 Task: Find connections with filter location Bergedorf with filter topic #Partnershipwith filter profile language German with filter current company Sterling and Wilson with filter school Sri Krishnadevaraya University with filter industry Paint, Coating, and Adhesive Manufacturing with filter service category Computer Networking with filter keywords title Heavy Equipment Operator
Action: Mouse moved to (582, 74)
Screenshot: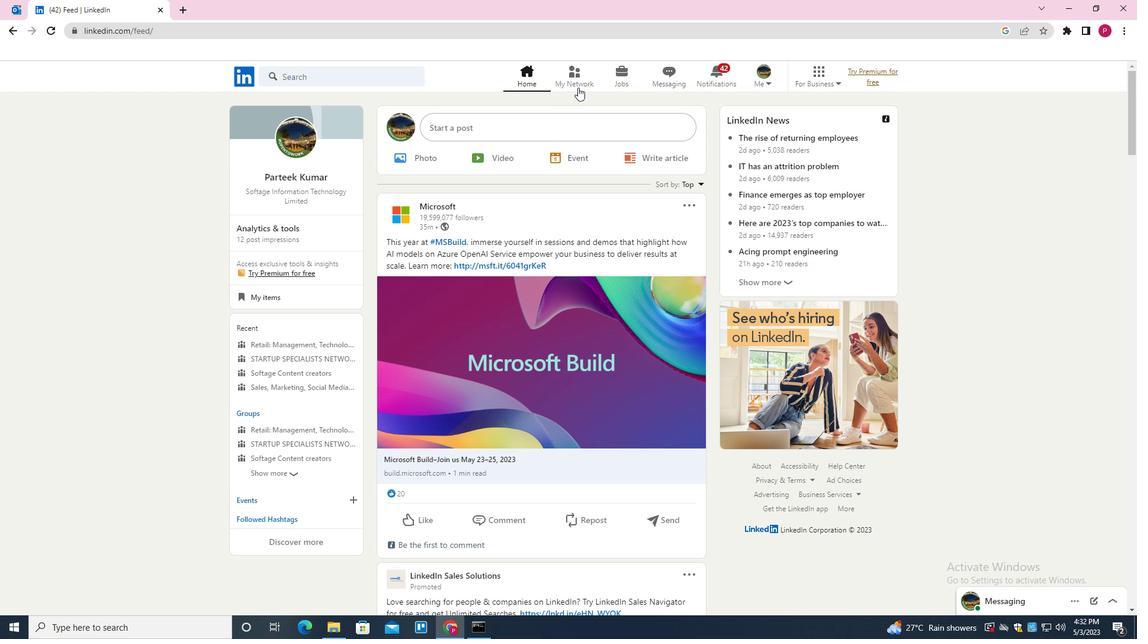 
Action: Mouse pressed left at (582, 74)
Screenshot: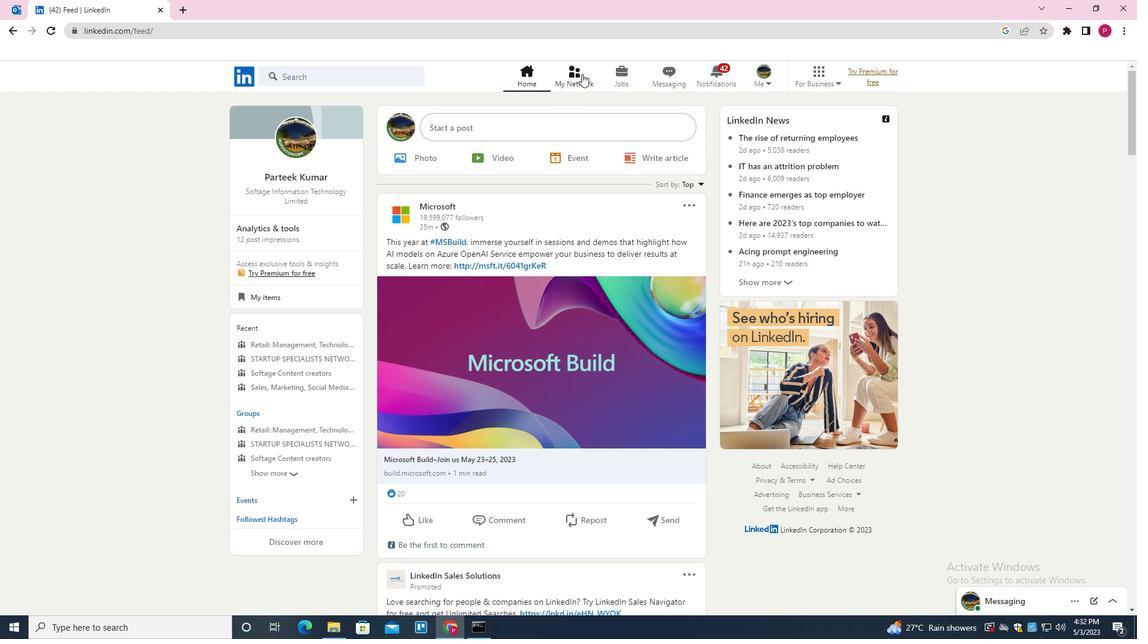 
Action: Mouse moved to (367, 142)
Screenshot: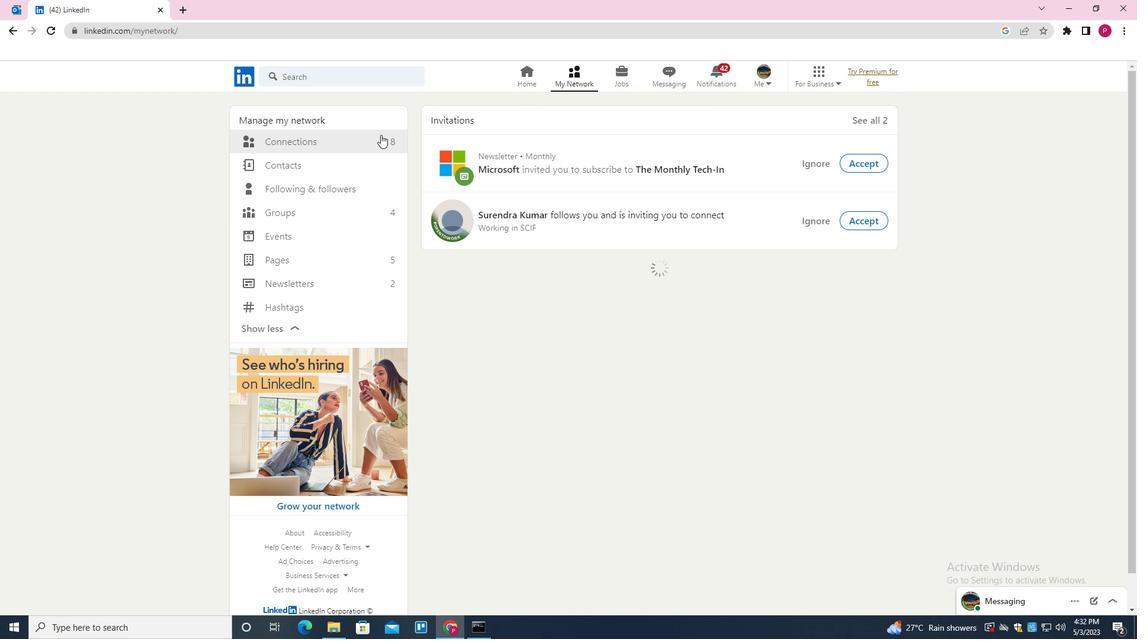 
Action: Mouse pressed left at (367, 142)
Screenshot: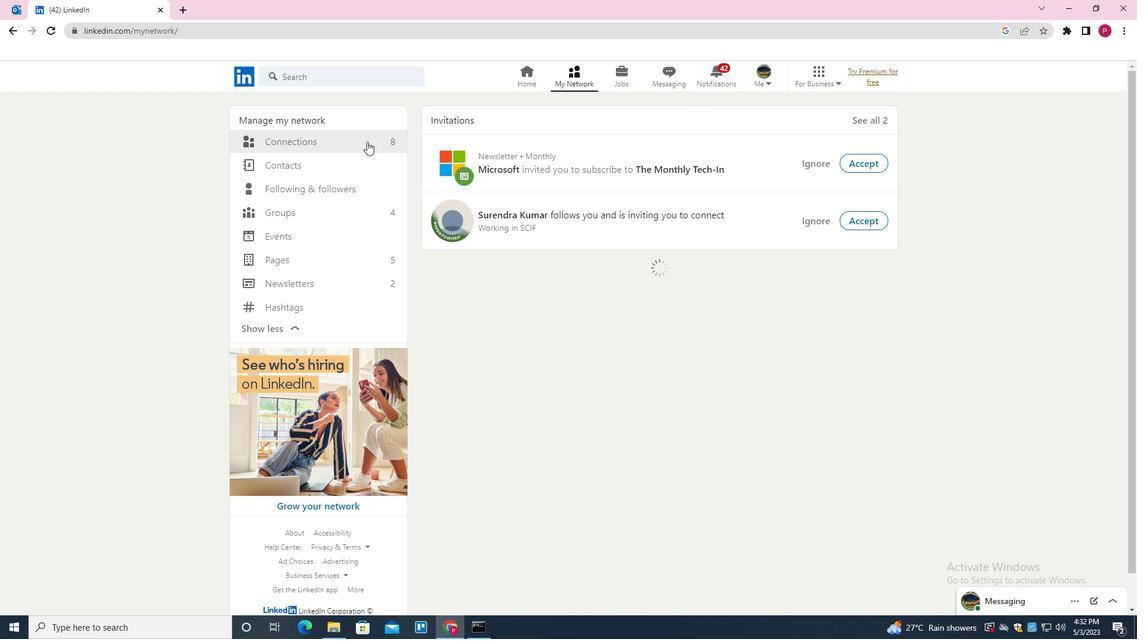 
Action: Mouse moved to (655, 140)
Screenshot: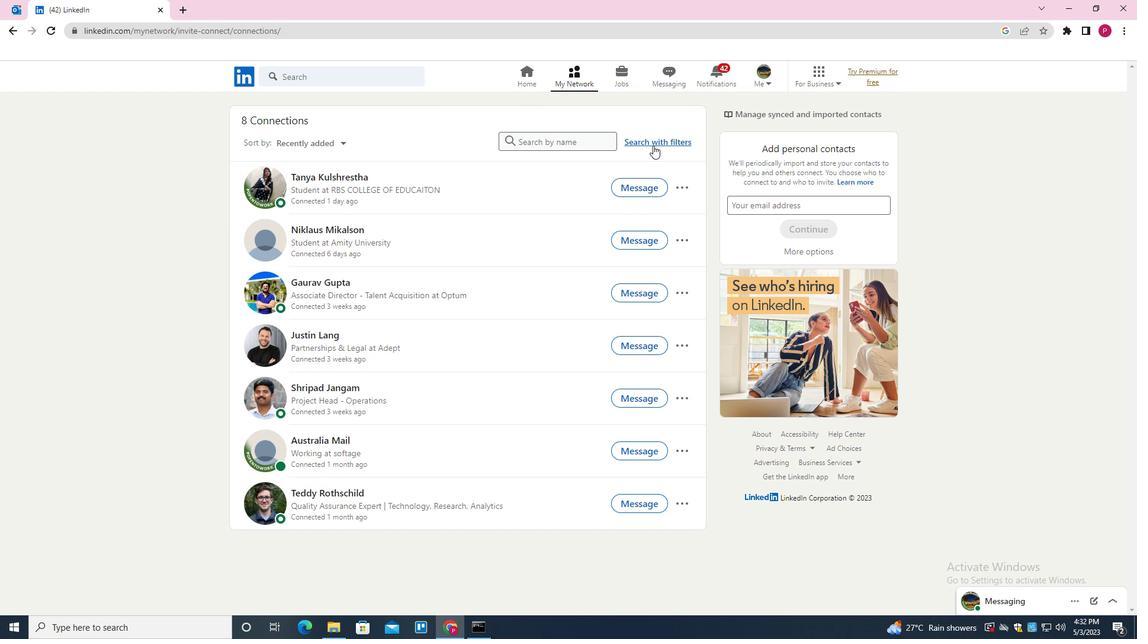 
Action: Mouse pressed left at (655, 140)
Screenshot: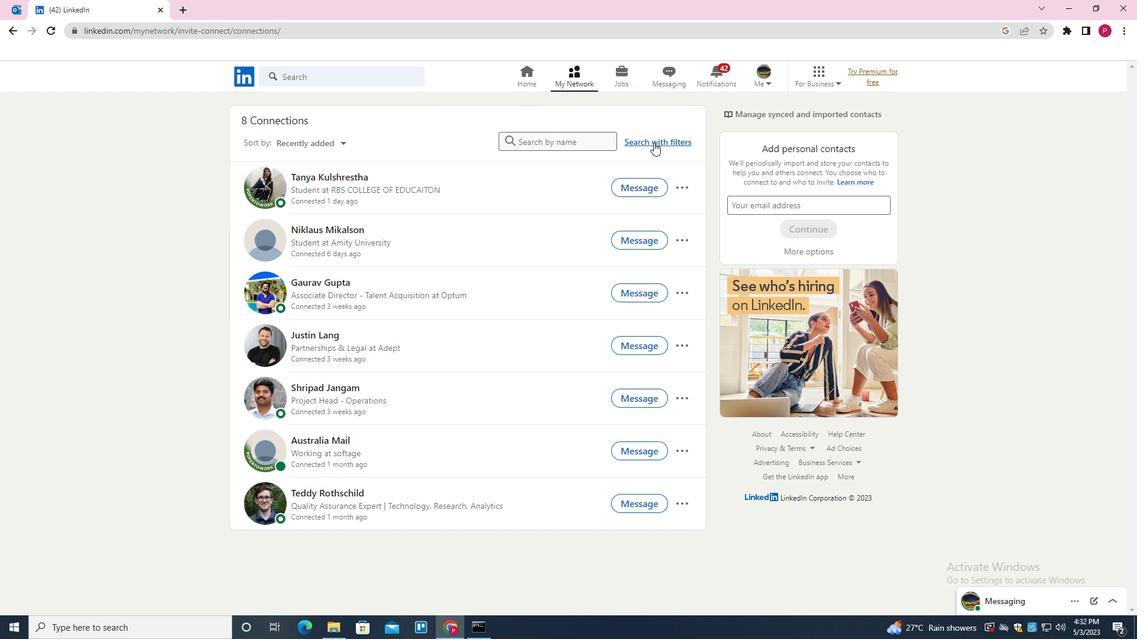 
Action: Mouse moved to (604, 110)
Screenshot: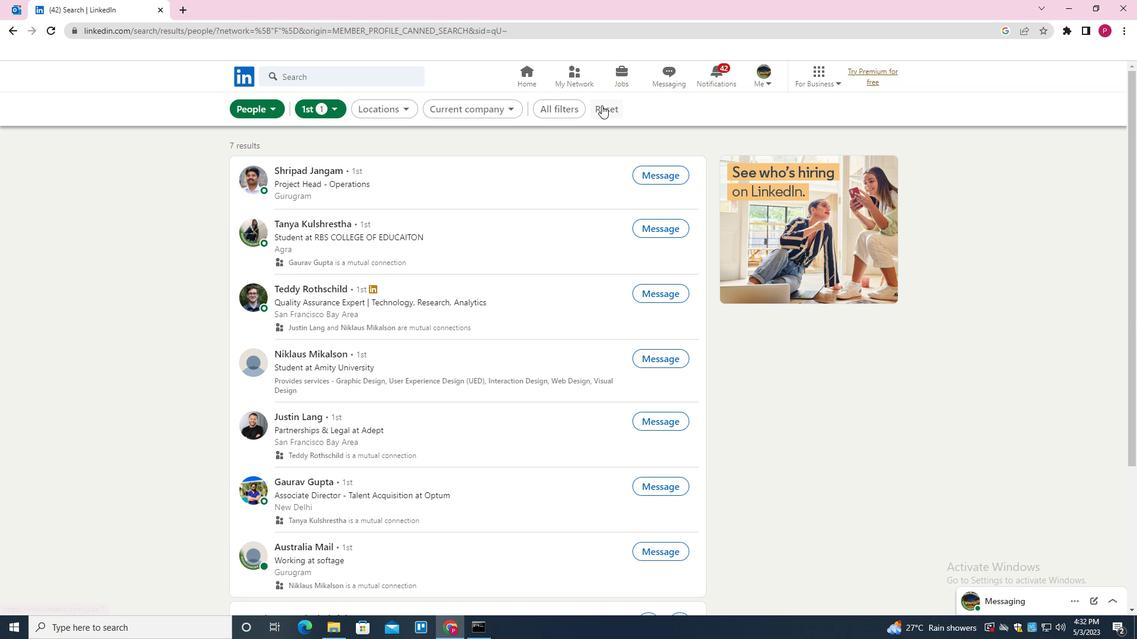 
Action: Mouse pressed left at (604, 110)
Screenshot: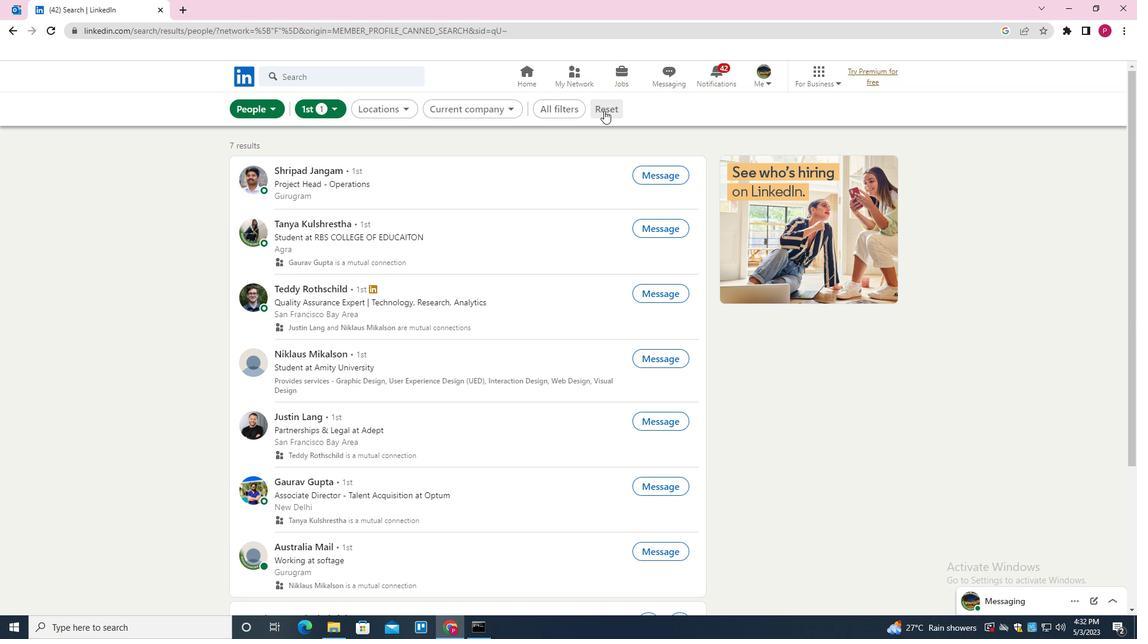 
Action: Mouse moved to (579, 111)
Screenshot: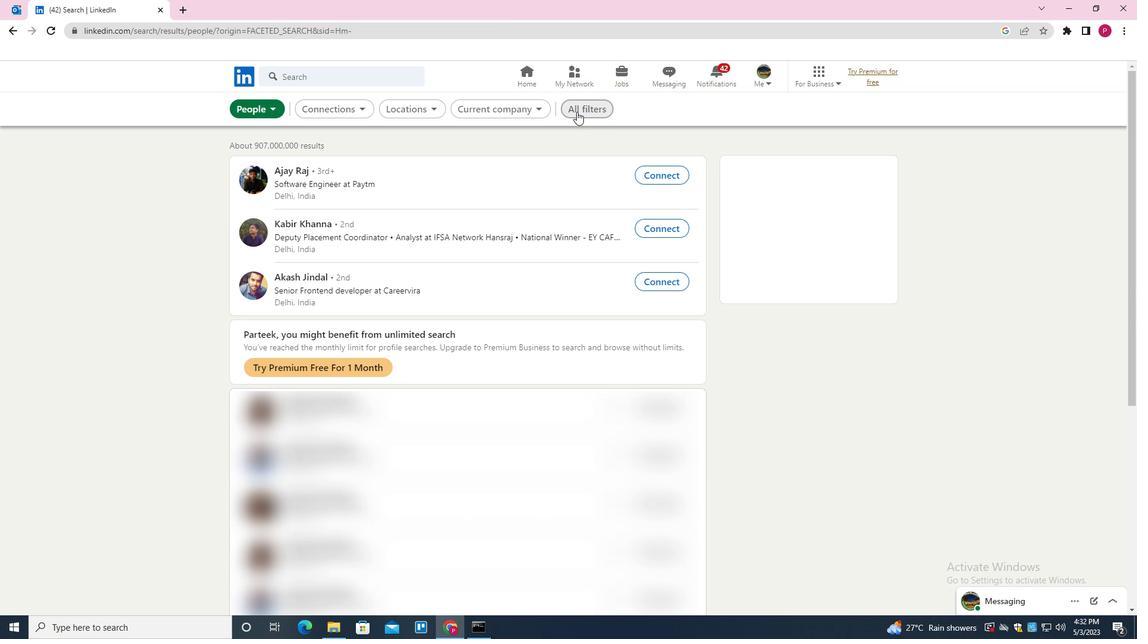 
Action: Mouse pressed left at (579, 111)
Screenshot: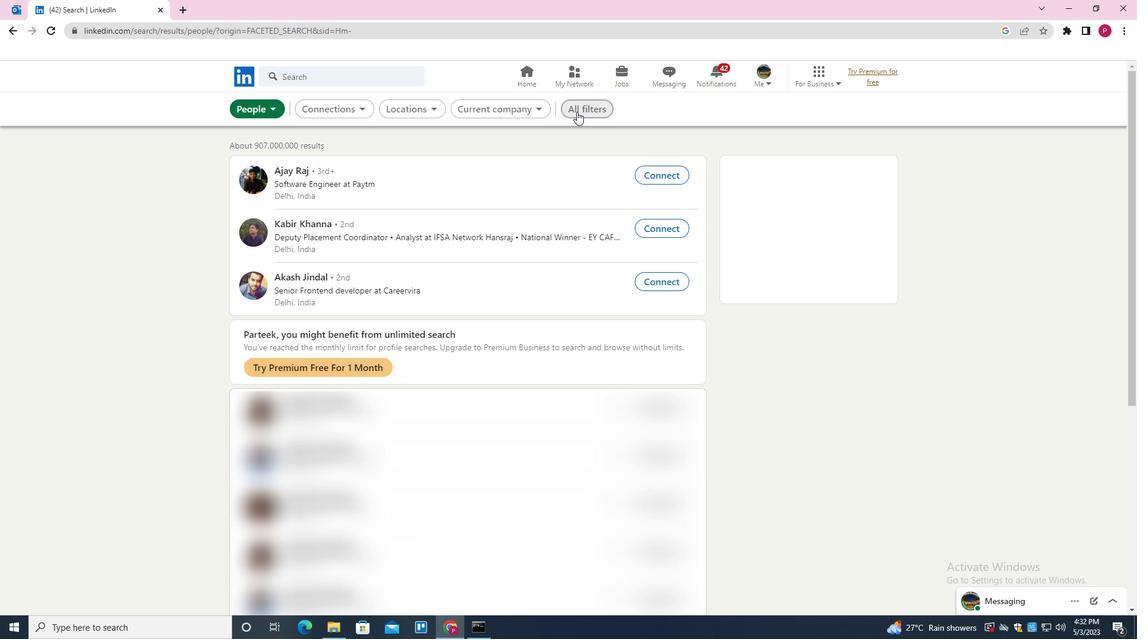 
Action: Mouse moved to (894, 359)
Screenshot: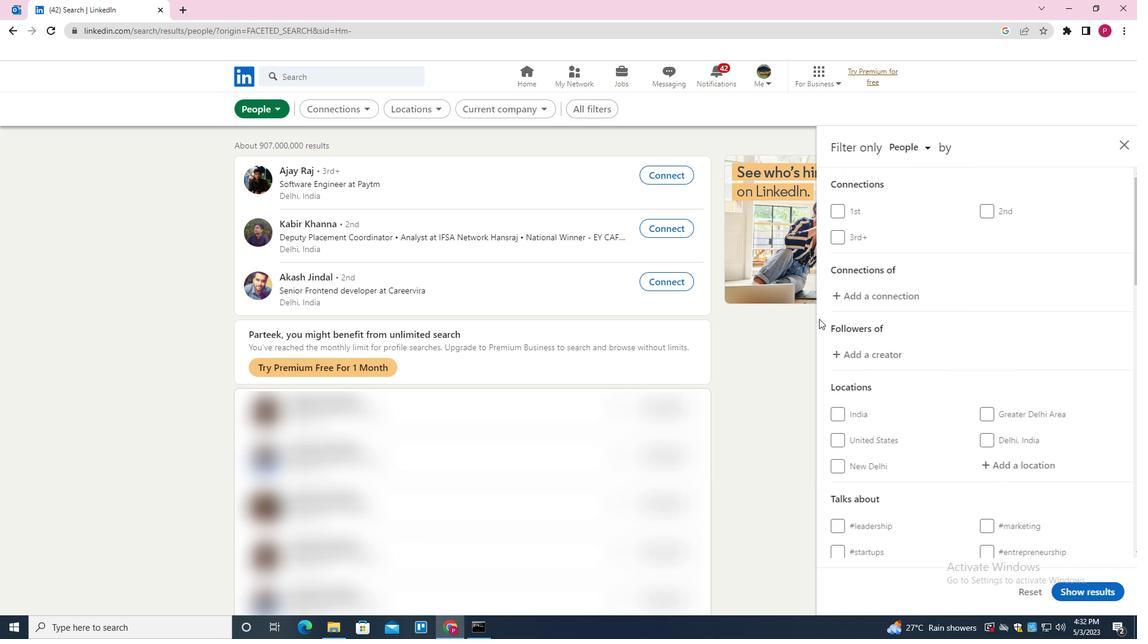 
Action: Mouse scrolled (894, 358) with delta (0, 0)
Screenshot: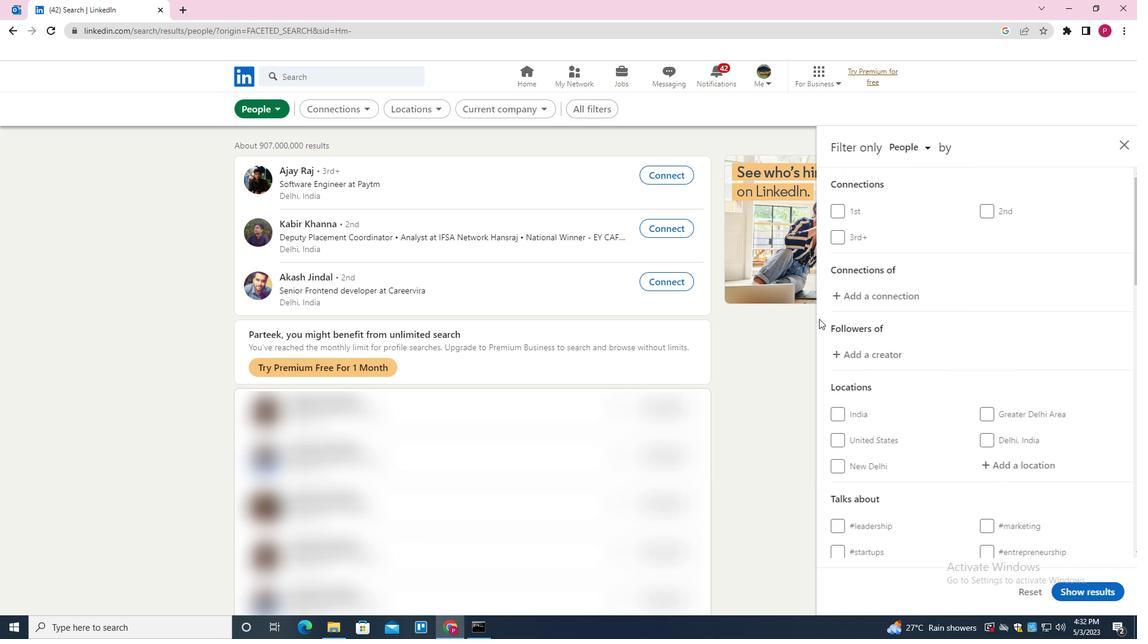 
Action: Mouse moved to (906, 364)
Screenshot: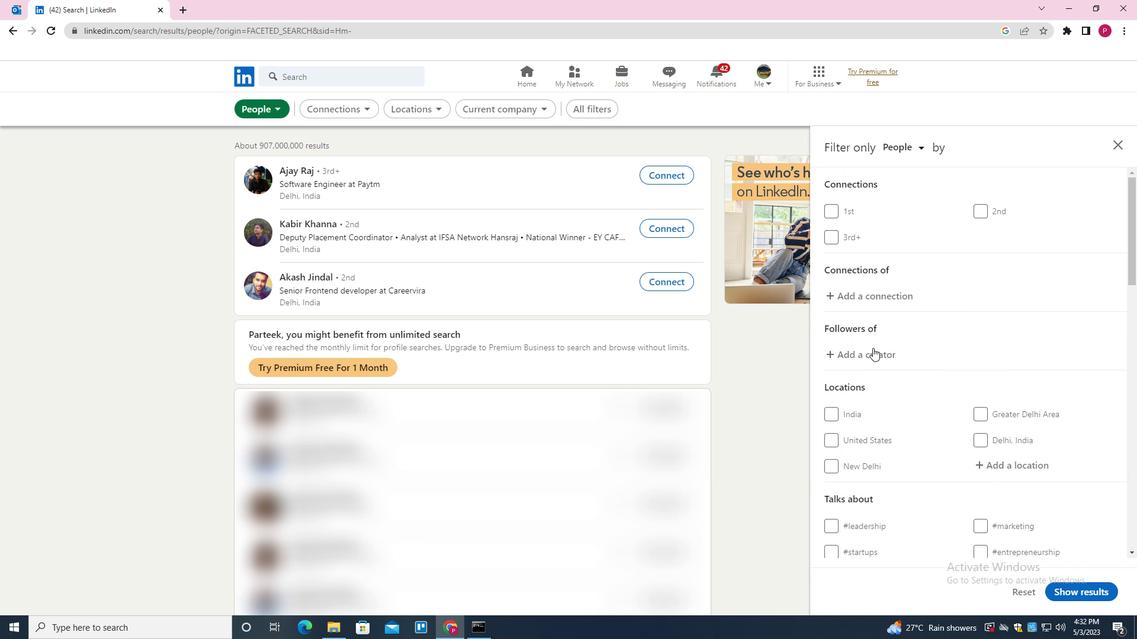 
Action: Mouse scrolled (906, 364) with delta (0, 0)
Screenshot: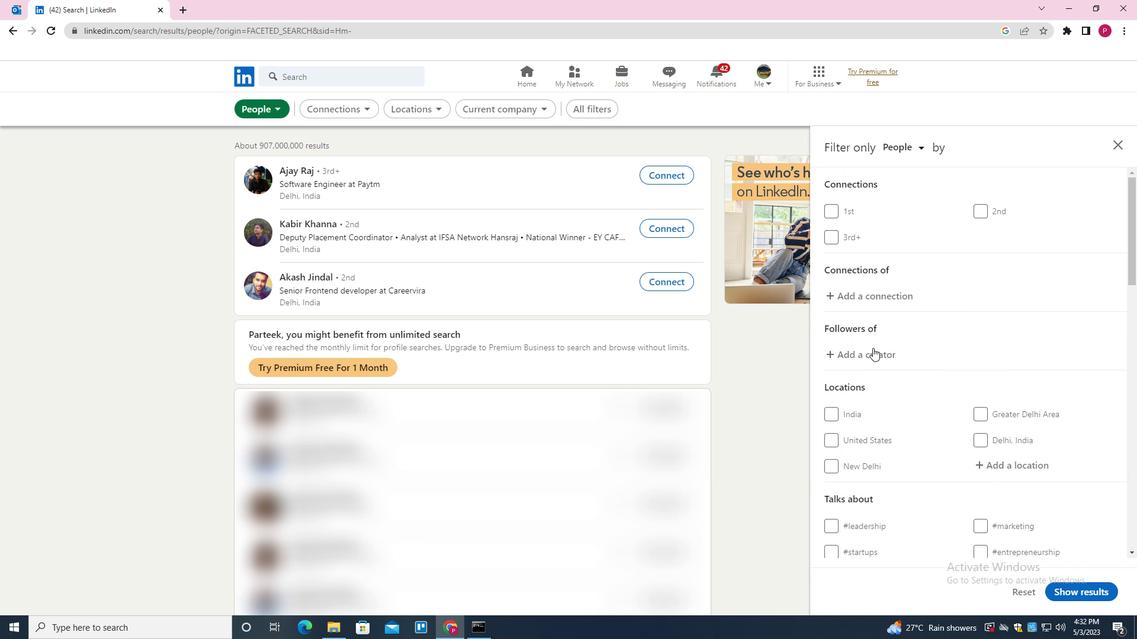 
Action: Mouse moved to (1008, 347)
Screenshot: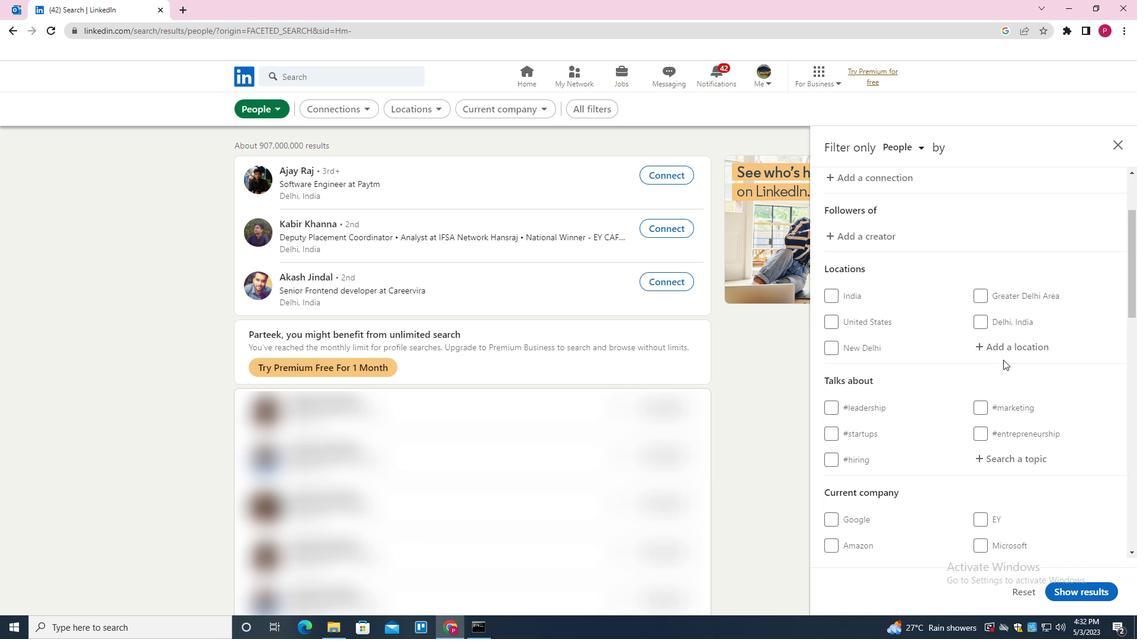 
Action: Mouse pressed left at (1008, 347)
Screenshot: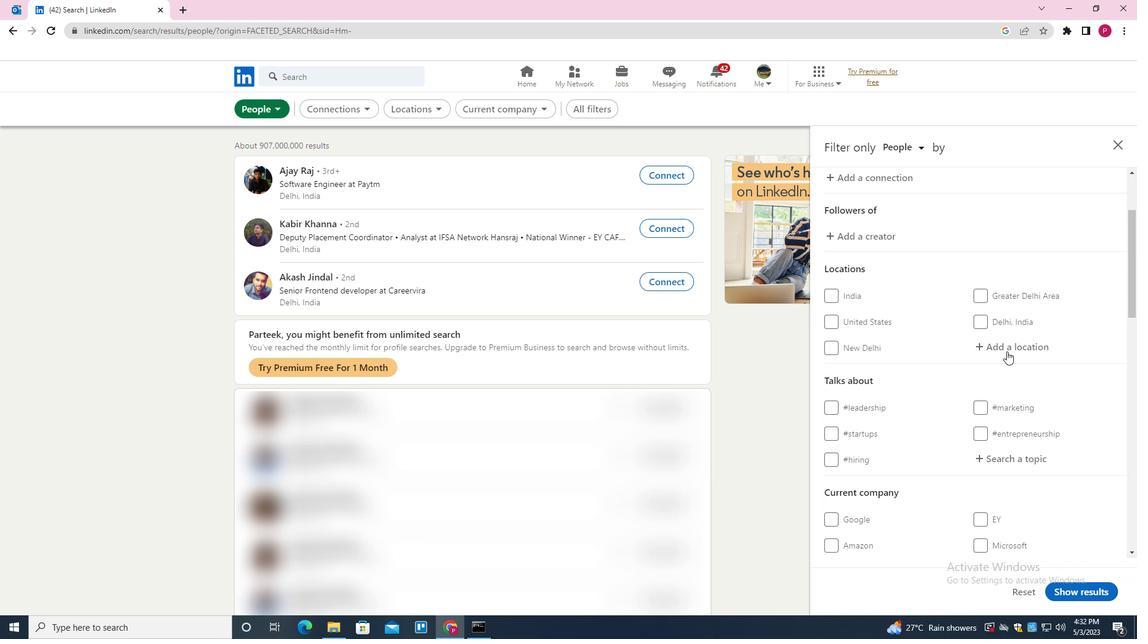 
Action: Key pressed <Key.shift>BERGEDORF
Screenshot: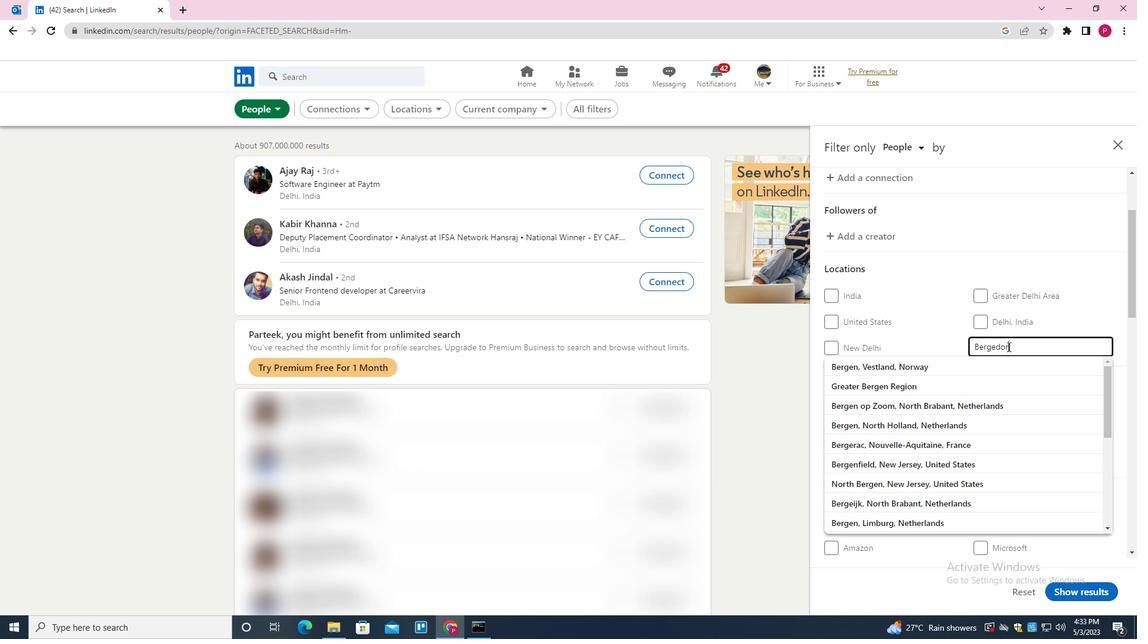 
Action: Mouse moved to (1005, 283)
Screenshot: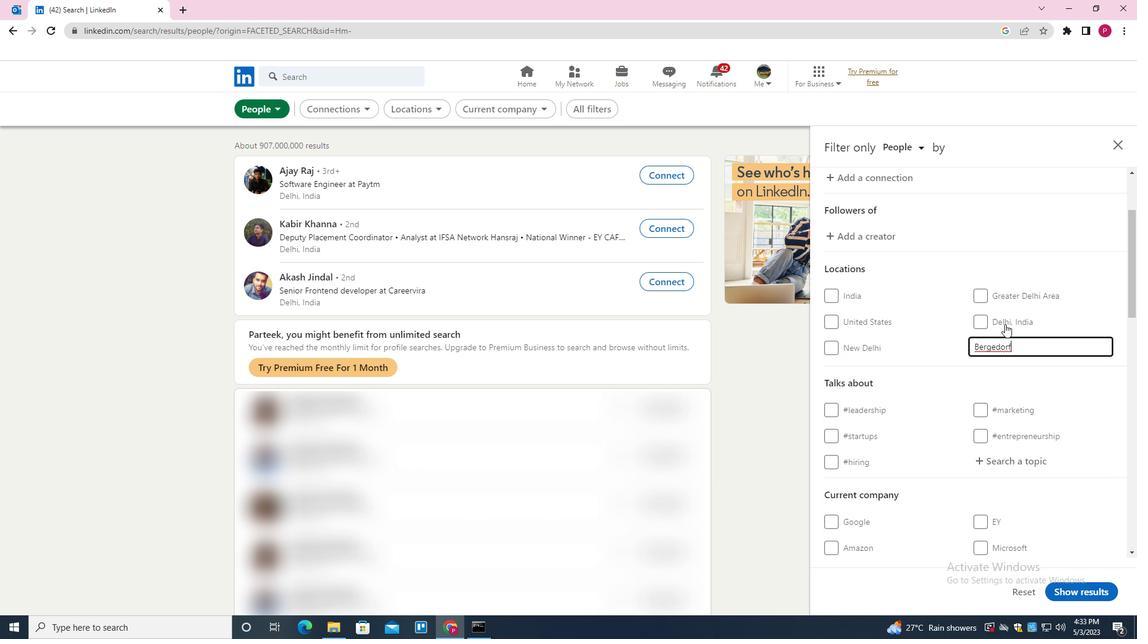 
Action: Mouse scrolled (1005, 282) with delta (0, 0)
Screenshot: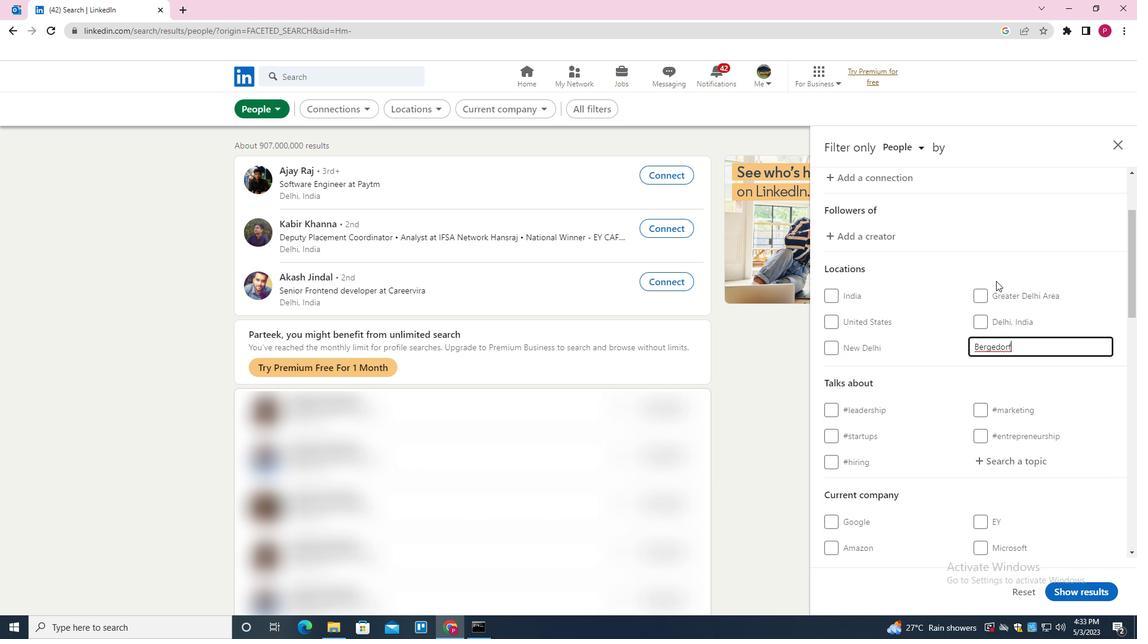 
Action: Mouse scrolled (1005, 282) with delta (0, 0)
Screenshot: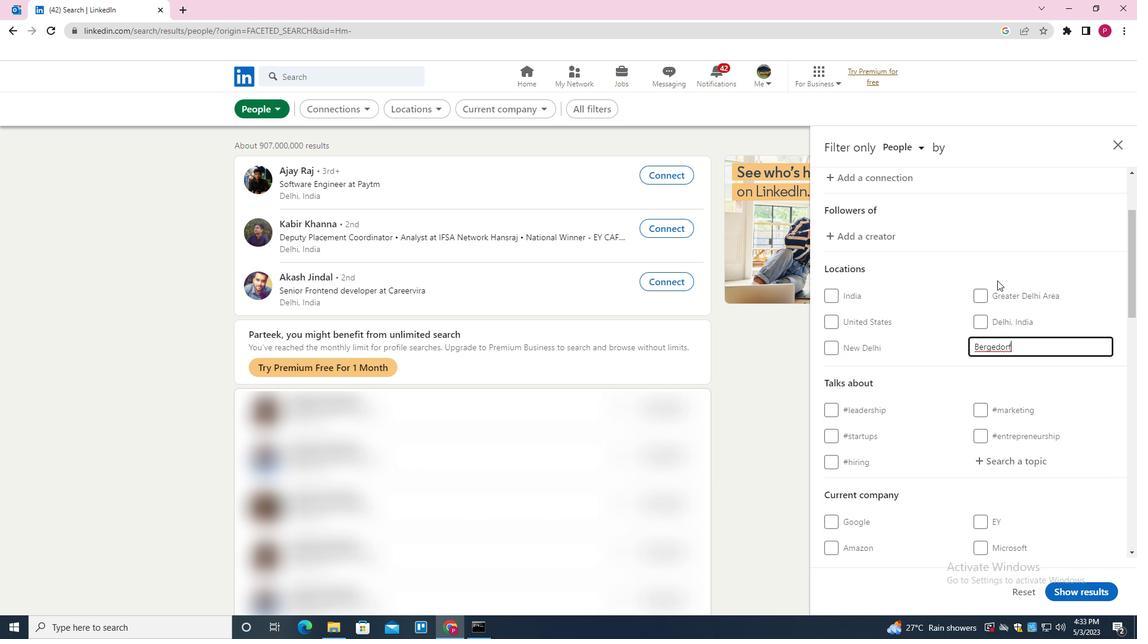 
Action: Mouse moved to (1005, 283)
Screenshot: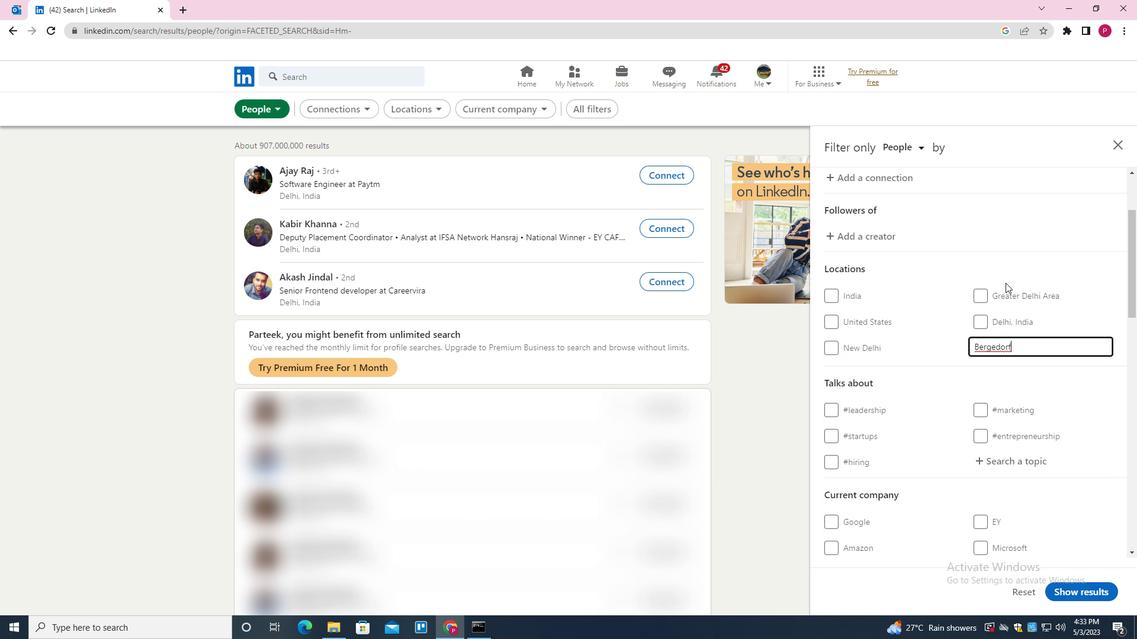 
Action: Mouse scrolled (1005, 283) with delta (0, 0)
Screenshot: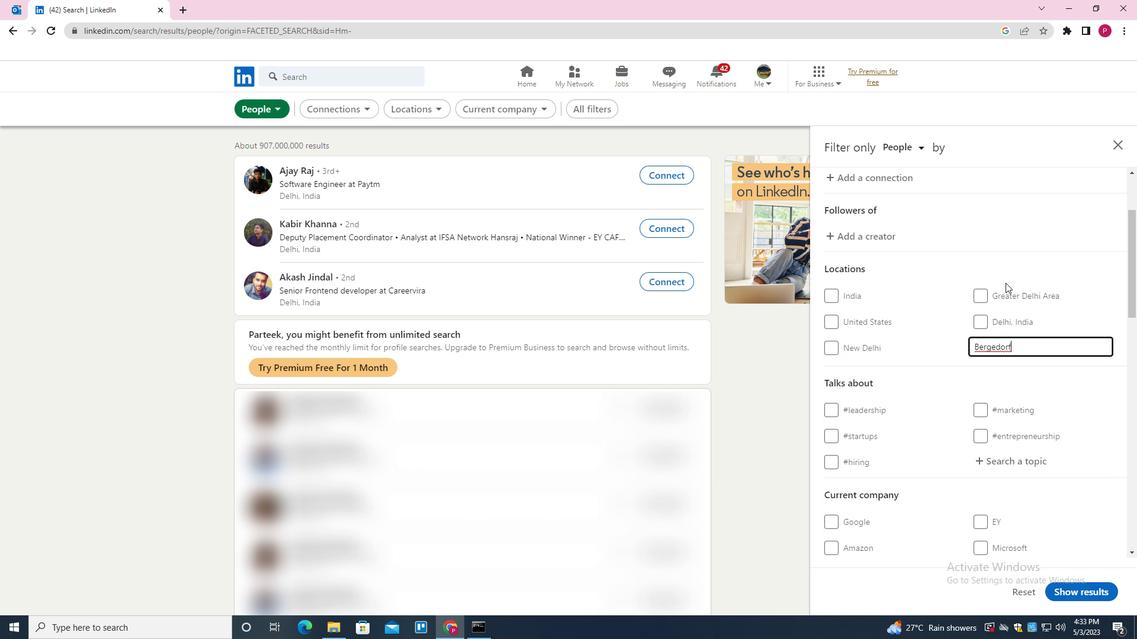 
Action: Mouse moved to (1005, 284)
Screenshot: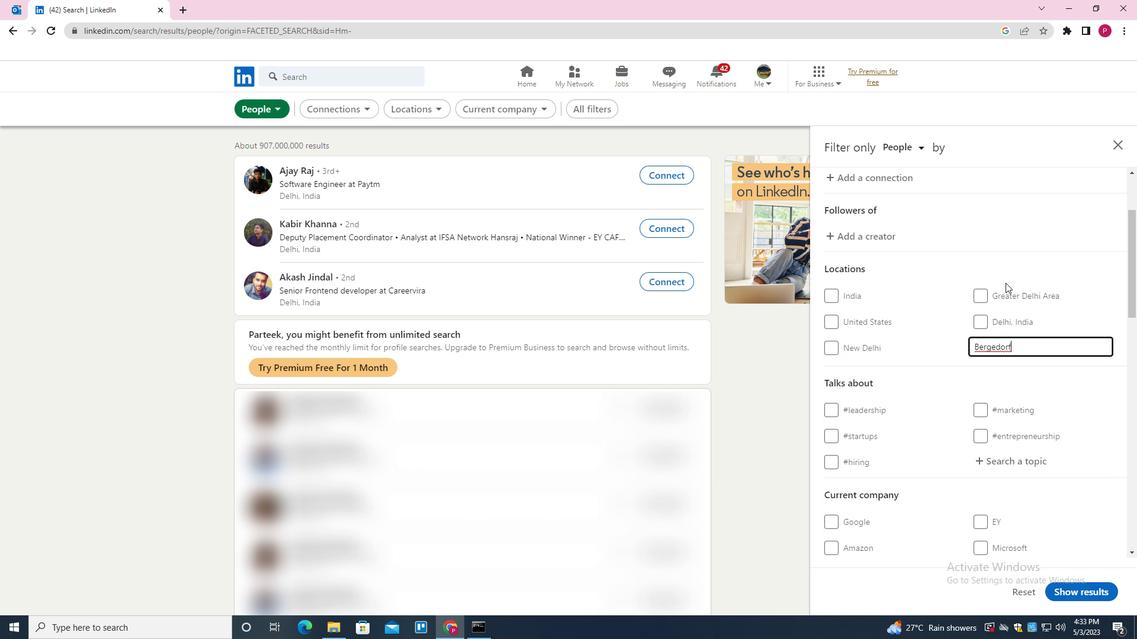 
Action: Mouse scrolled (1005, 284) with delta (0, 0)
Screenshot: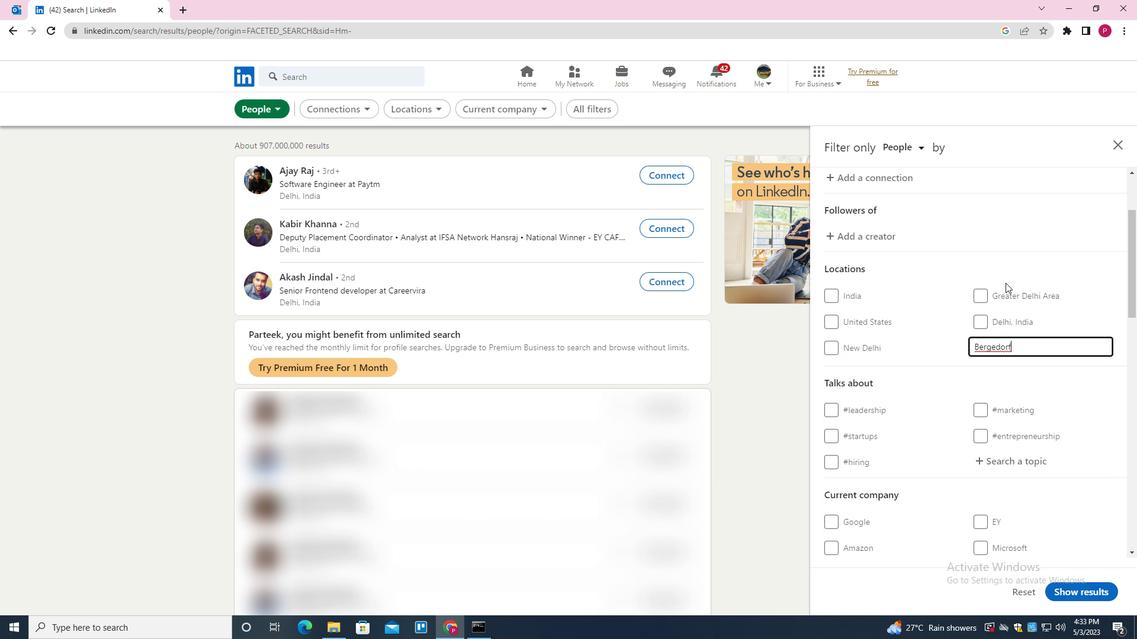
Action: Mouse moved to (1007, 223)
Screenshot: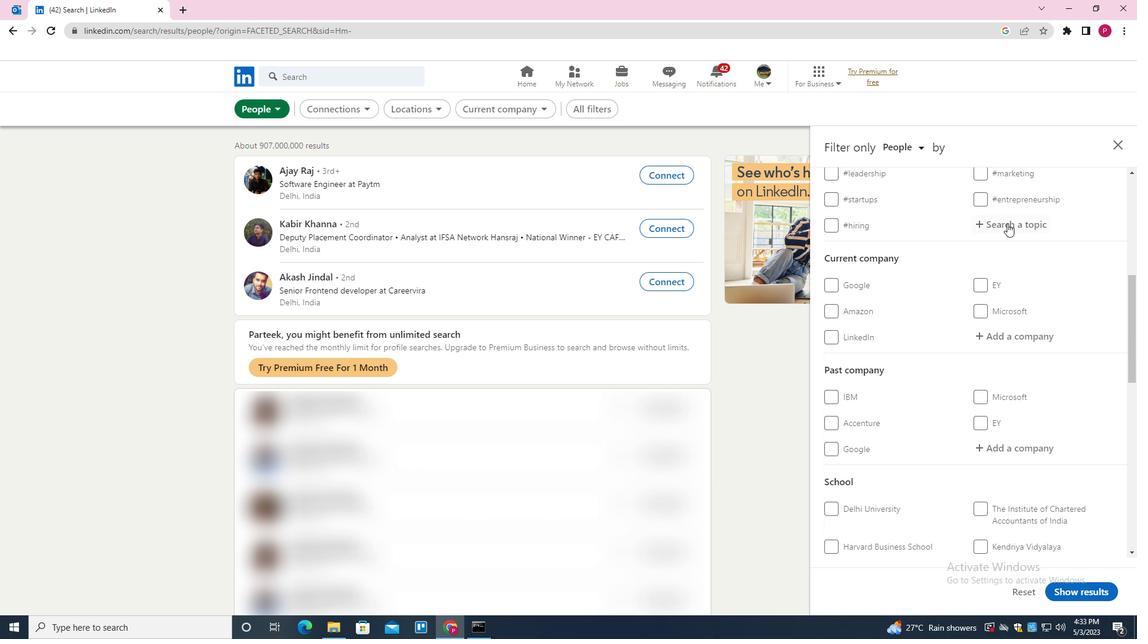 
Action: Mouse pressed left at (1007, 223)
Screenshot: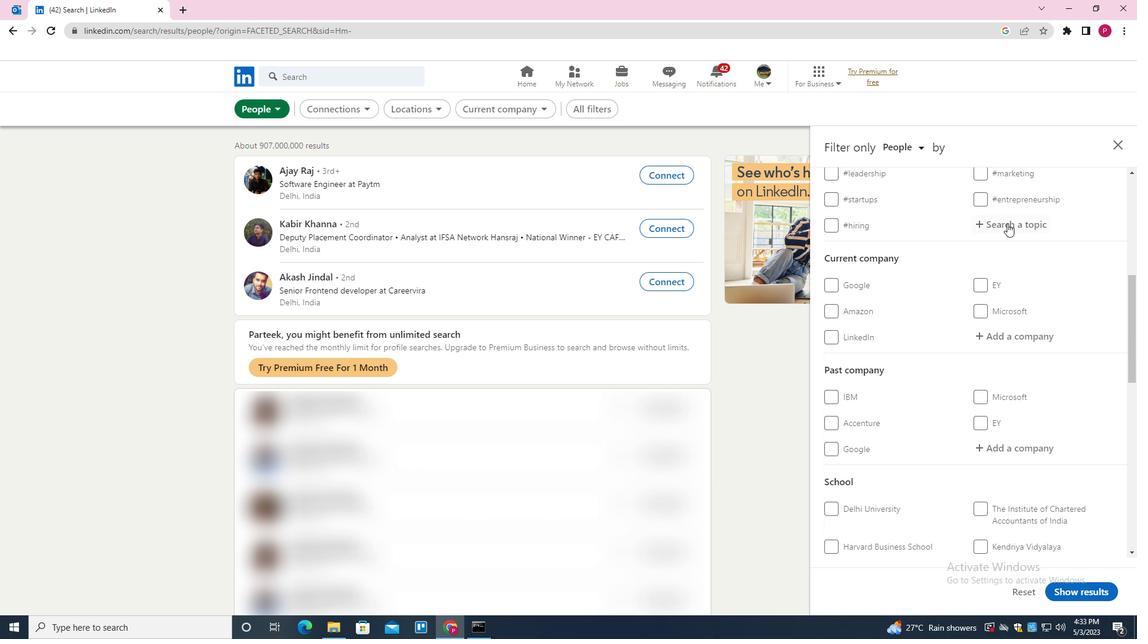 
Action: Mouse moved to (1005, 224)
Screenshot: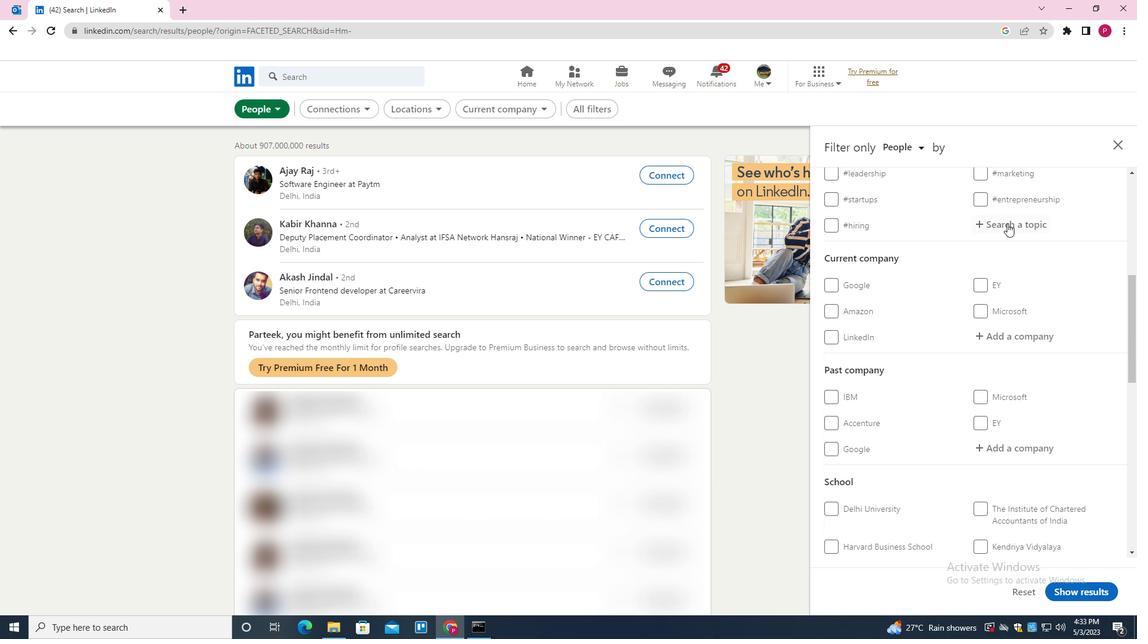 
Action: Key pressed PARTNERSHIP<Key.down><Key.enter>
Screenshot: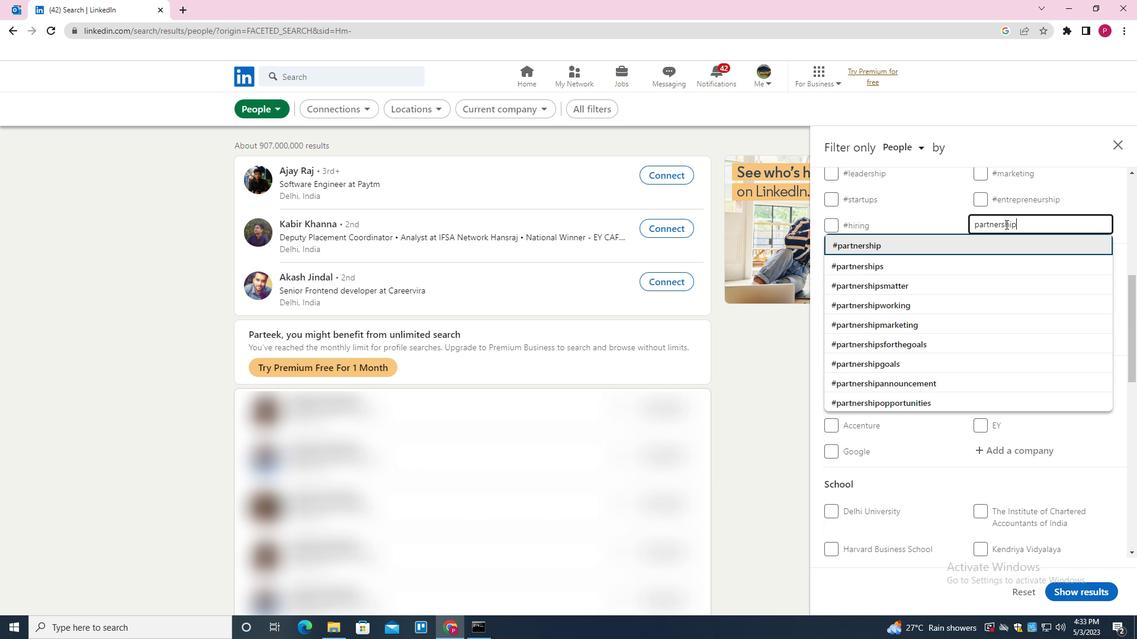 
Action: Mouse moved to (960, 264)
Screenshot: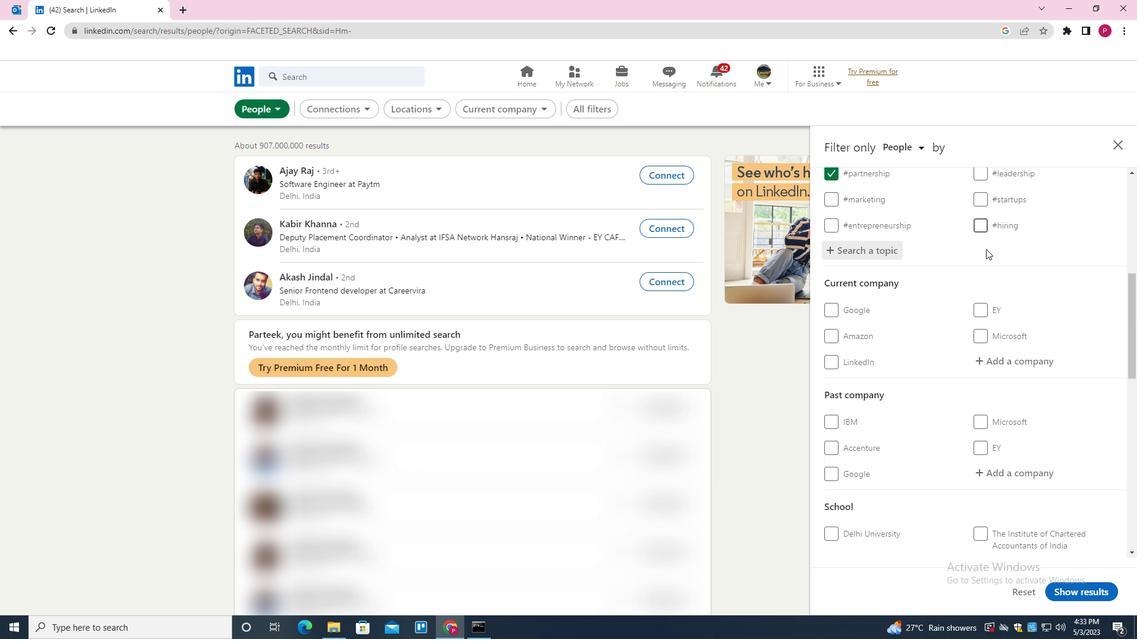 
Action: Mouse scrolled (960, 264) with delta (0, 0)
Screenshot: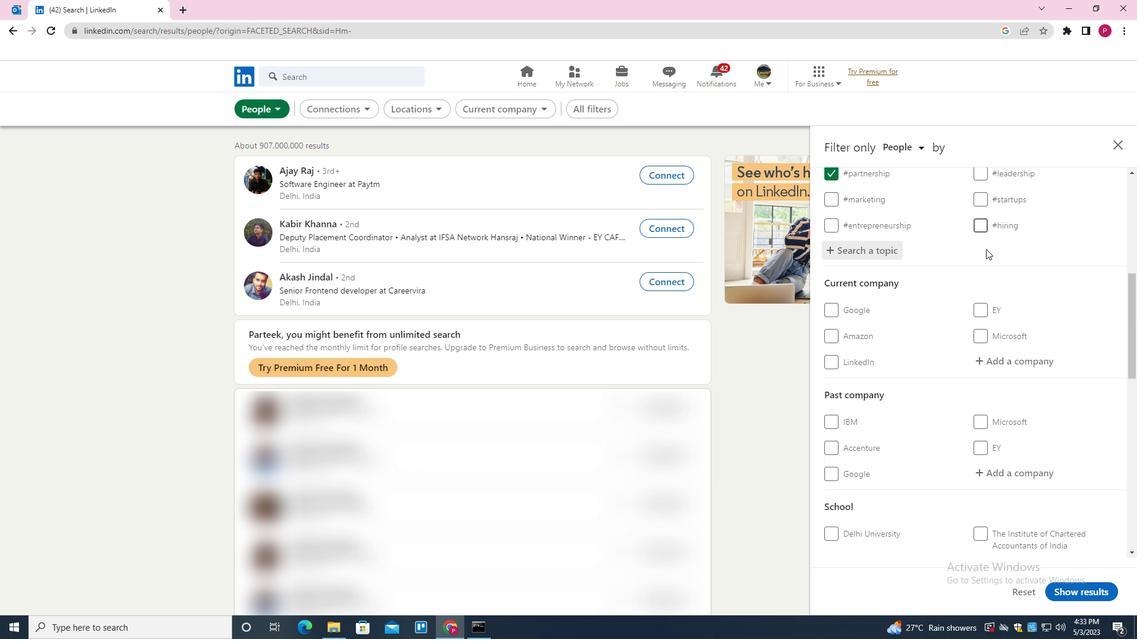 
Action: Mouse scrolled (960, 264) with delta (0, 0)
Screenshot: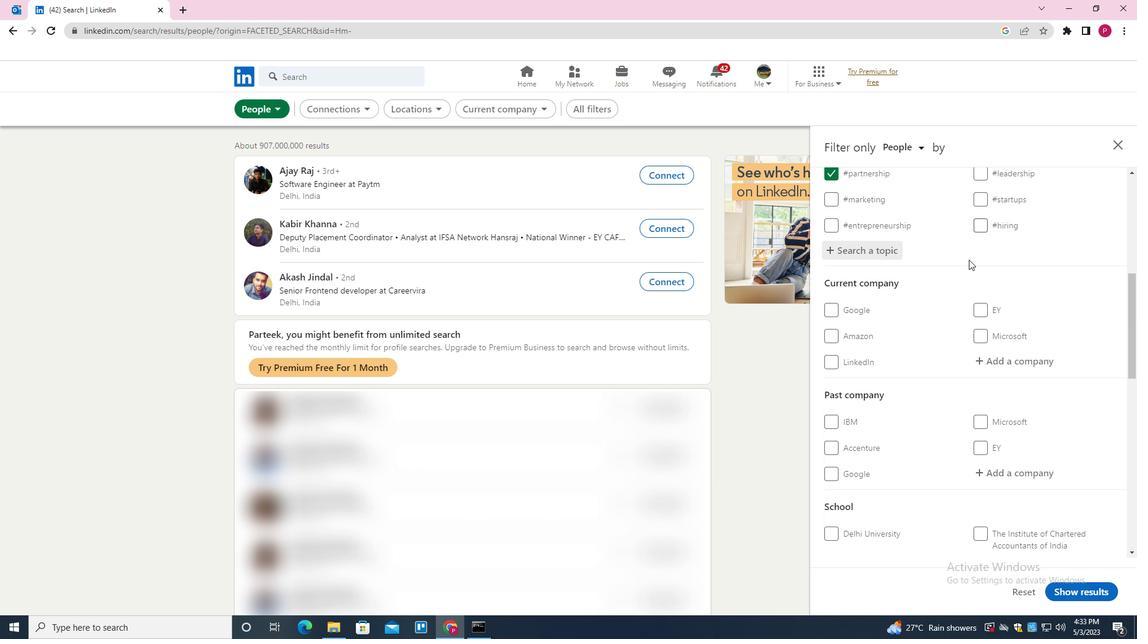 
Action: Mouse moved to (956, 270)
Screenshot: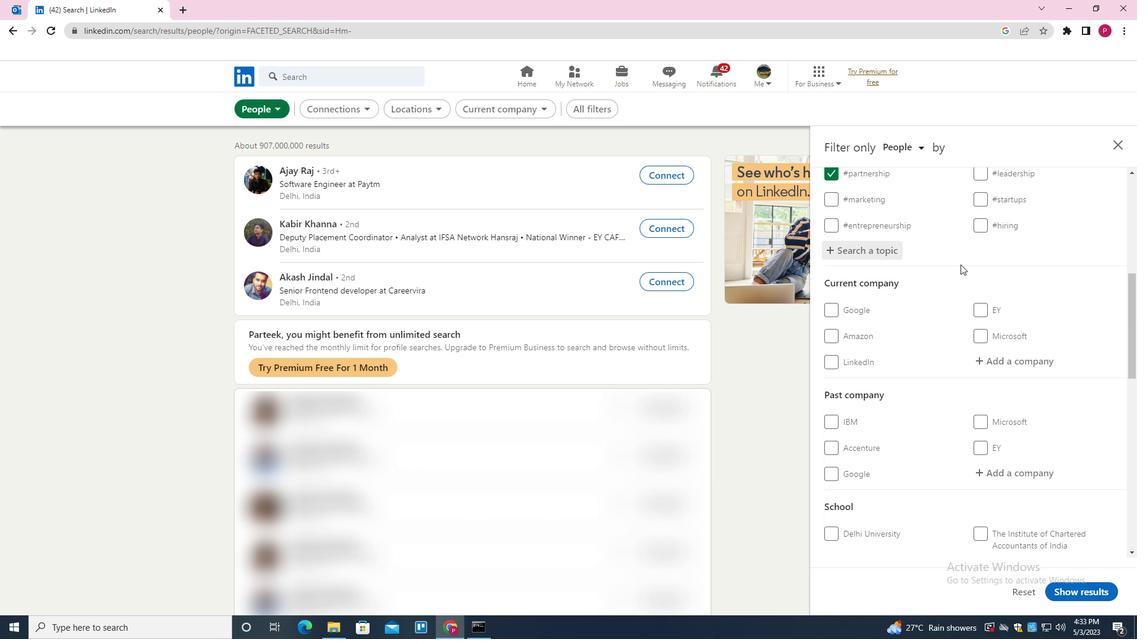 
Action: Mouse scrolled (956, 270) with delta (0, 0)
Screenshot: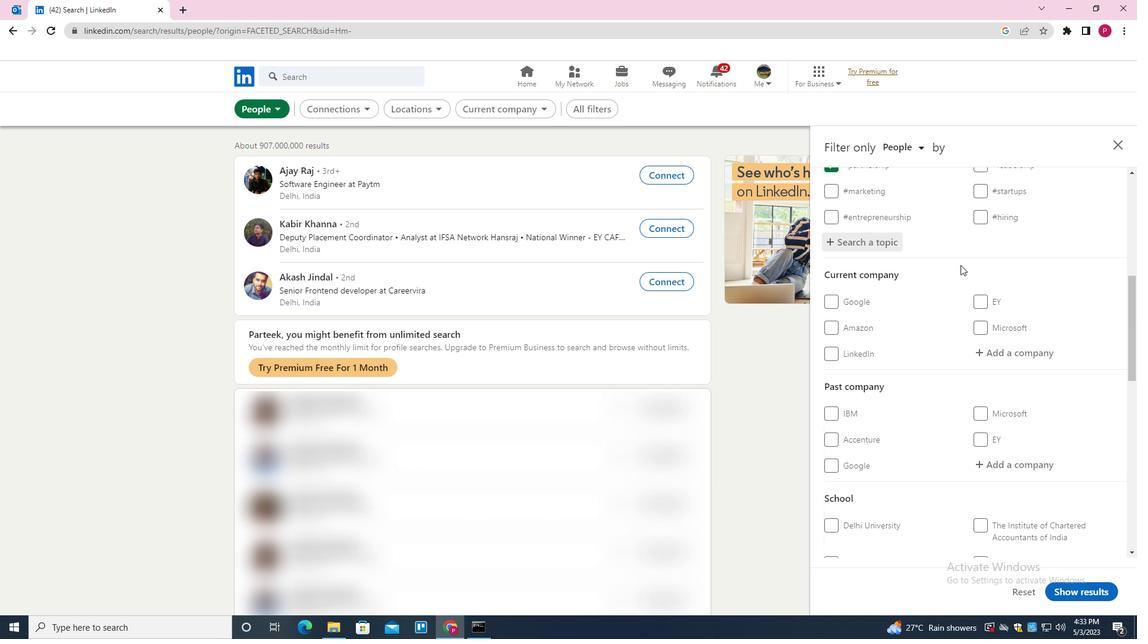 
Action: Mouse scrolled (956, 270) with delta (0, 0)
Screenshot: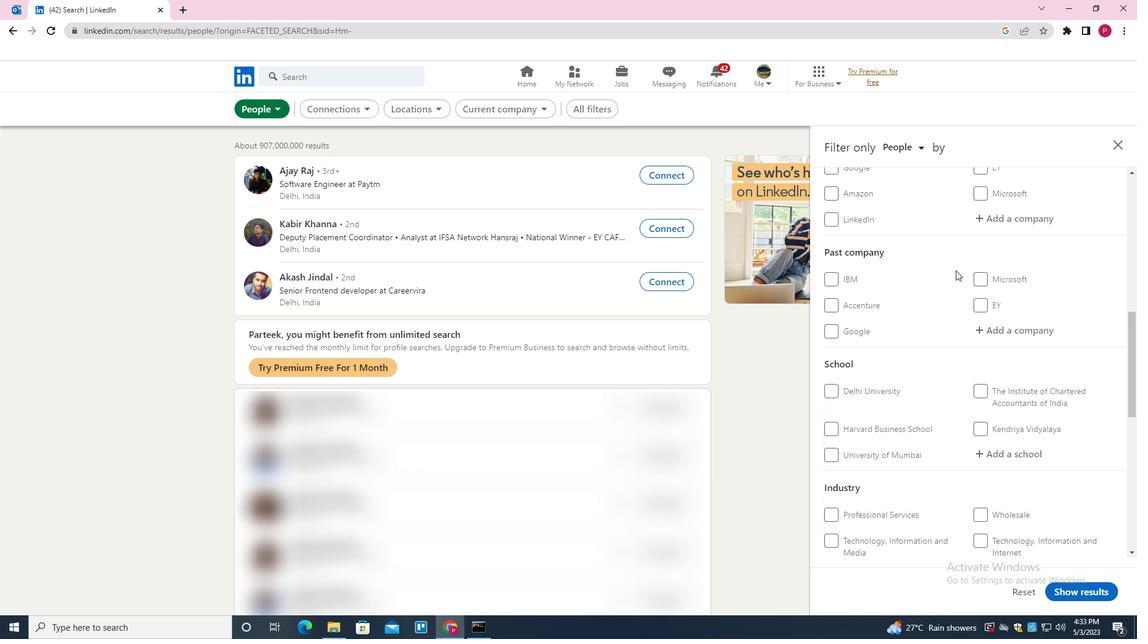 
Action: Mouse scrolled (956, 270) with delta (0, 0)
Screenshot: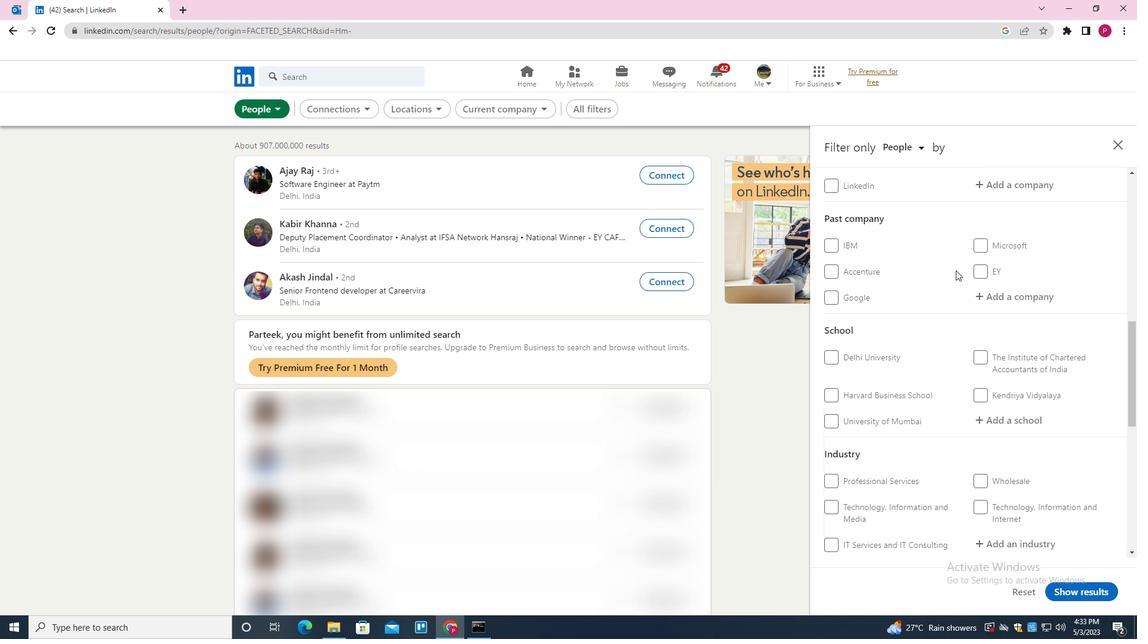 
Action: Mouse moved to (954, 314)
Screenshot: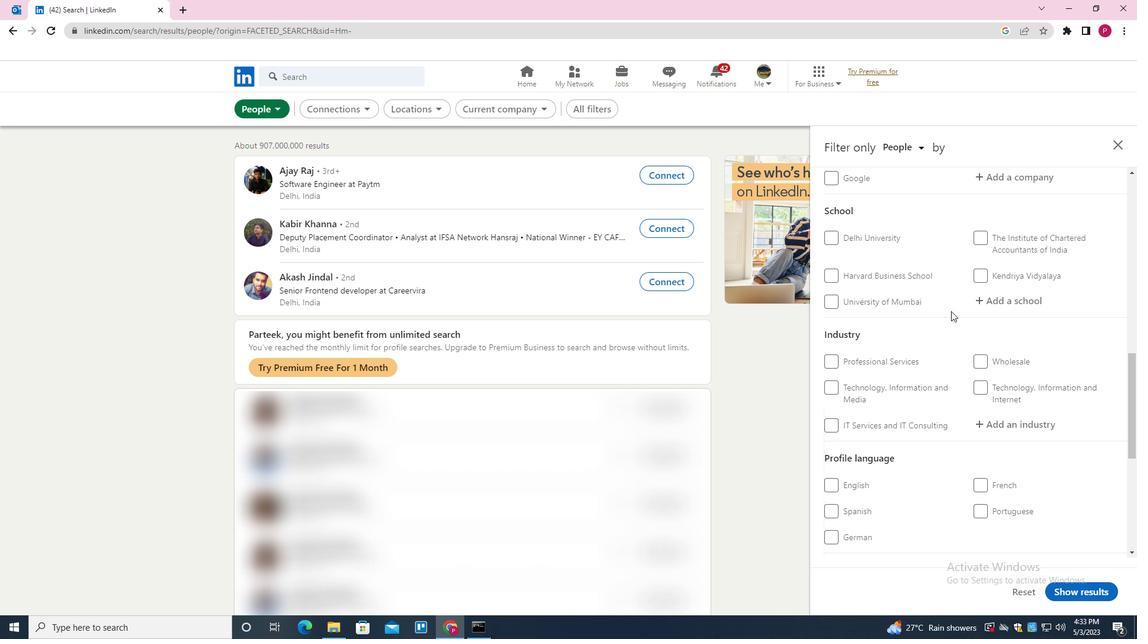 
Action: Mouse scrolled (954, 313) with delta (0, 0)
Screenshot: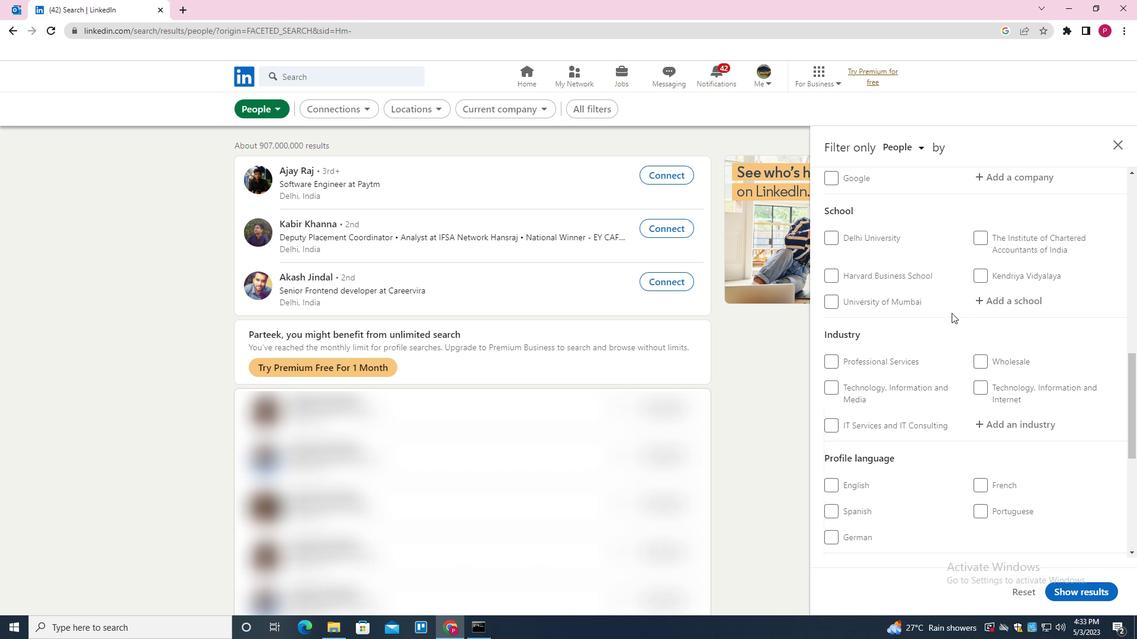 
Action: Mouse scrolled (954, 313) with delta (0, 0)
Screenshot: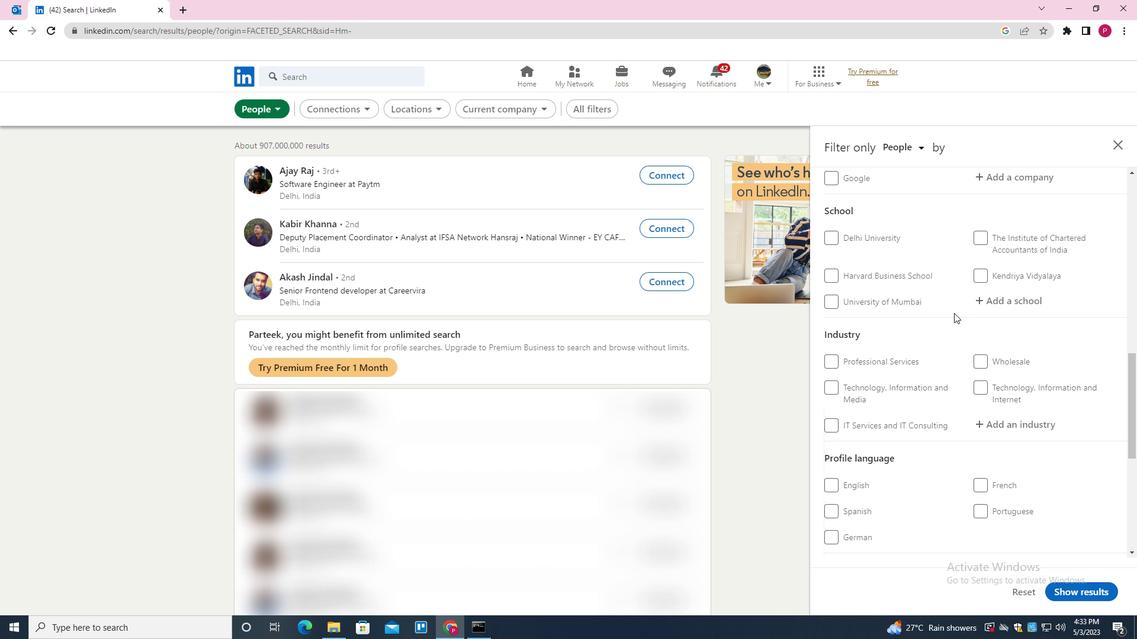 
Action: Mouse moved to (956, 319)
Screenshot: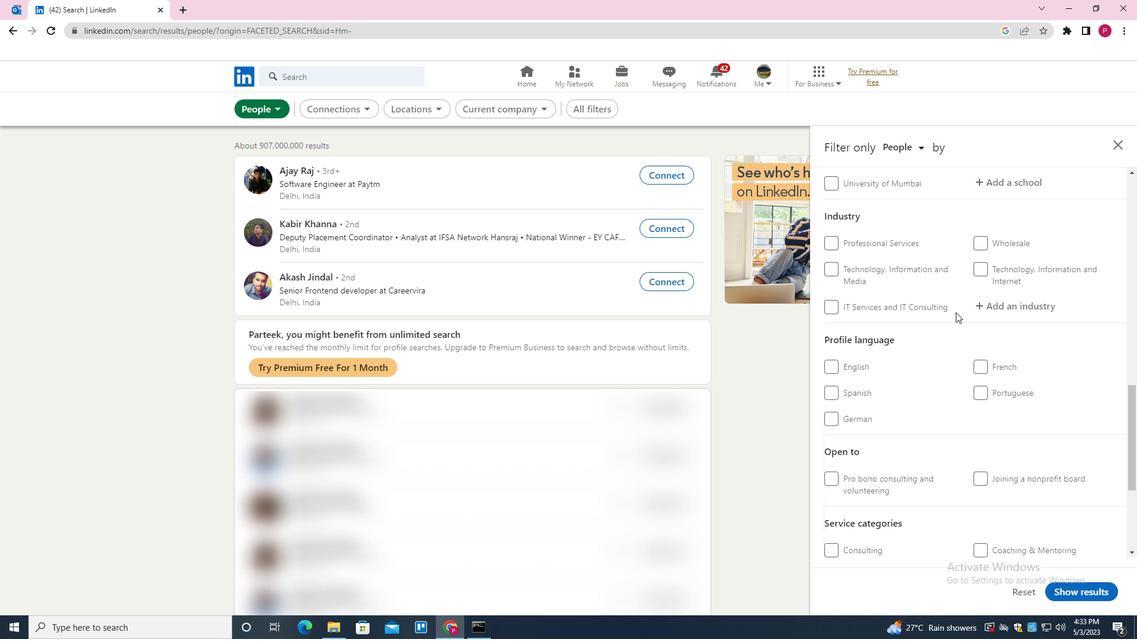 
Action: Mouse scrolled (956, 319) with delta (0, 0)
Screenshot: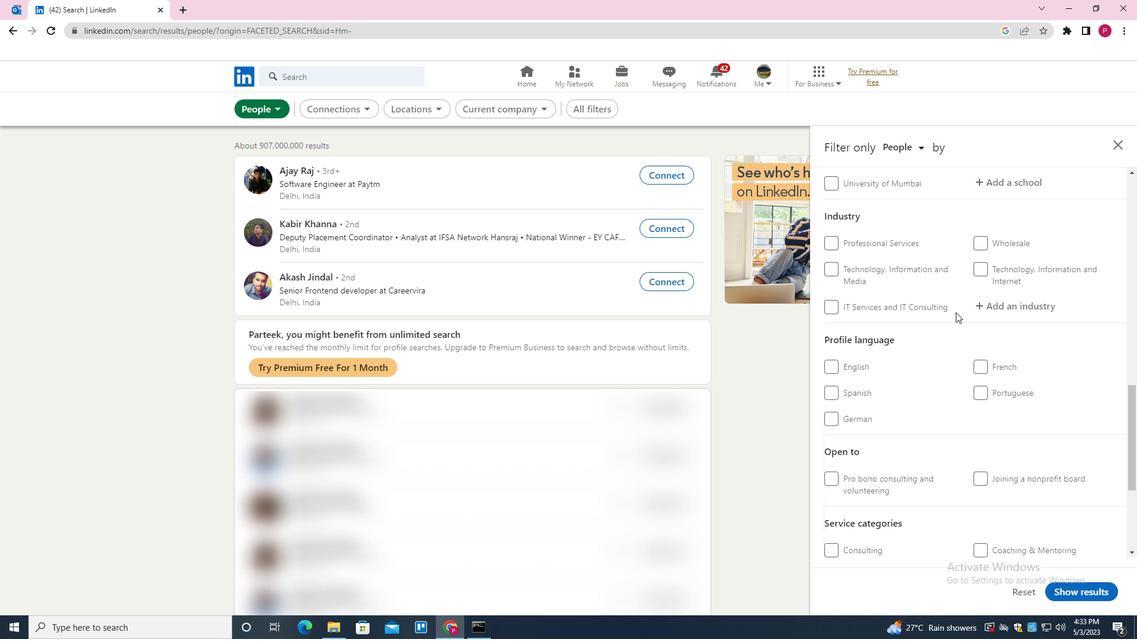 
Action: Mouse moved to (860, 358)
Screenshot: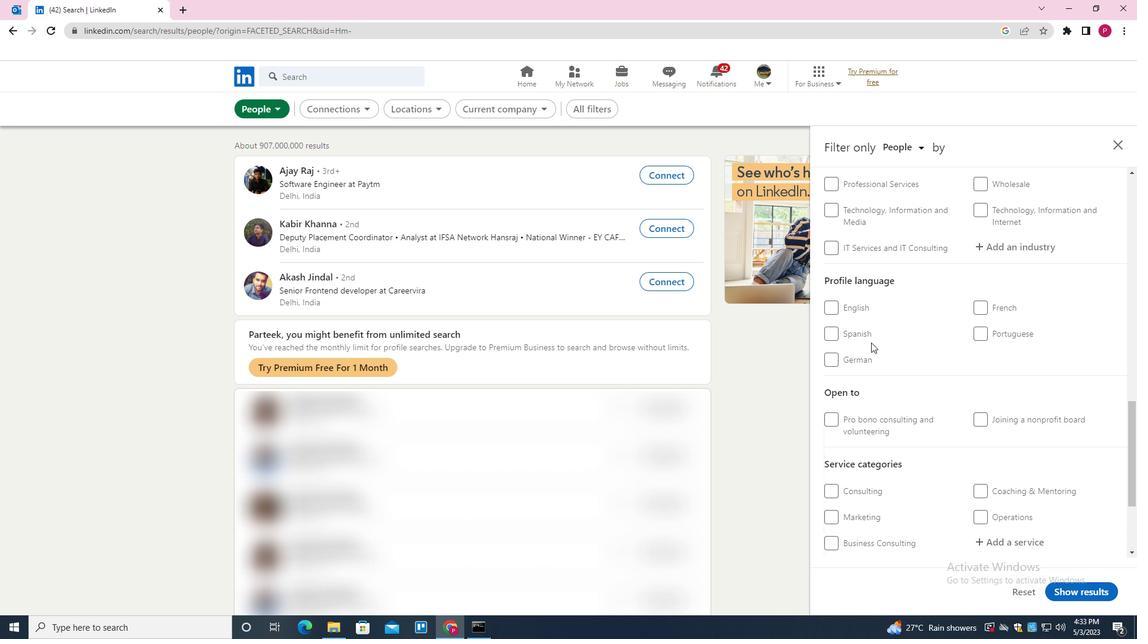 
Action: Mouse pressed left at (860, 358)
Screenshot: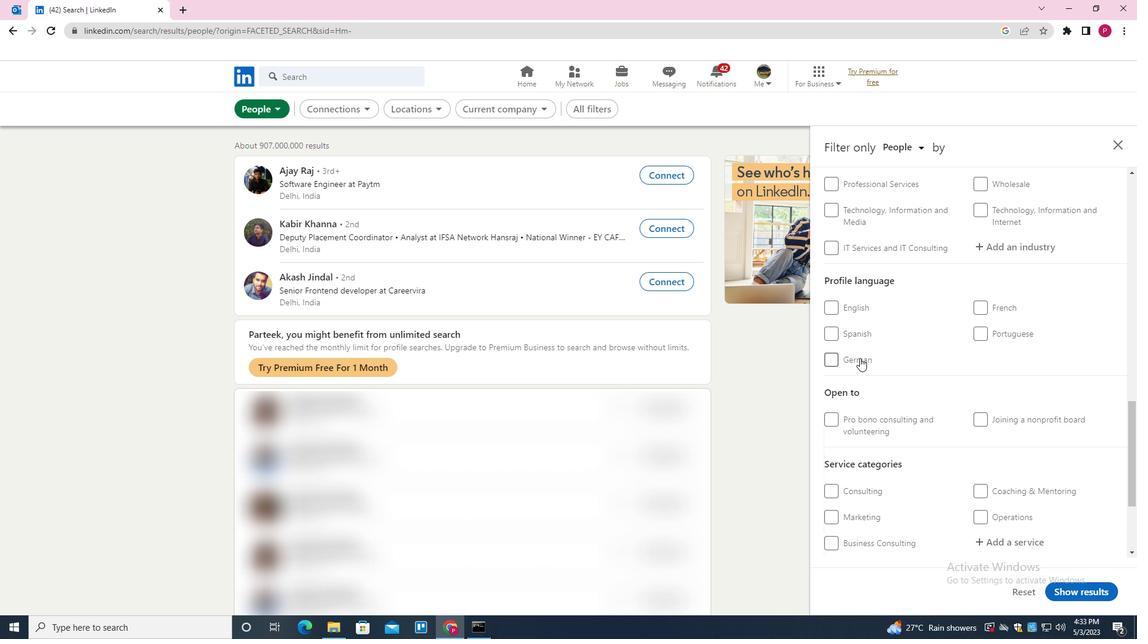 
Action: Mouse moved to (926, 346)
Screenshot: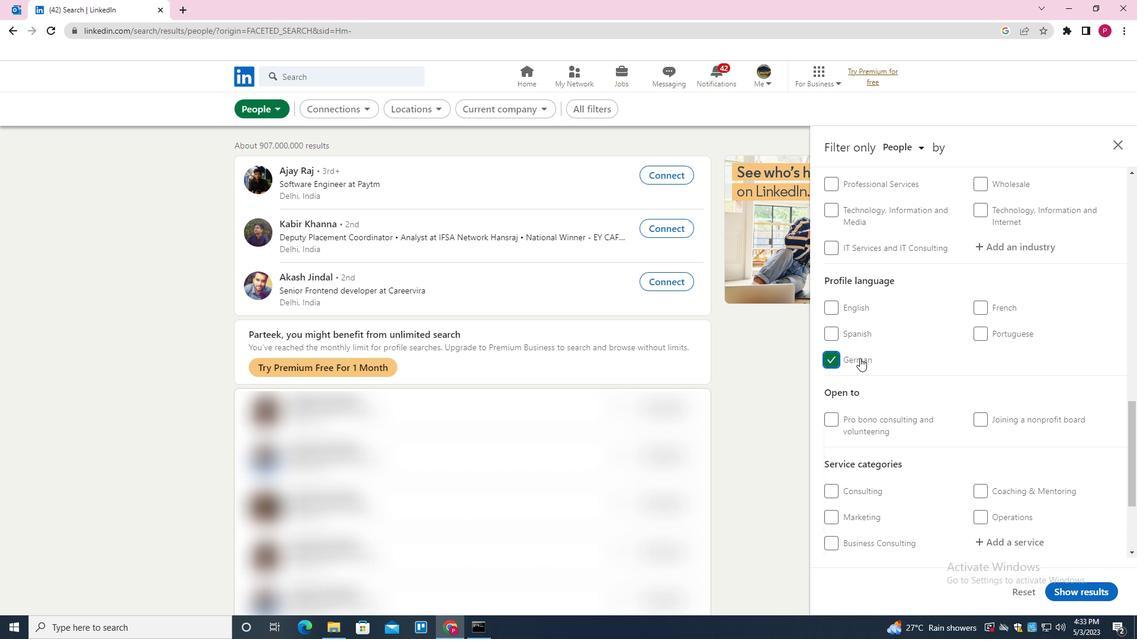 
Action: Mouse scrolled (926, 347) with delta (0, 0)
Screenshot: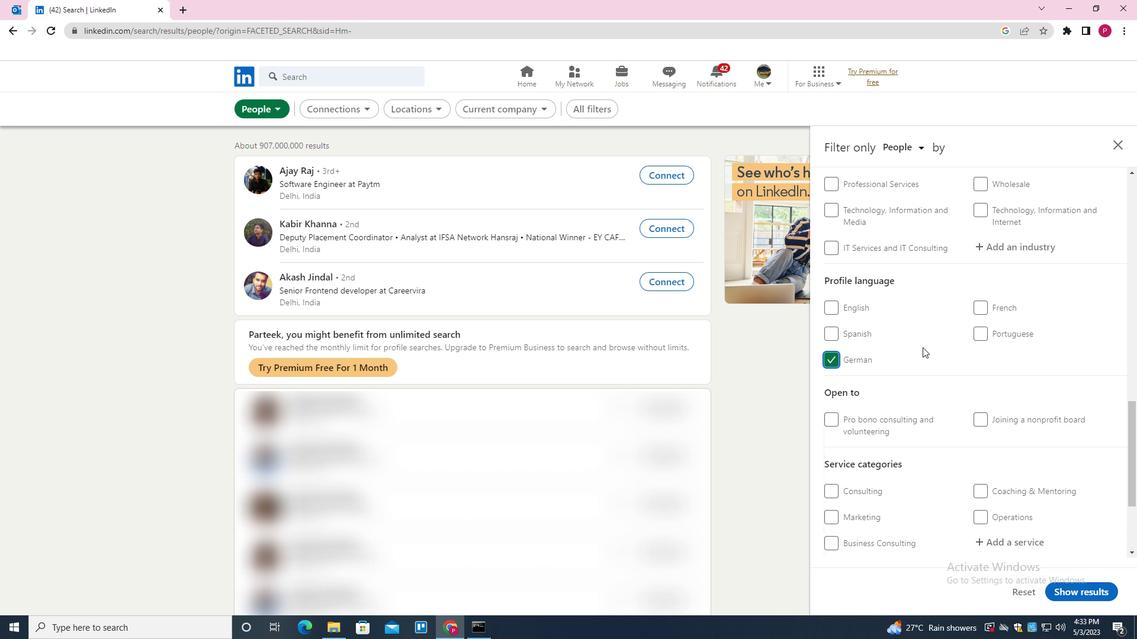 
Action: Mouse scrolled (926, 347) with delta (0, 0)
Screenshot: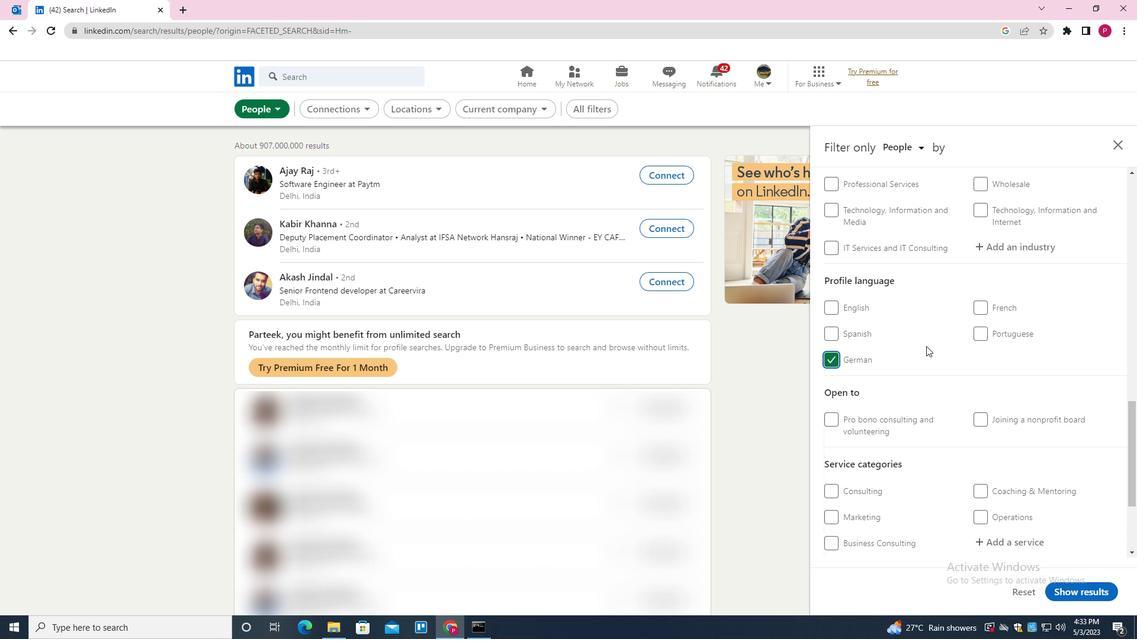
Action: Mouse scrolled (926, 347) with delta (0, 0)
Screenshot: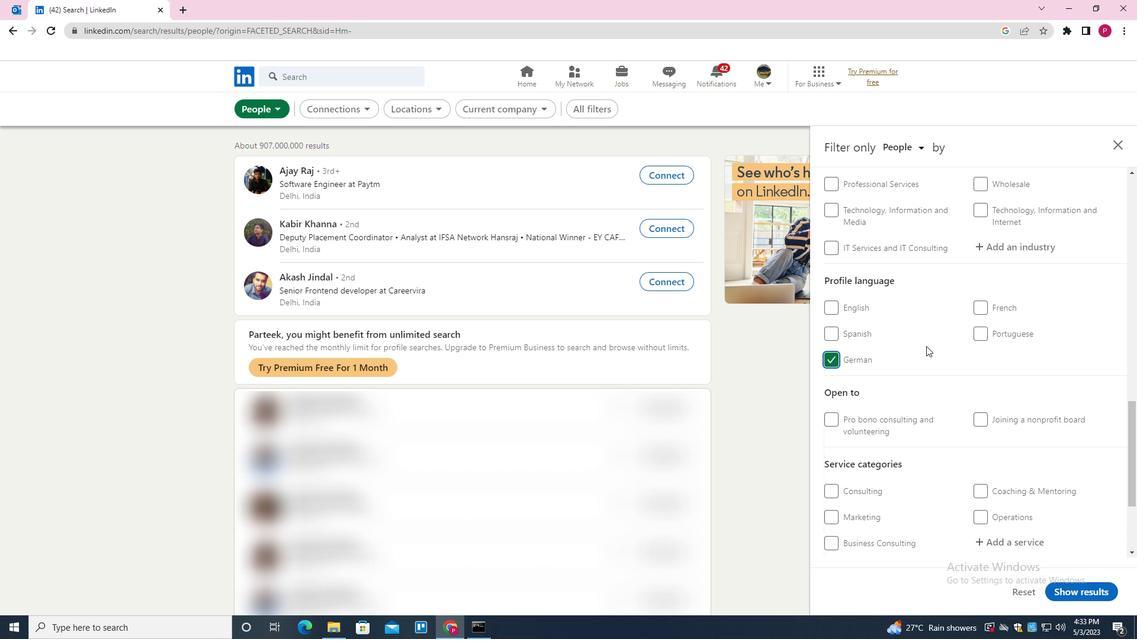 
Action: Mouse scrolled (926, 347) with delta (0, 0)
Screenshot: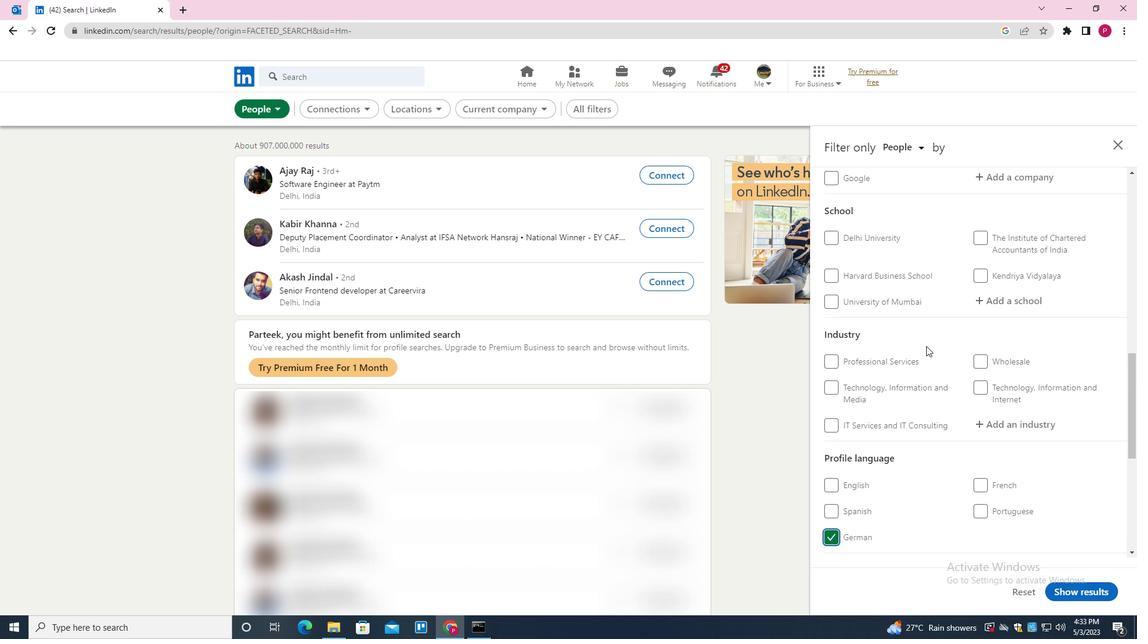 
Action: Mouse scrolled (926, 347) with delta (0, 0)
Screenshot: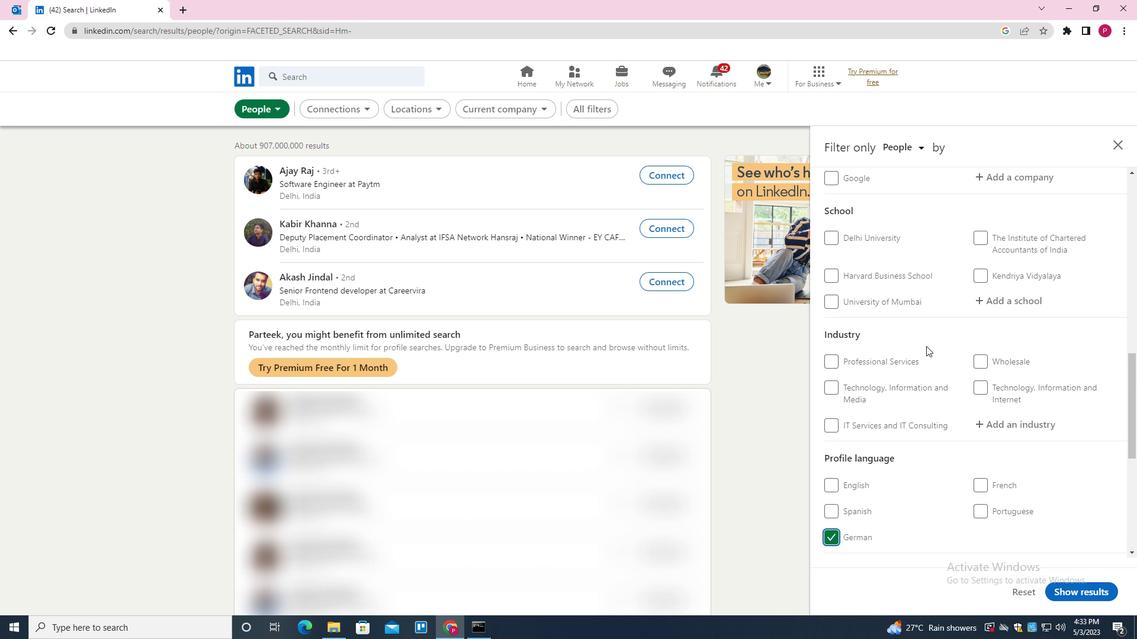 
Action: Mouse scrolled (926, 347) with delta (0, 0)
Screenshot: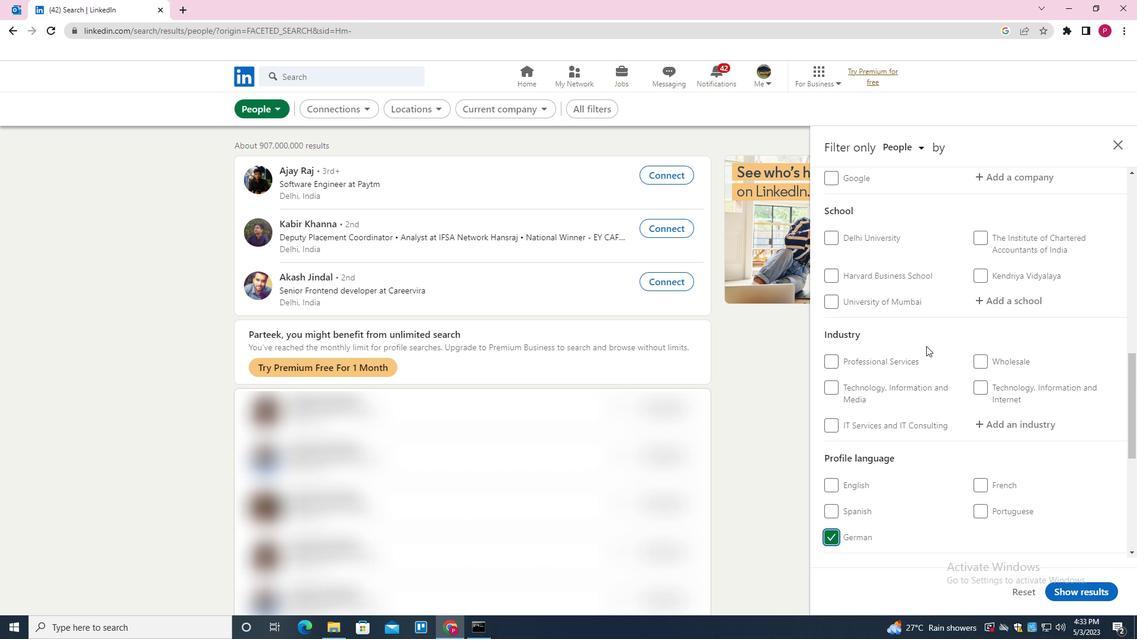 
Action: Mouse scrolled (926, 347) with delta (0, 0)
Screenshot: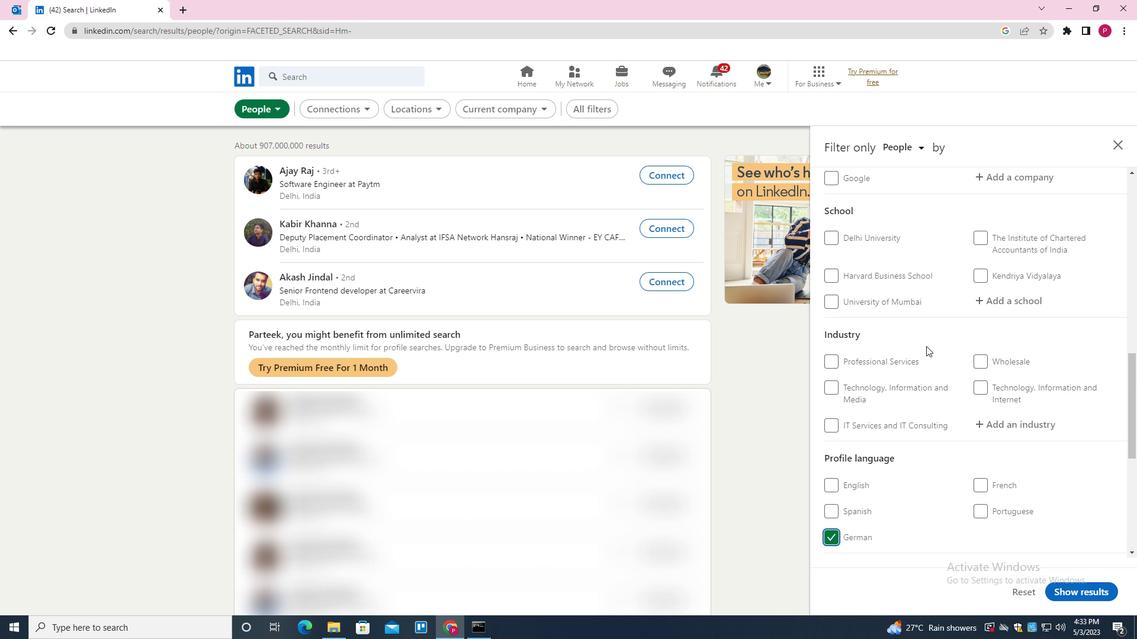 
Action: Mouse scrolled (926, 347) with delta (0, 0)
Screenshot: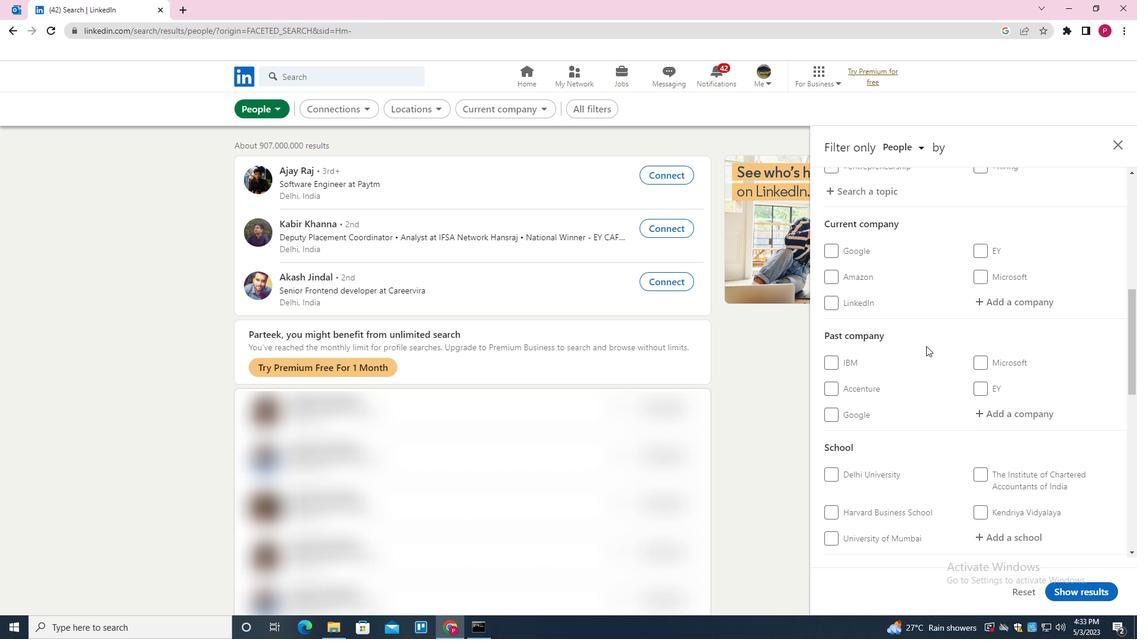 
Action: Mouse moved to (1014, 357)
Screenshot: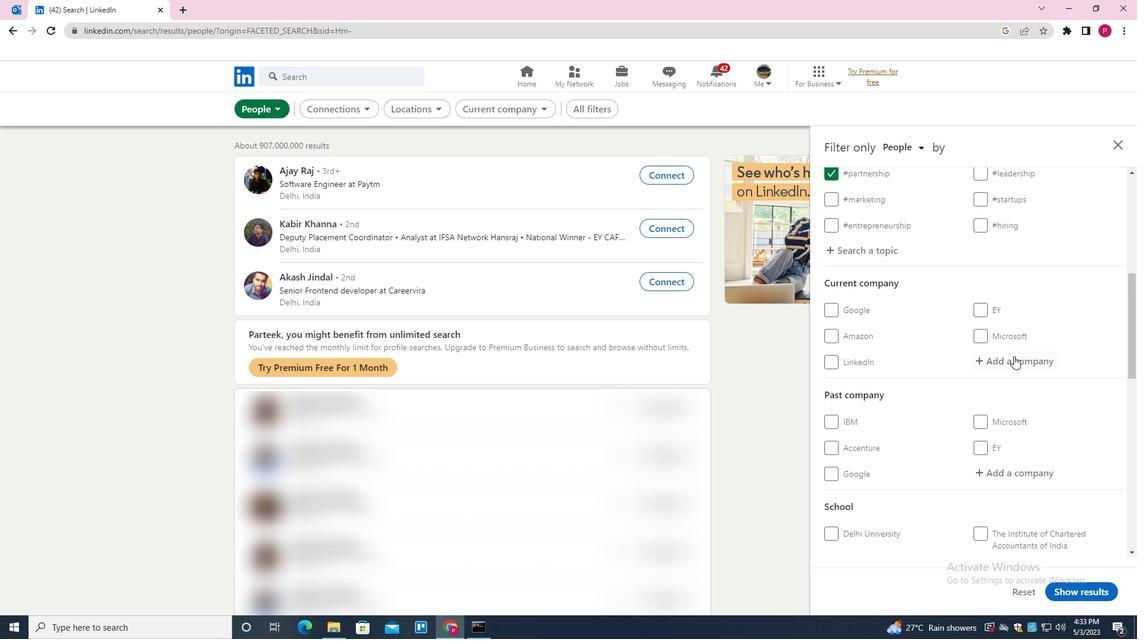 
Action: Mouse pressed left at (1014, 357)
Screenshot: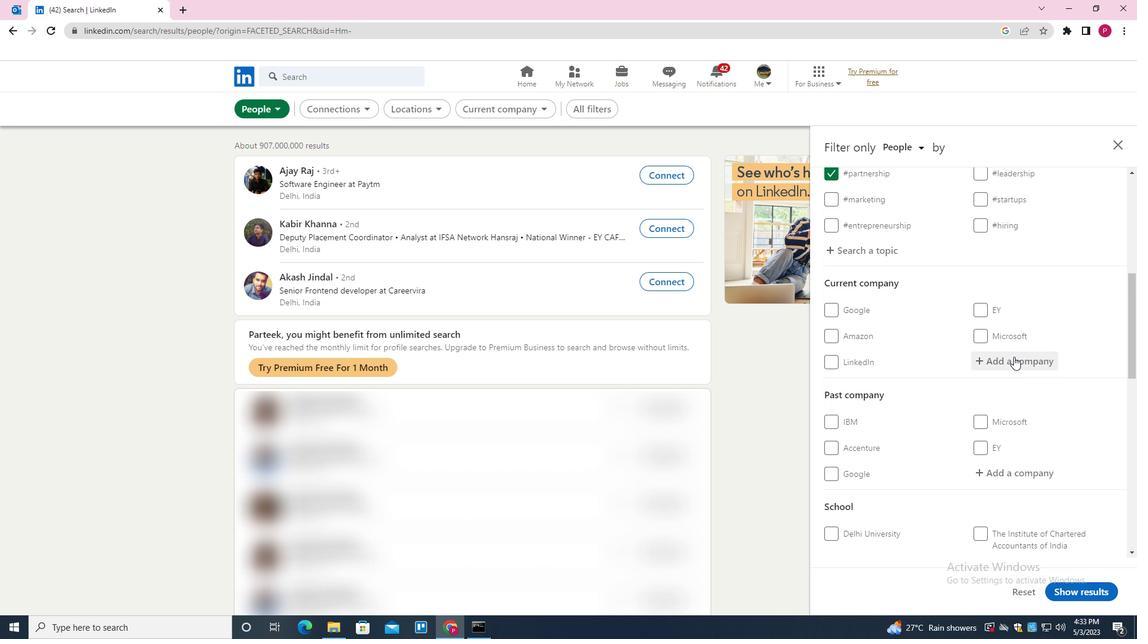 
Action: Mouse moved to (1014, 353)
Screenshot: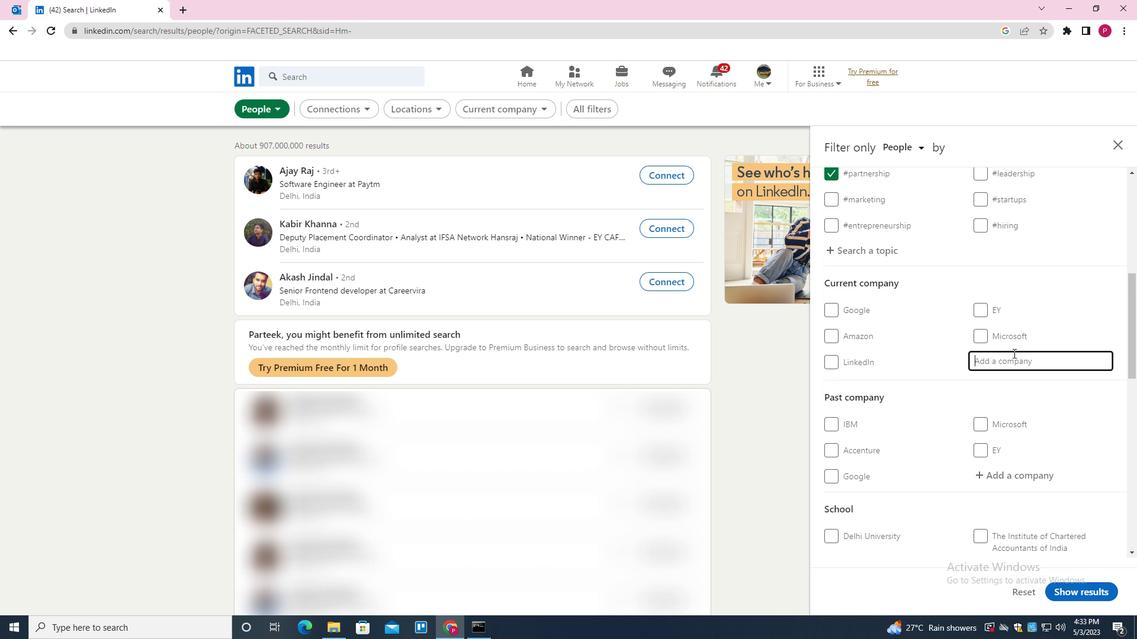 
Action: Key pressed <Key.shift>STERLING<Key.down><Key.down><Key.down><Key.down><Key.down><Key.down><Key.enter>
Screenshot: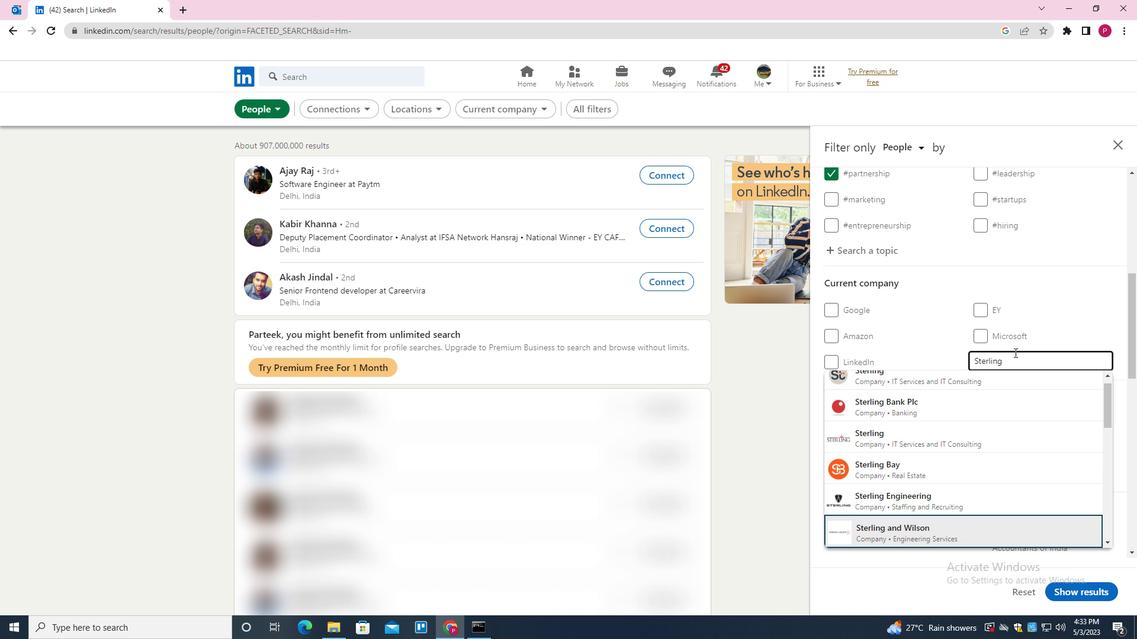 
Action: Mouse scrolled (1014, 352) with delta (0, 0)
Screenshot: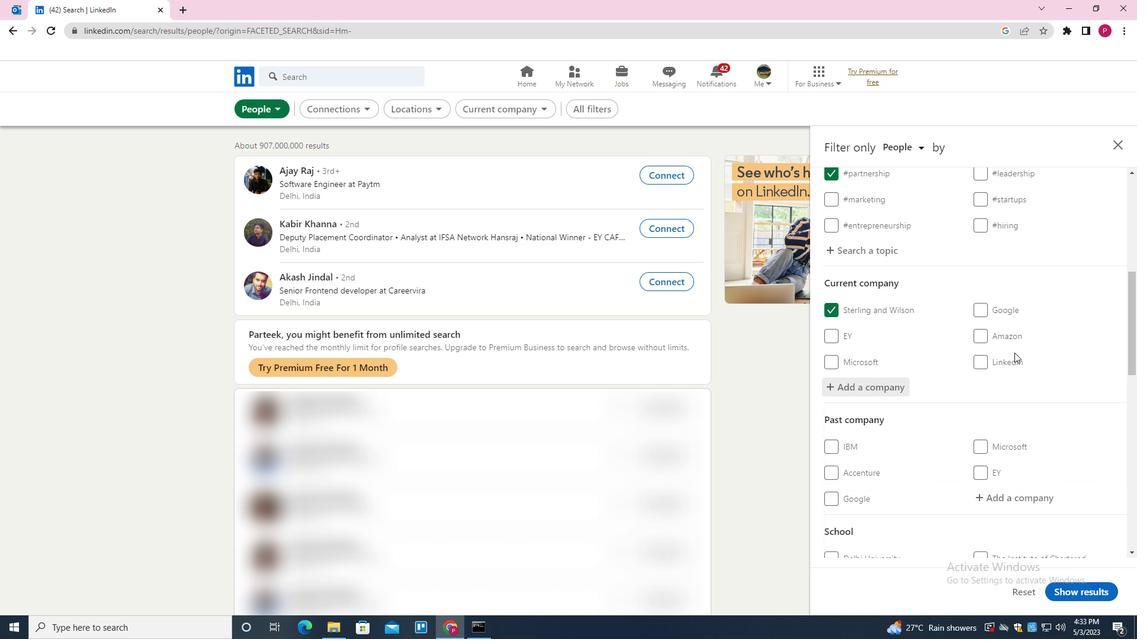 
Action: Mouse scrolled (1014, 352) with delta (0, 0)
Screenshot: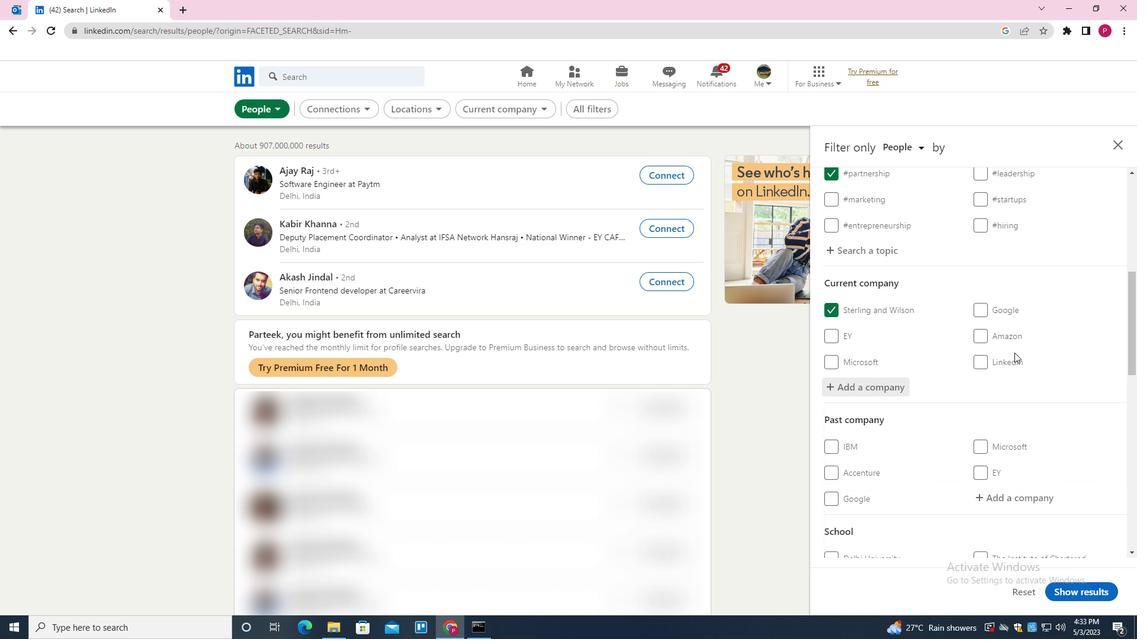 
Action: Mouse scrolled (1014, 352) with delta (0, 0)
Screenshot: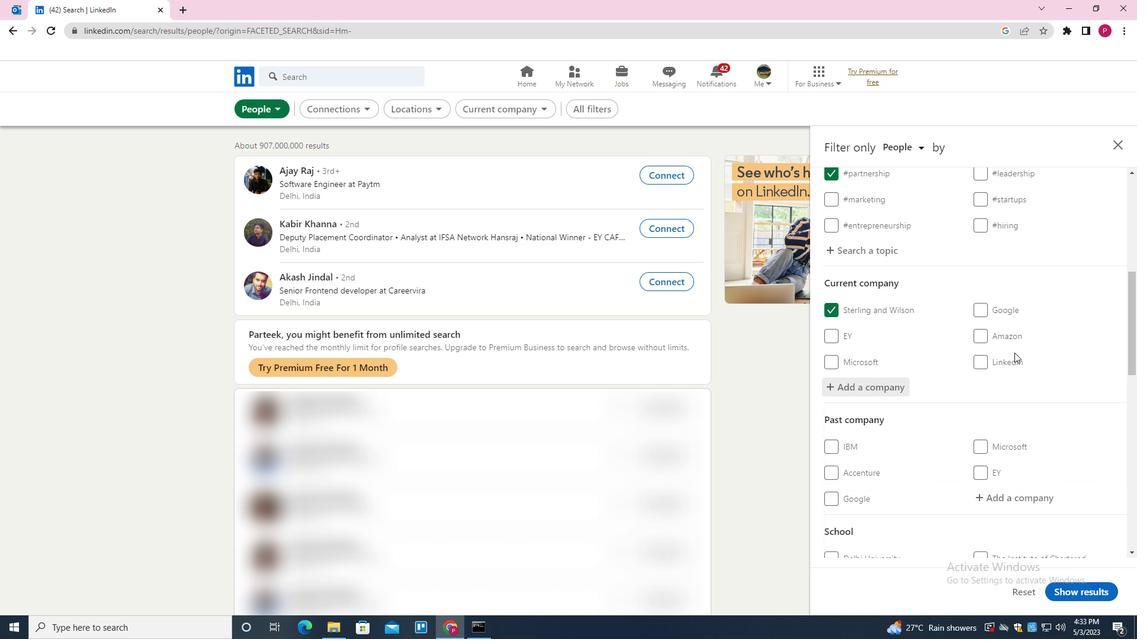 
Action: Mouse scrolled (1014, 352) with delta (0, 0)
Screenshot: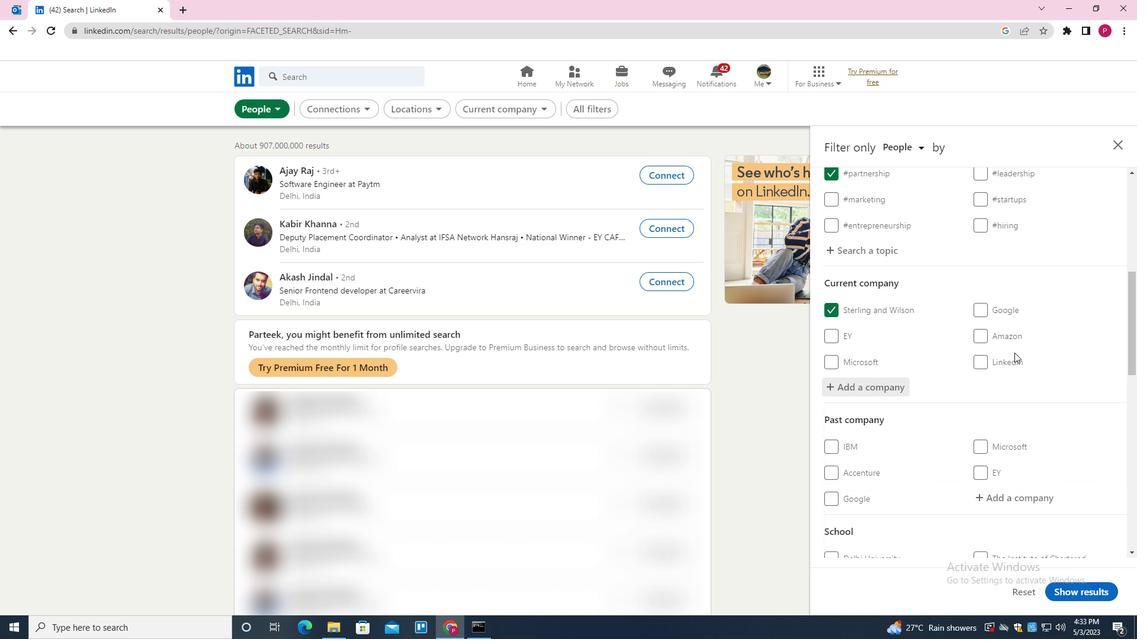 
Action: Mouse moved to (1021, 382)
Screenshot: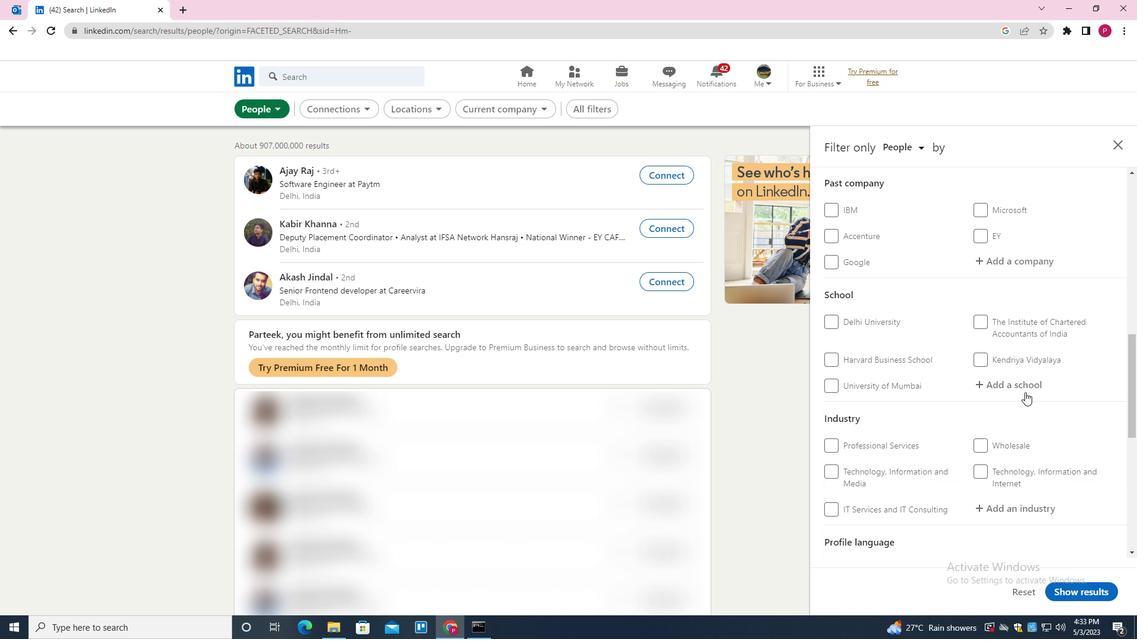
Action: Mouse pressed left at (1021, 382)
Screenshot: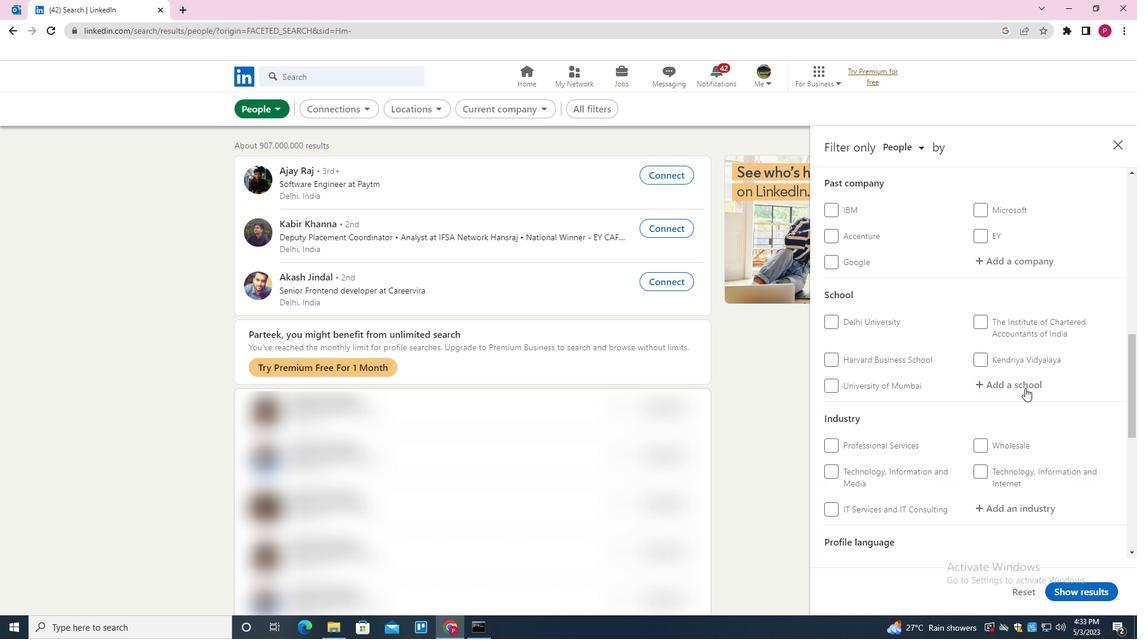 
Action: Key pressed <Key.shift>SRI<Key.space><Key.shift><Key.shift><Key.shift><Key.shift><Key.shift>KRISHNADEVARAYA<Key.space><Key.down><Key.enter>
Screenshot: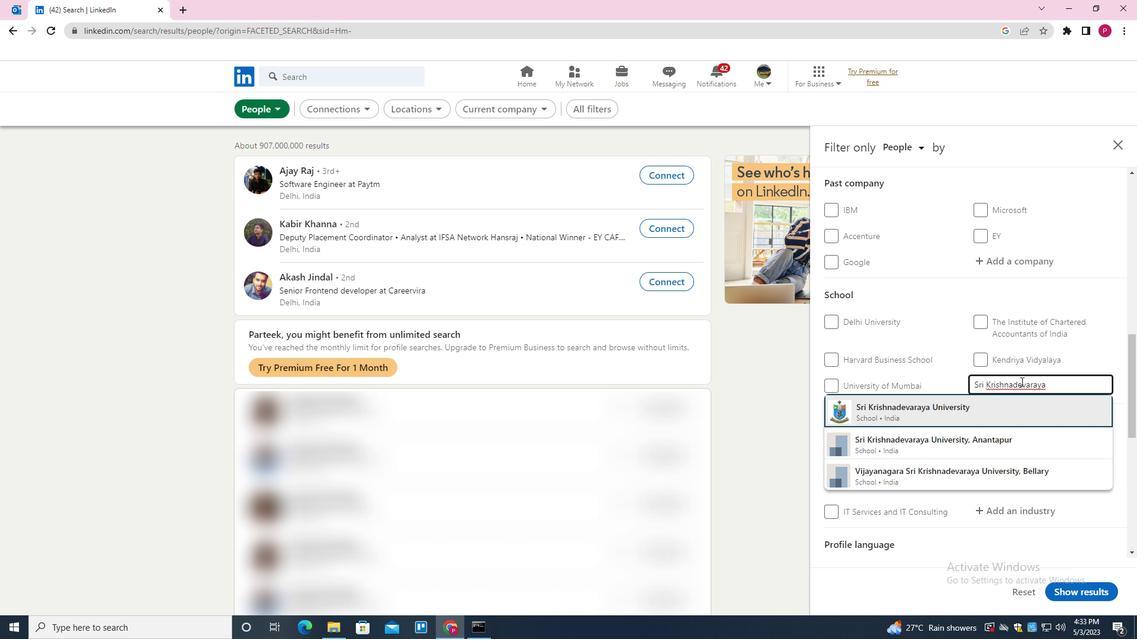 
Action: Mouse moved to (990, 391)
Screenshot: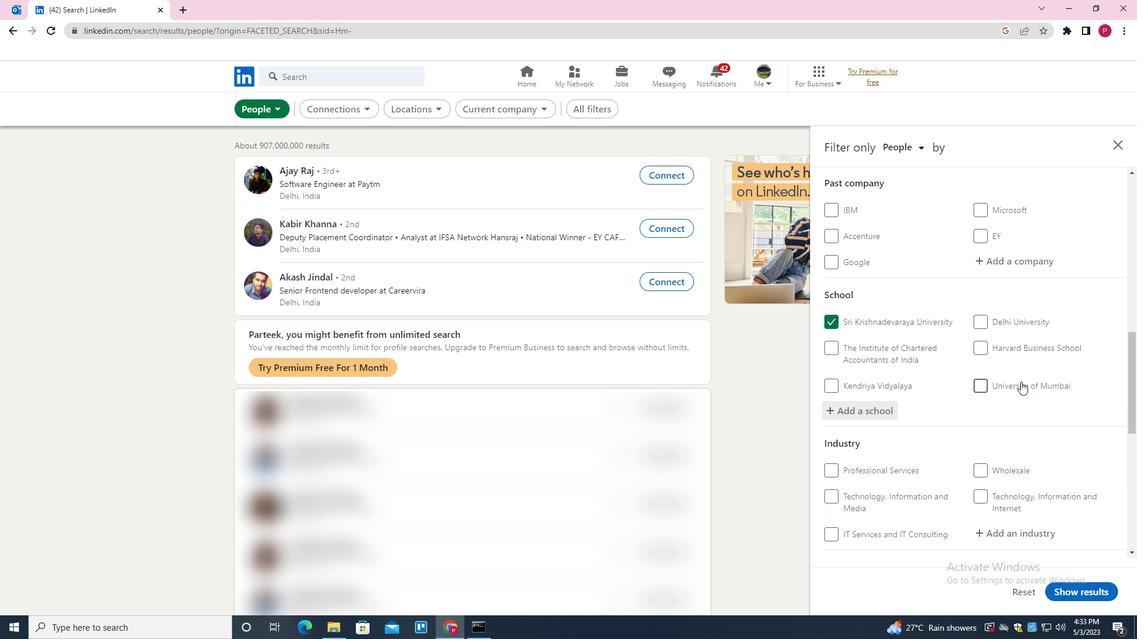 
Action: Mouse scrolled (990, 390) with delta (0, 0)
Screenshot: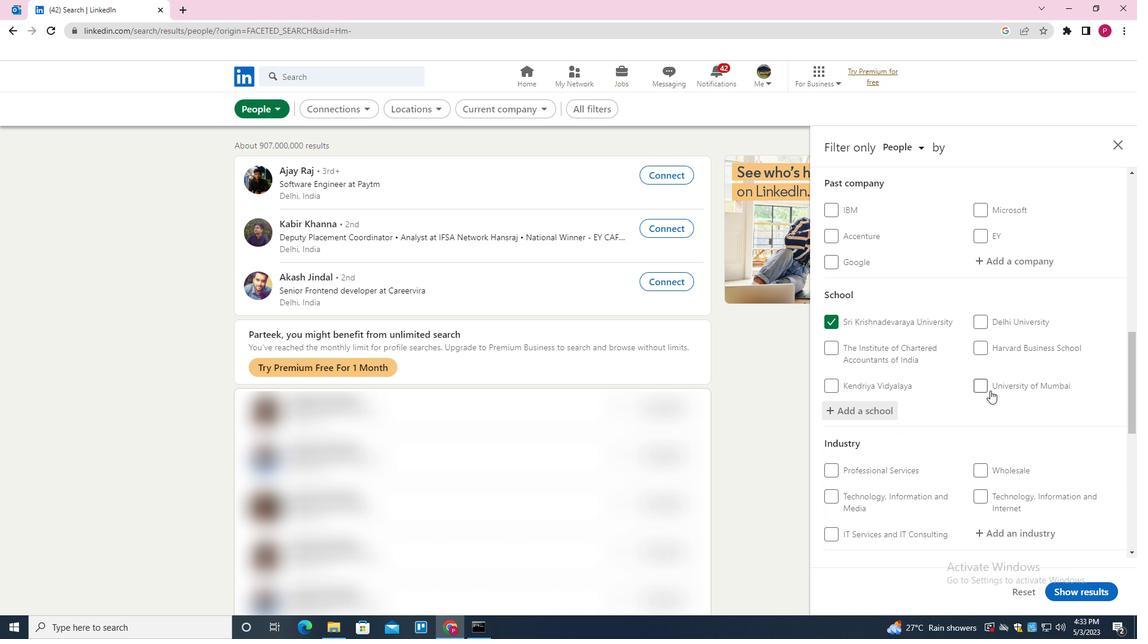 
Action: Mouse scrolled (990, 390) with delta (0, 0)
Screenshot: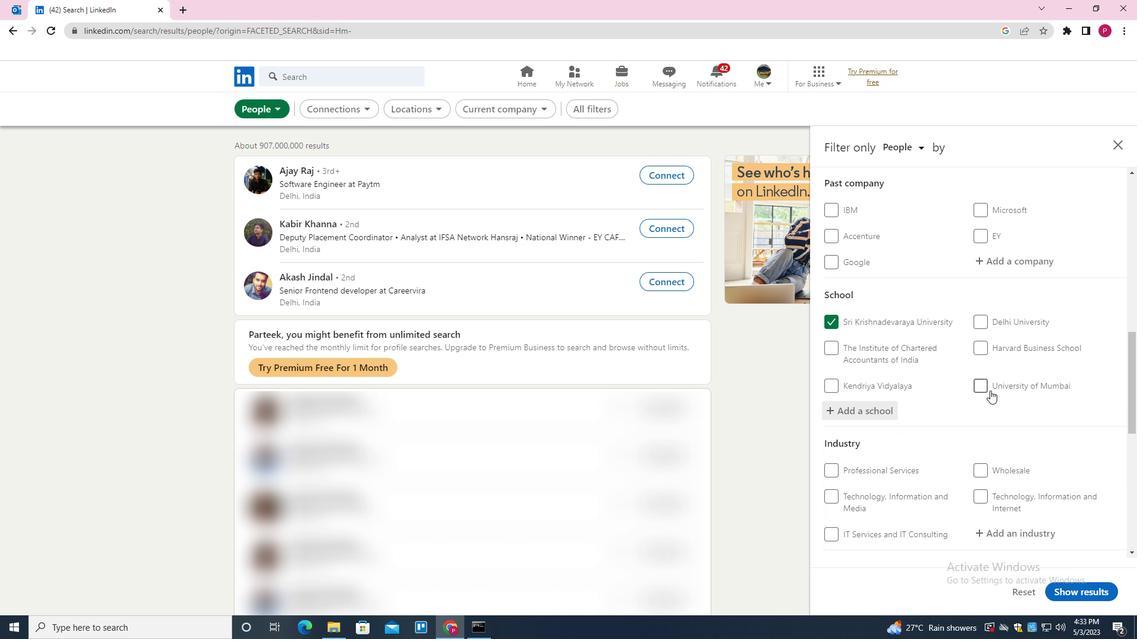 
Action: Mouse scrolled (990, 390) with delta (0, 0)
Screenshot: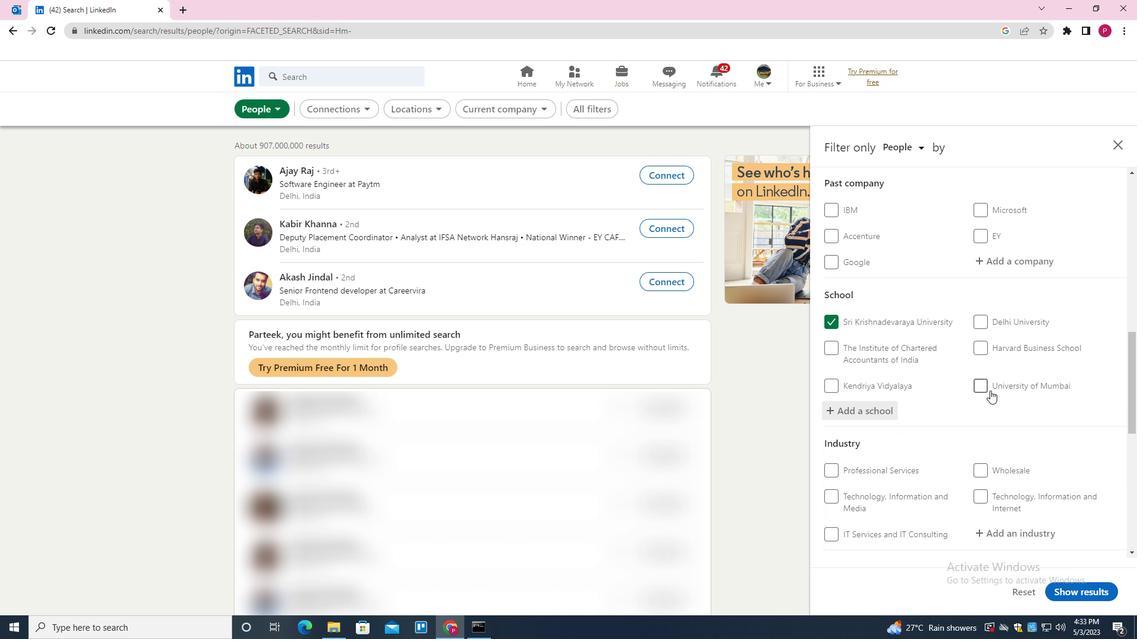 
Action: Mouse moved to (1005, 354)
Screenshot: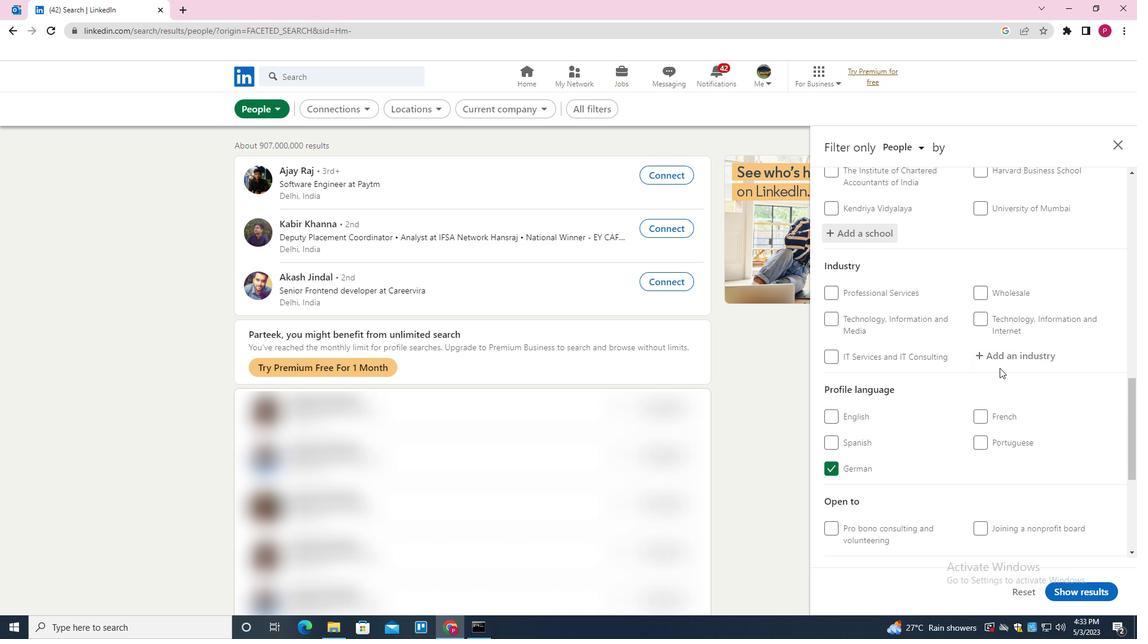 
Action: Mouse pressed left at (1005, 354)
Screenshot: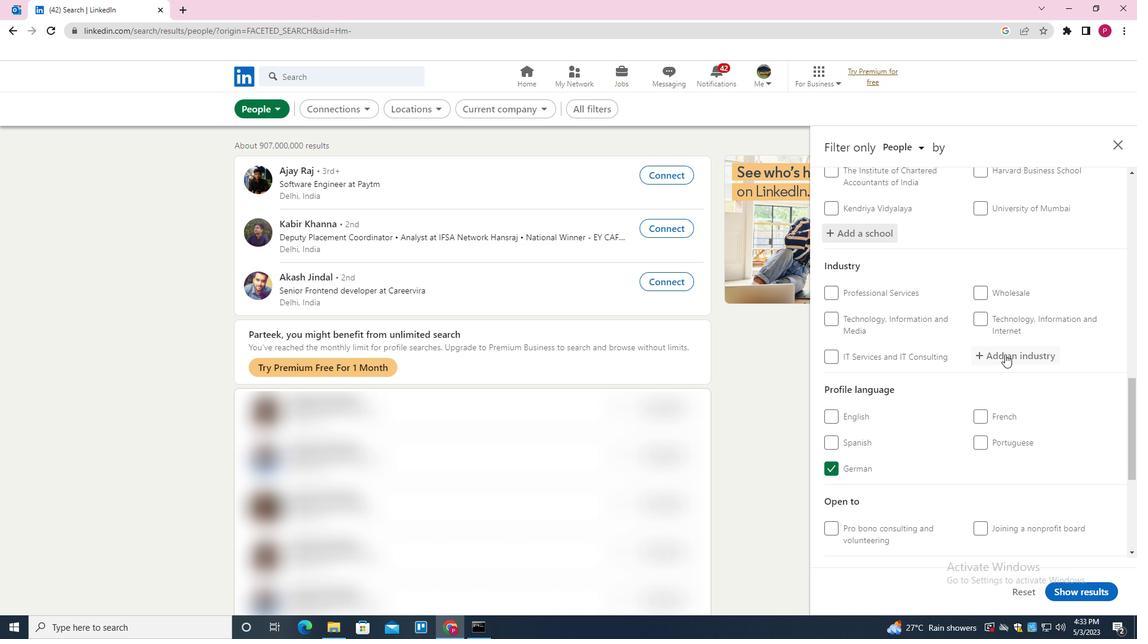 
Action: Key pressed <Key.shift><Key.shift><Key.shift>PAINT<Key.space><Key.down><Key.enter>
Screenshot: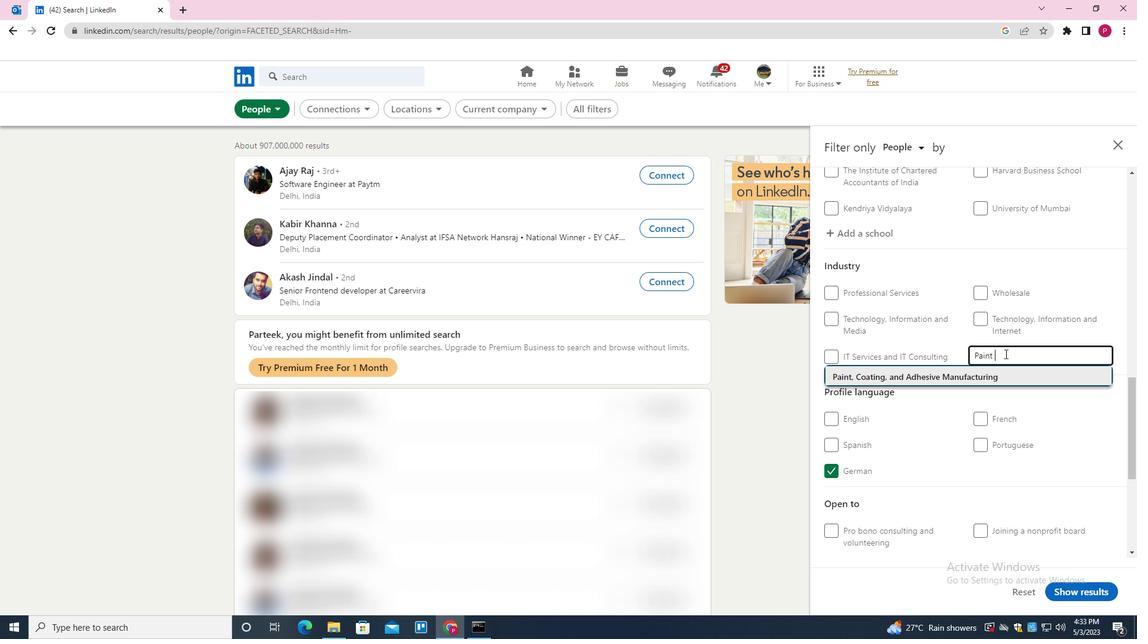 
Action: Mouse moved to (1005, 354)
Screenshot: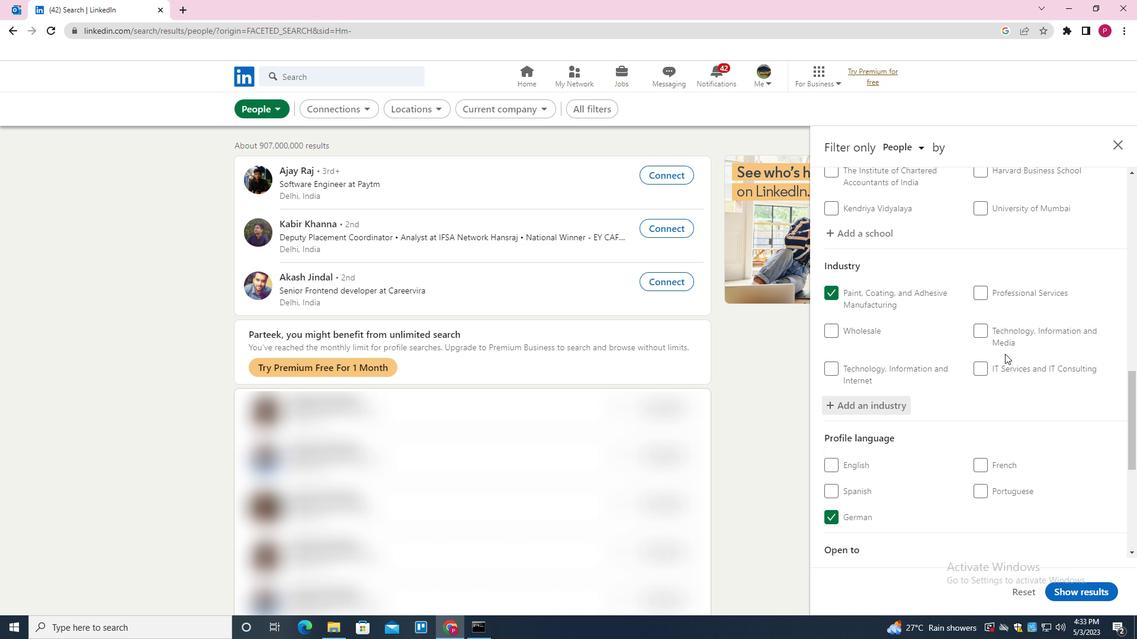 
Action: Mouse scrolled (1005, 353) with delta (0, 0)
Screenshot: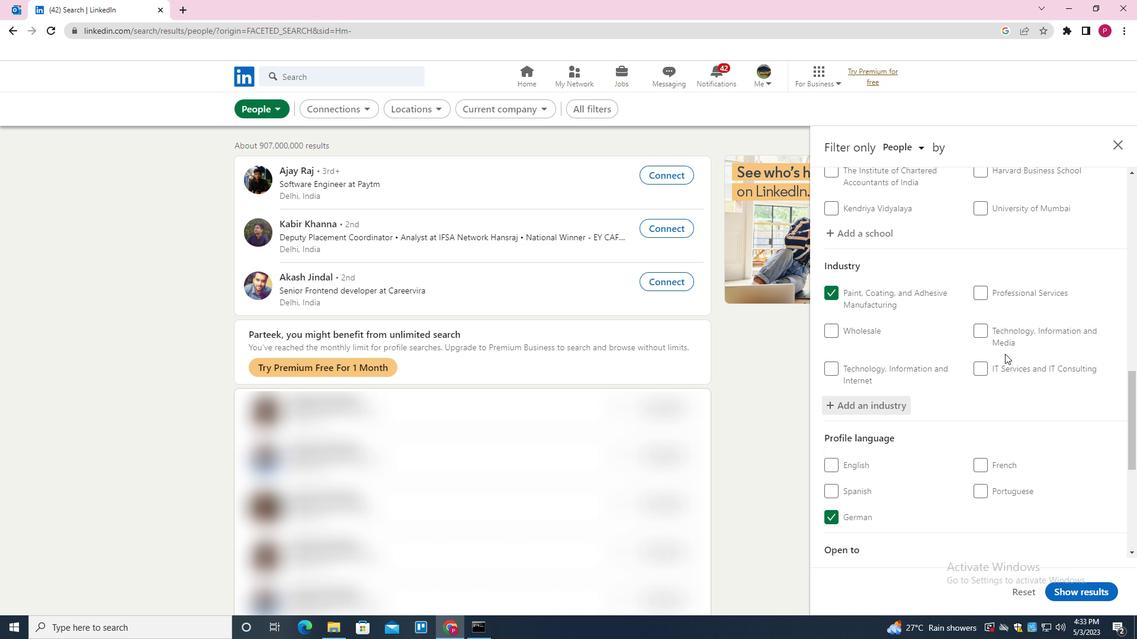 
Action: Mouse scrolled (1005, 353) with delta (0, 0)
Screenshot: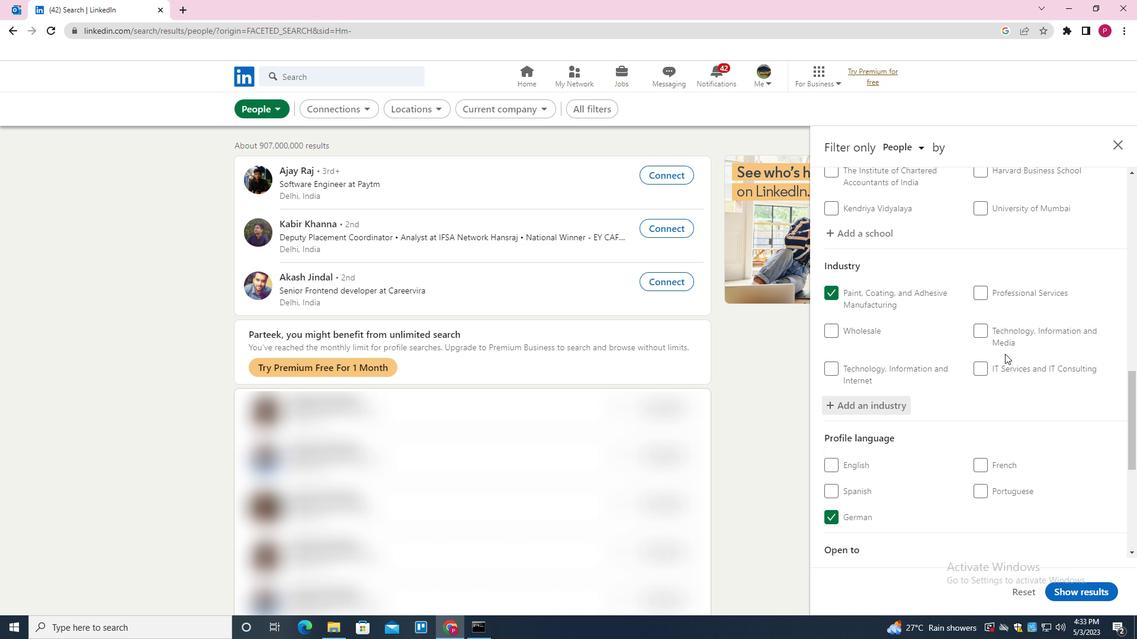 
Action: Mouse scrolled (1005, 353) with delta (0, 0)
Screenshot: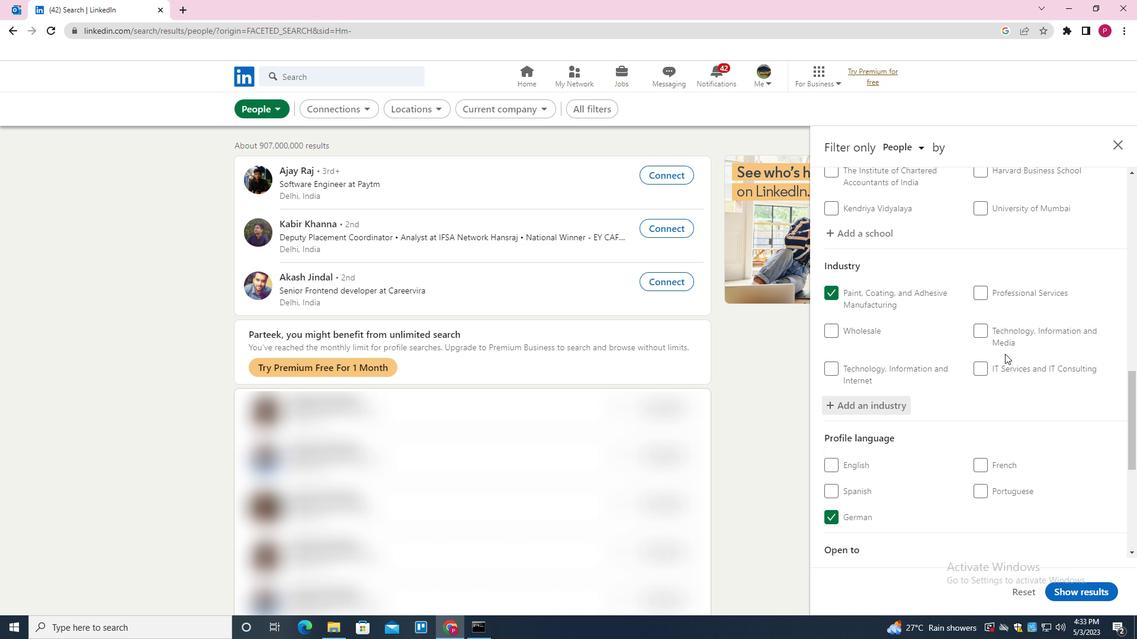 
Action: Mouse moved to (1005, 354)
Screenshot: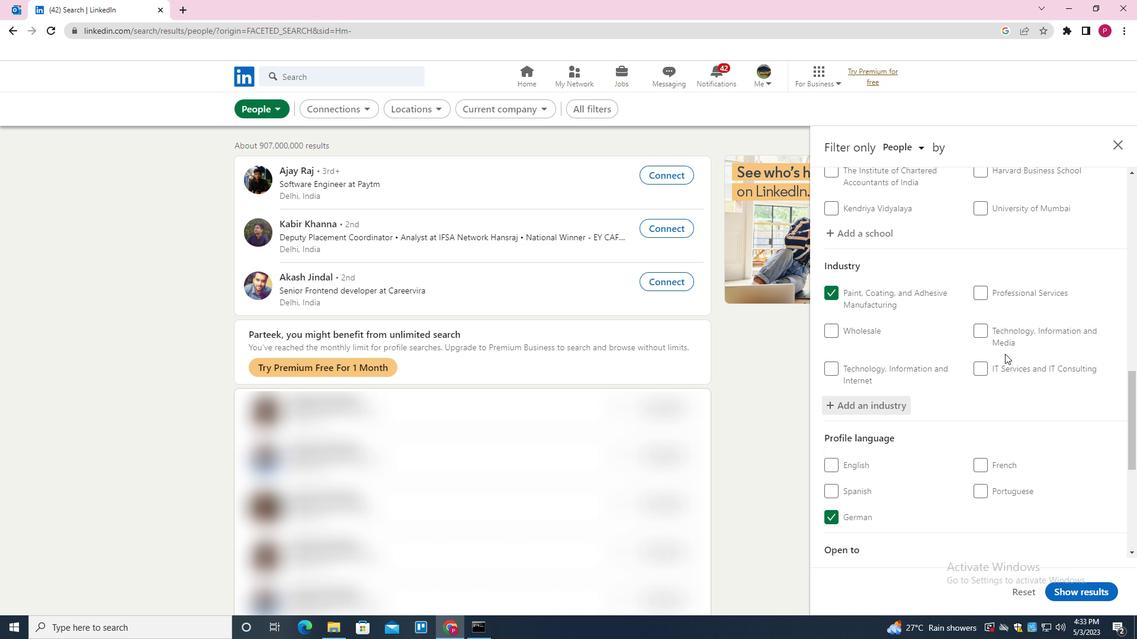 
Action: Mouse scrolled (1005, 353) with delta (0, 0)
Screenshot: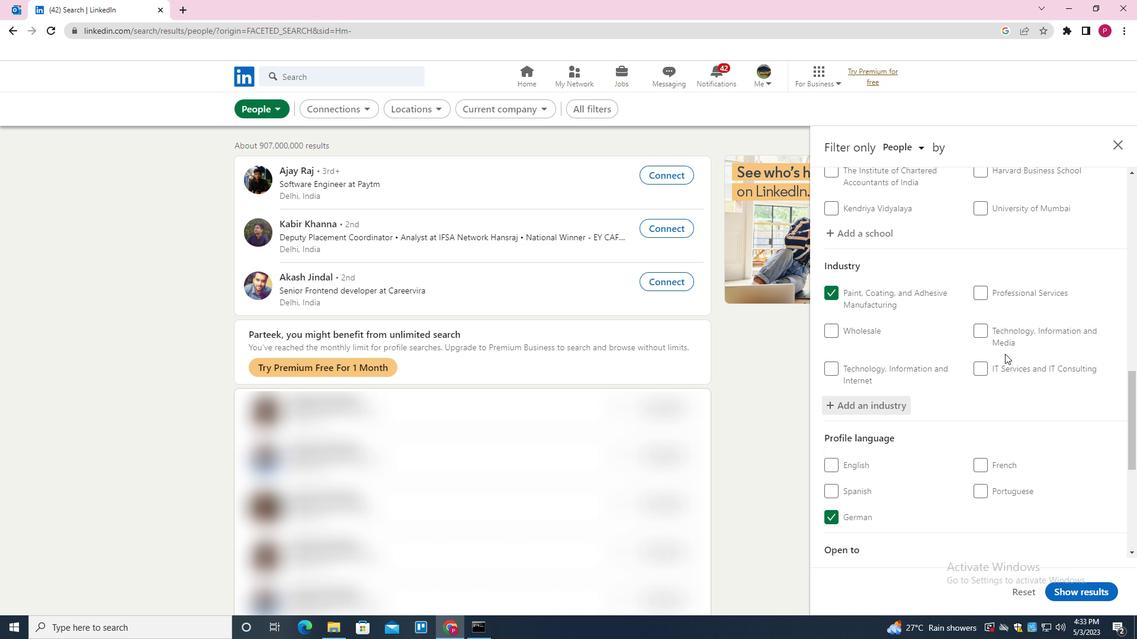 
Action: Mouse moved to (1003, 363)
Screenshot: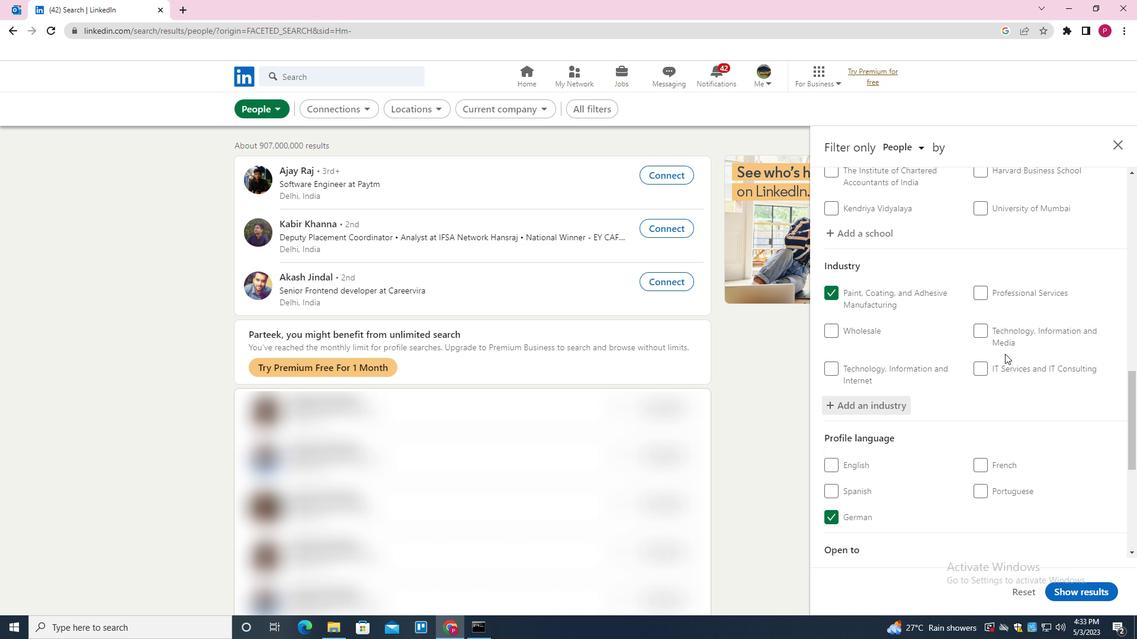 
Action: Mouse scrolled (1003, 362) with delta (0, 0)
Screenshot: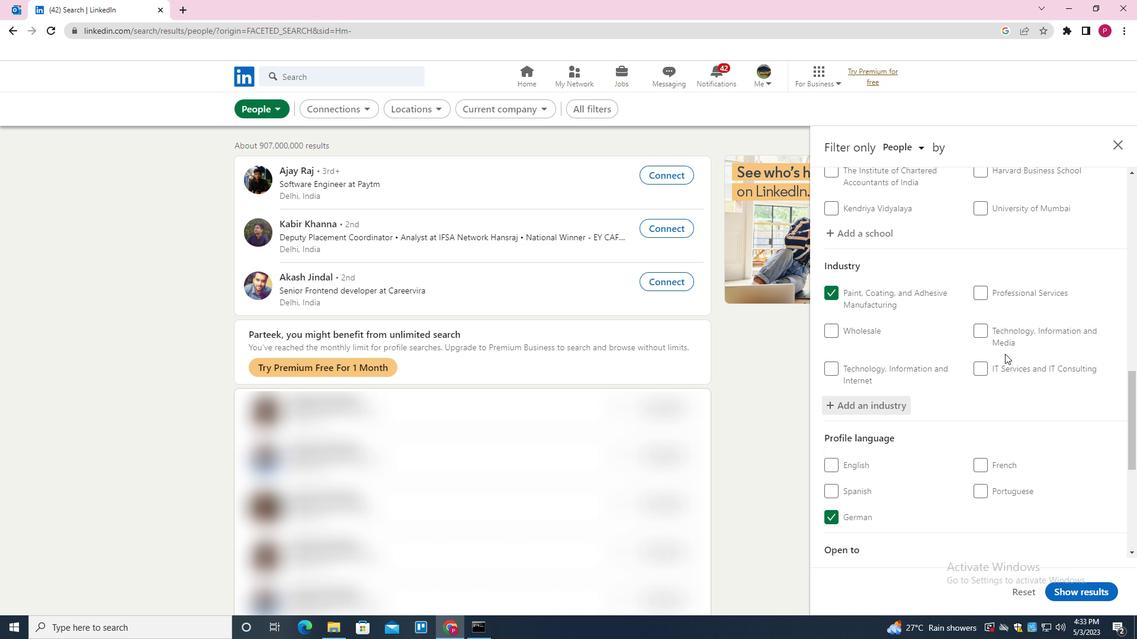 
Action: Mouse moved to (1004, 399)
Screenshot: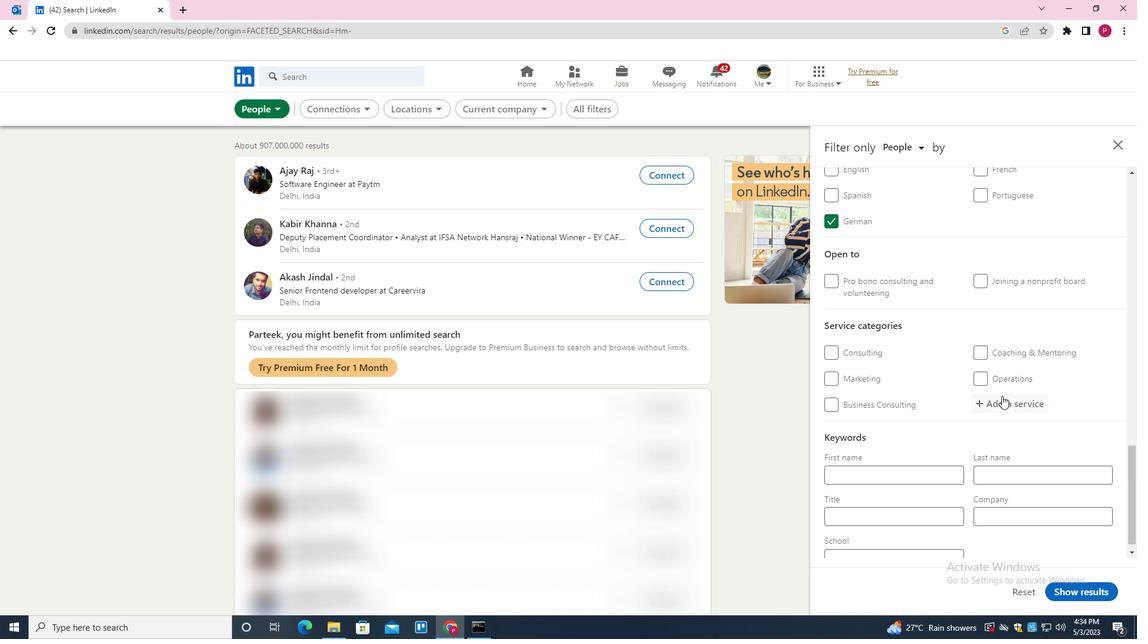
Action: Mouse pressed left at (1004, 399)
Screenshot: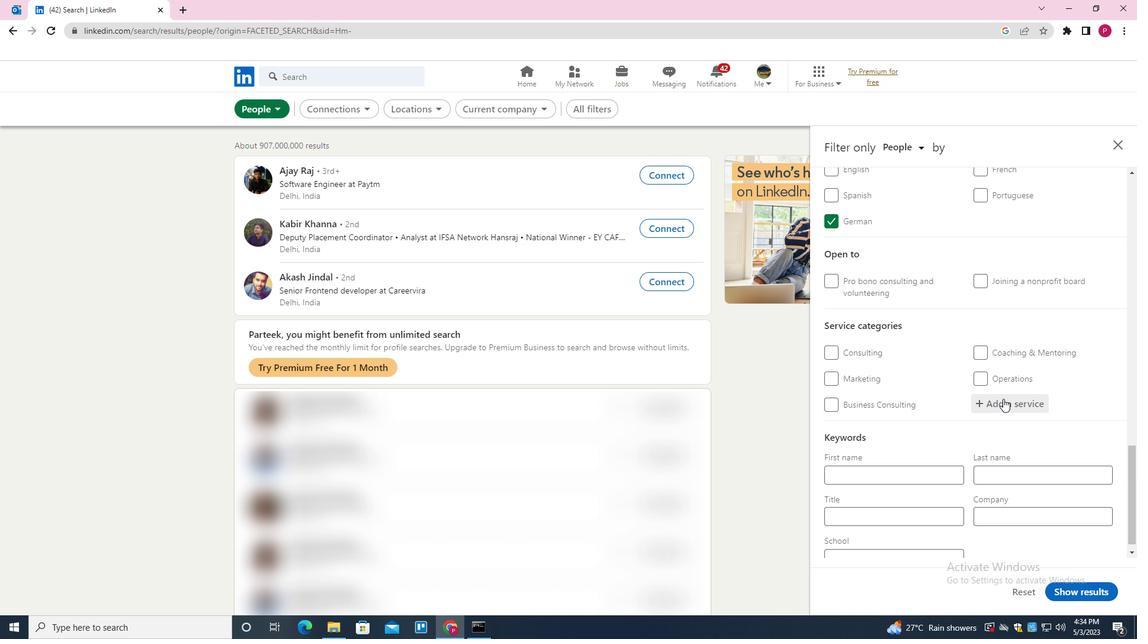 
Action: Key pressed <Key.shift>COMPUTER<Key.down><Key.down><Key.enter>
Screenshot: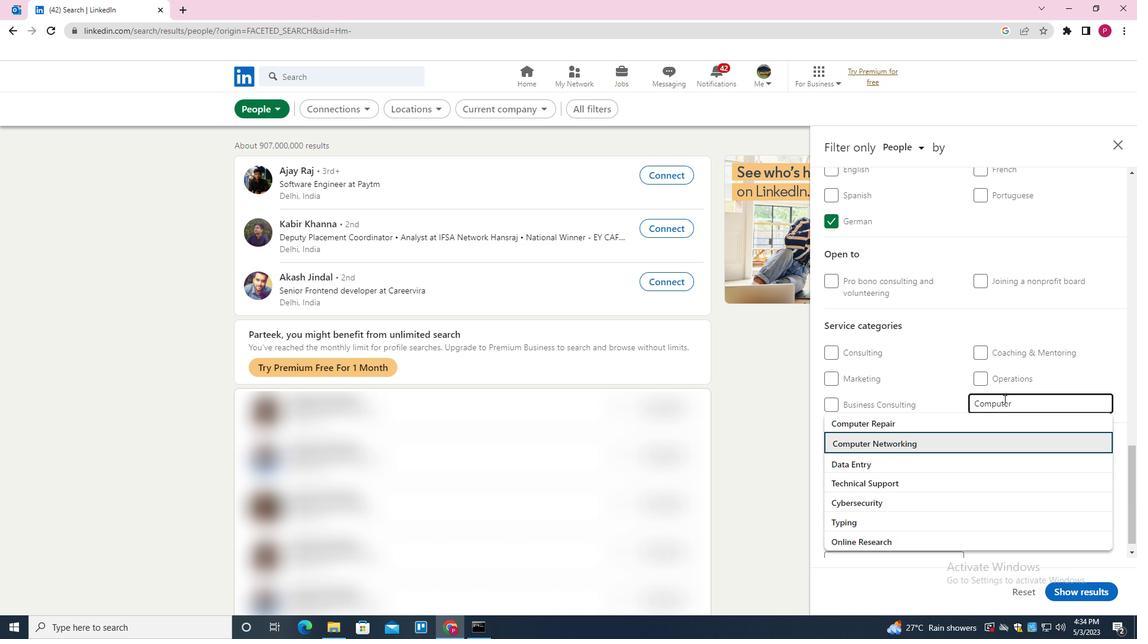 
Action: Mouse scrolled (1004, 399) with delta (0, 0)
Screenshot: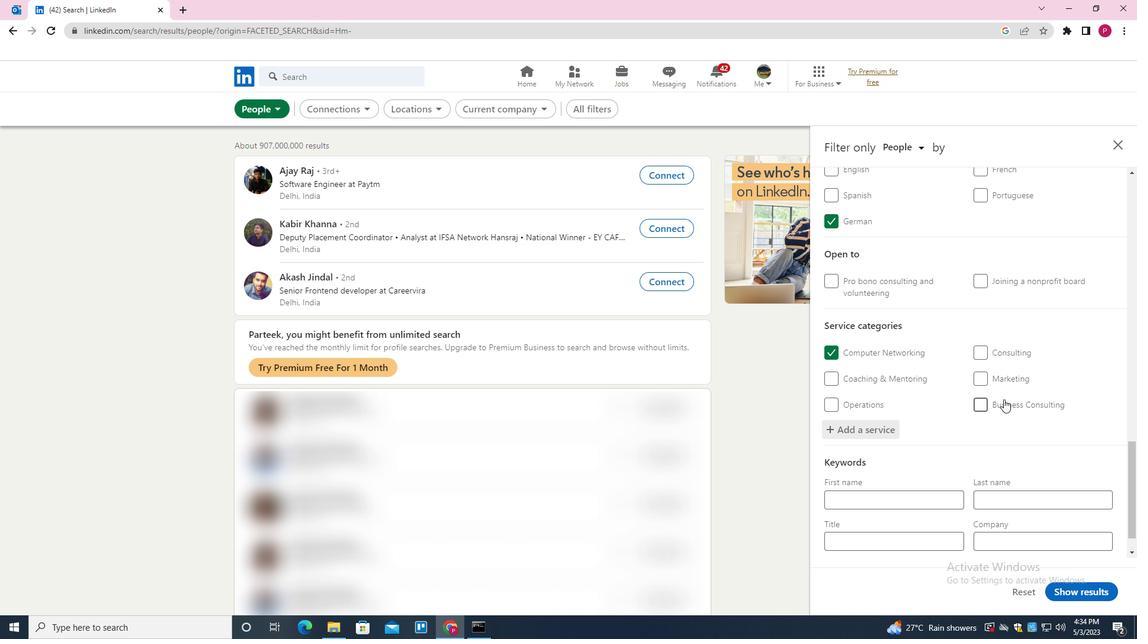 
Action: Mouse scrolled (1004, 399) with delta (0, 0)
Screenshot: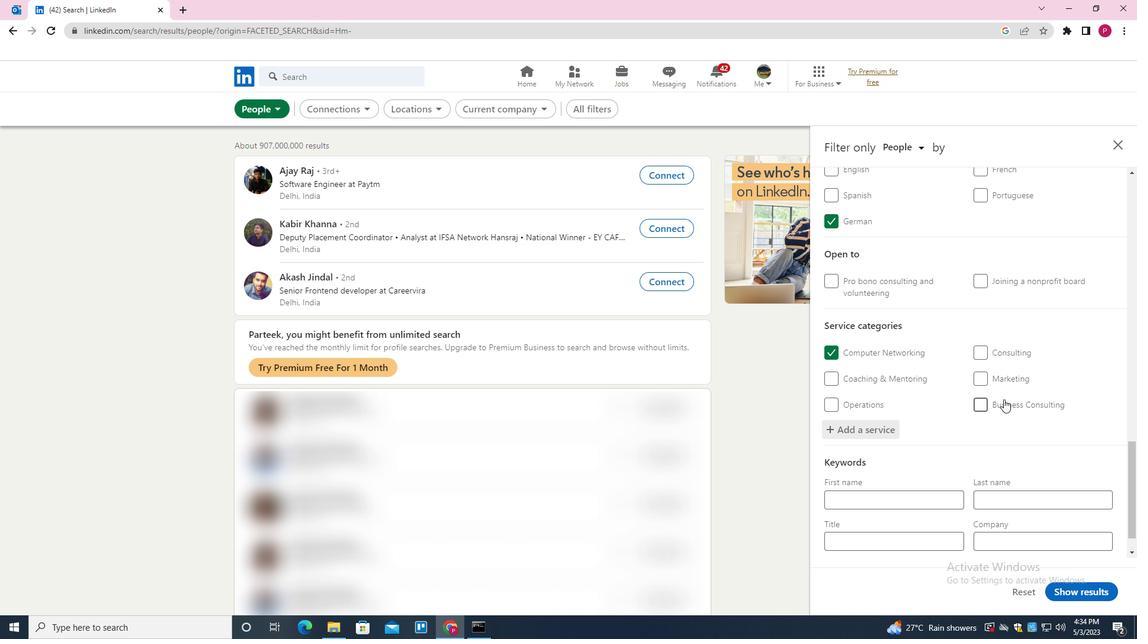 
Action: Mouse moved to (995, 408)
Screenshot: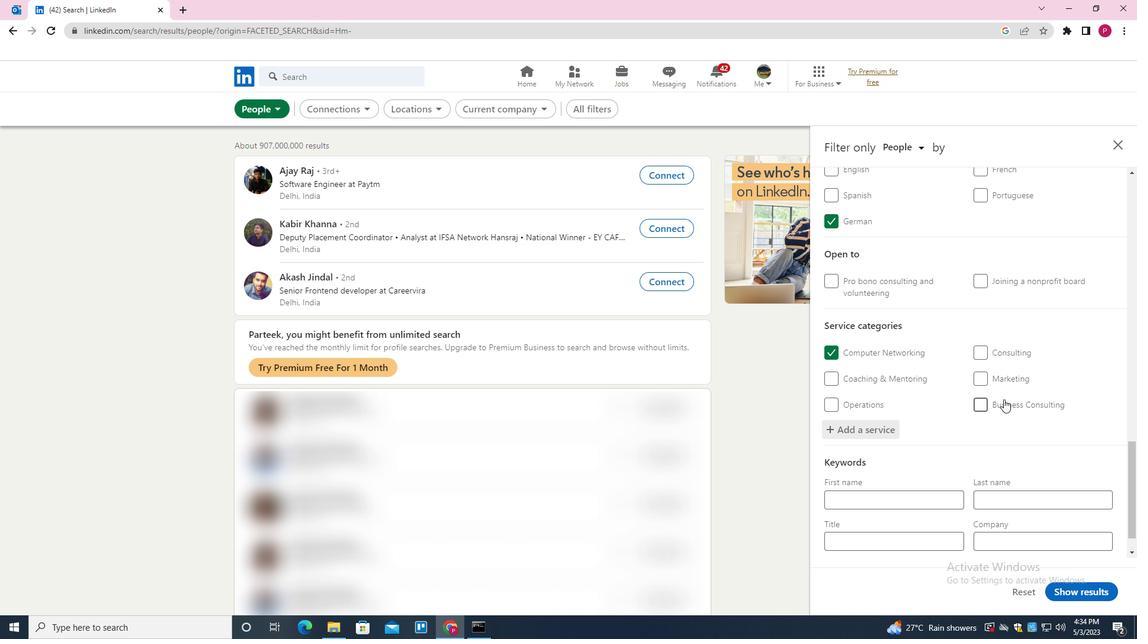 
Action: Mouse scrolled (995, 407) with delta (0, 0)
Screenshot: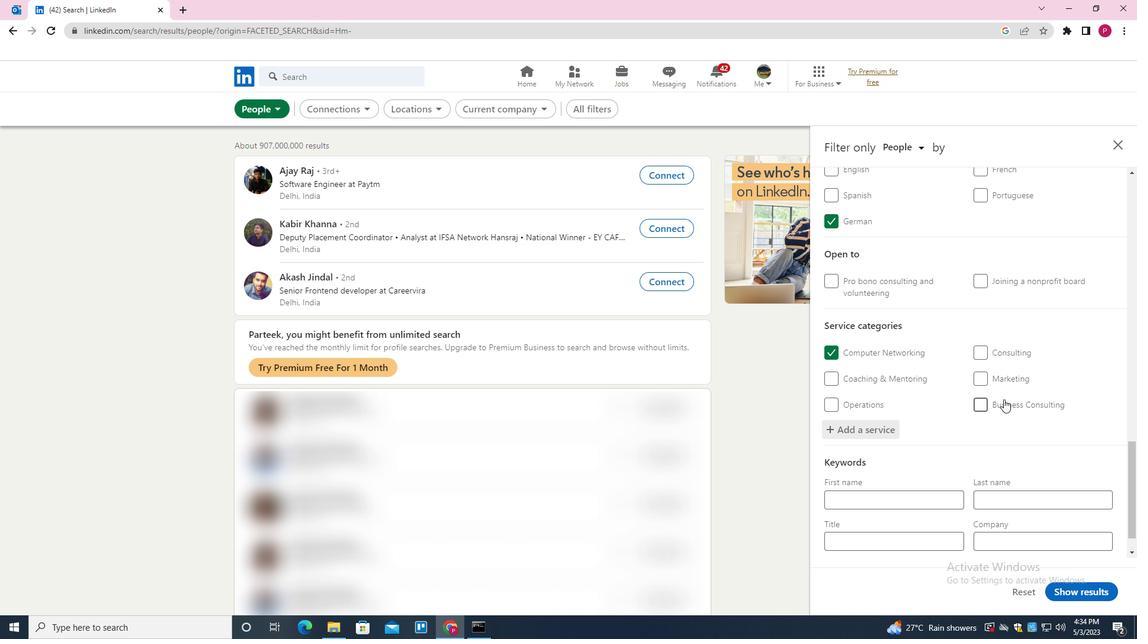 
Action: Mouse moved to (987, 417)
Screenshot: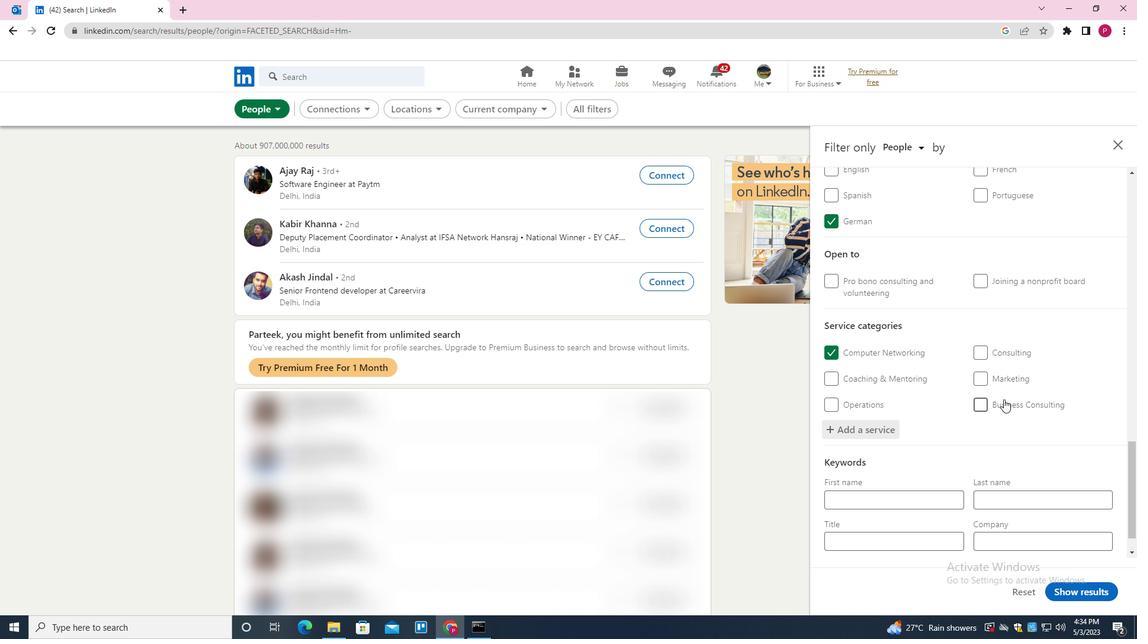 
Action: Mouse scrolled (987, 417) with delta (0, 0)
Screenshot: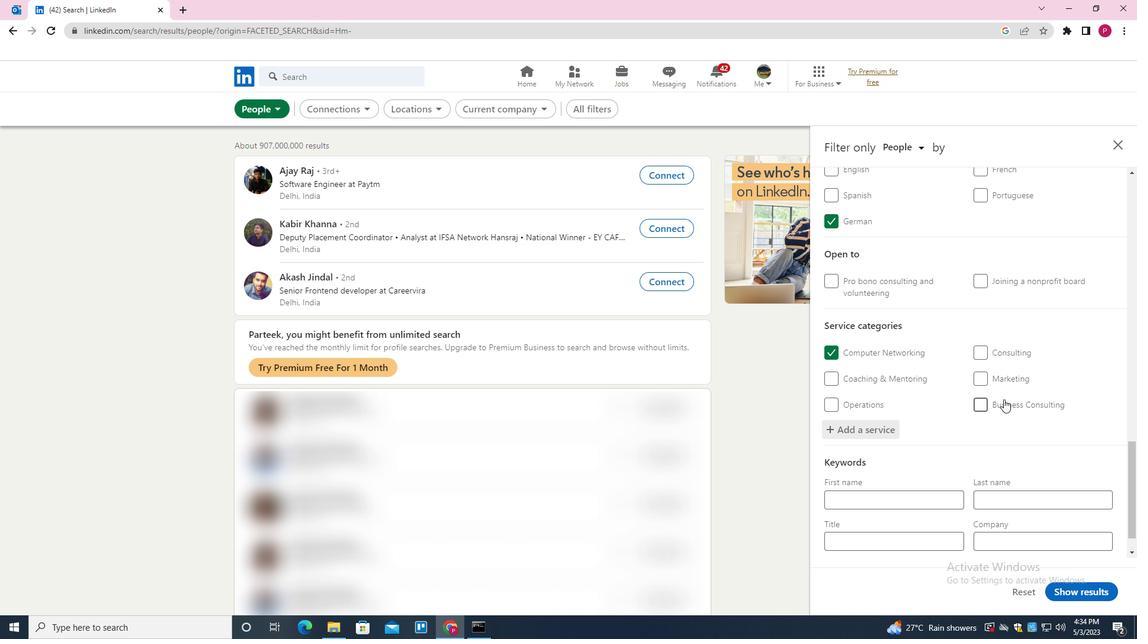 
Action: Mouse moved to (974, 428)
Screenshot: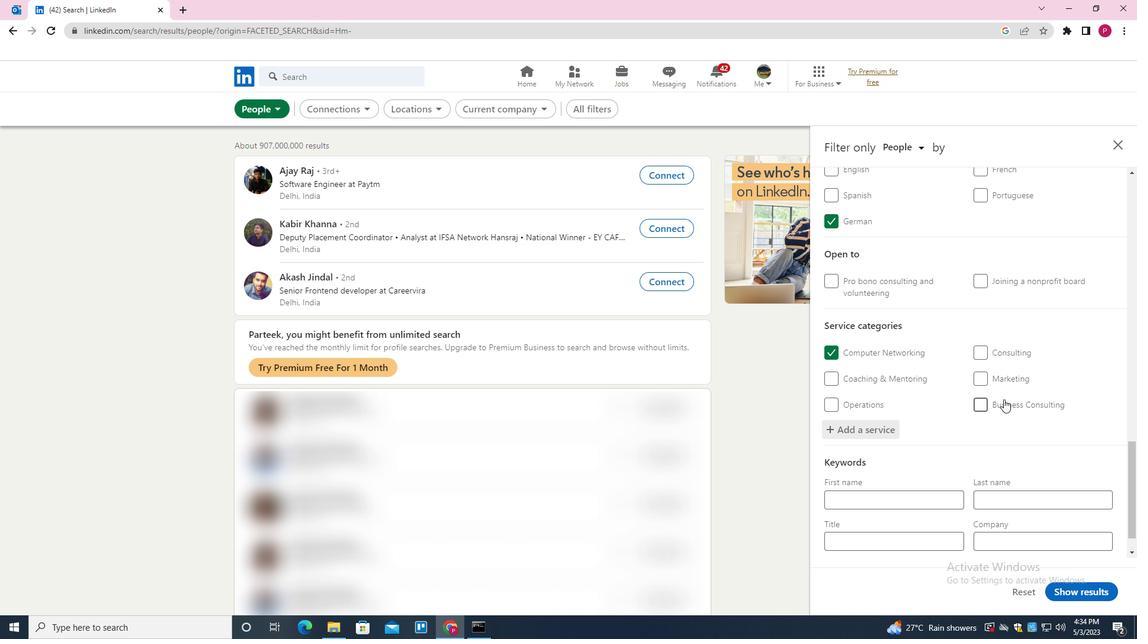 
Action: Mouse scrolled (974, 427) with delta (0, 0)
Screenshot: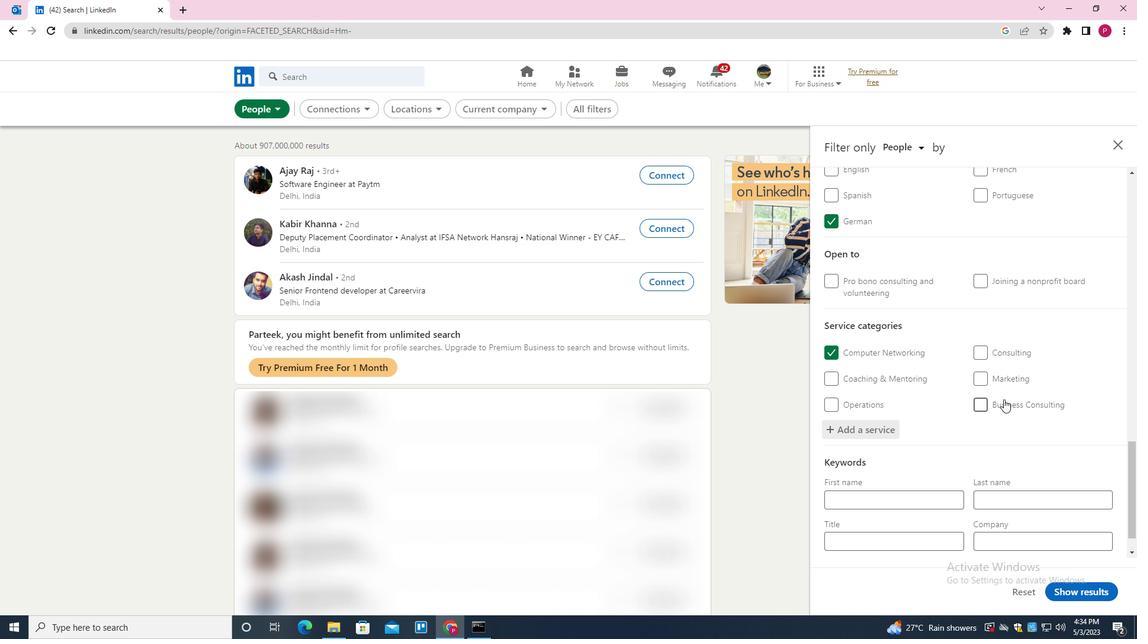 
Action: Mouse moved to (964, 437)
Screenshot: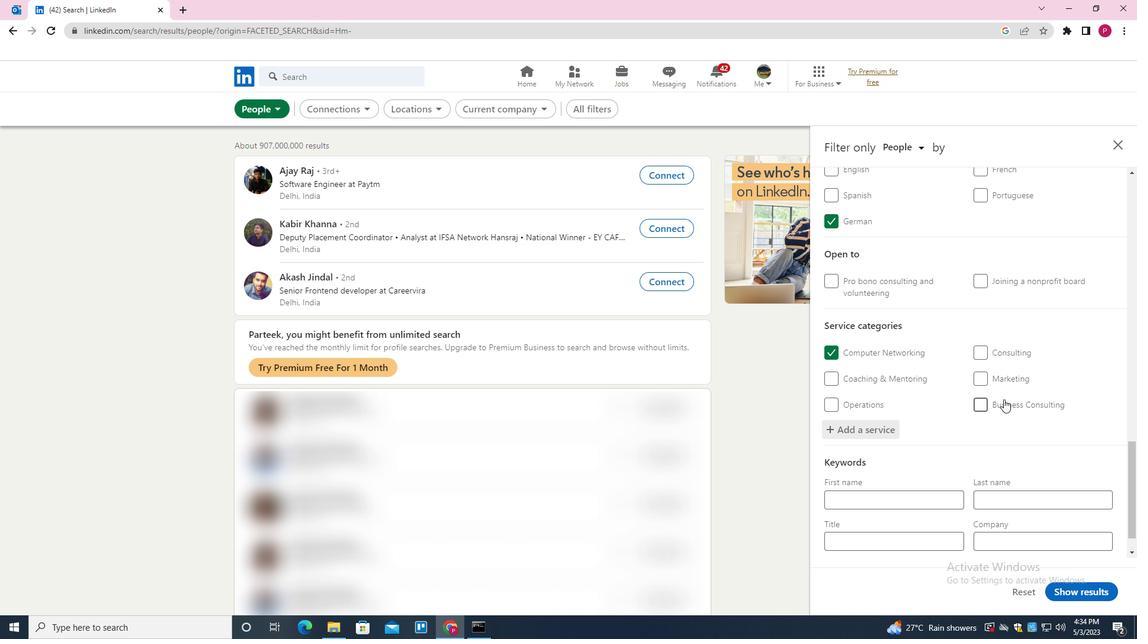 
Action: Mouse scrolled (964, 436) with delta (0, 0)
Screenshot: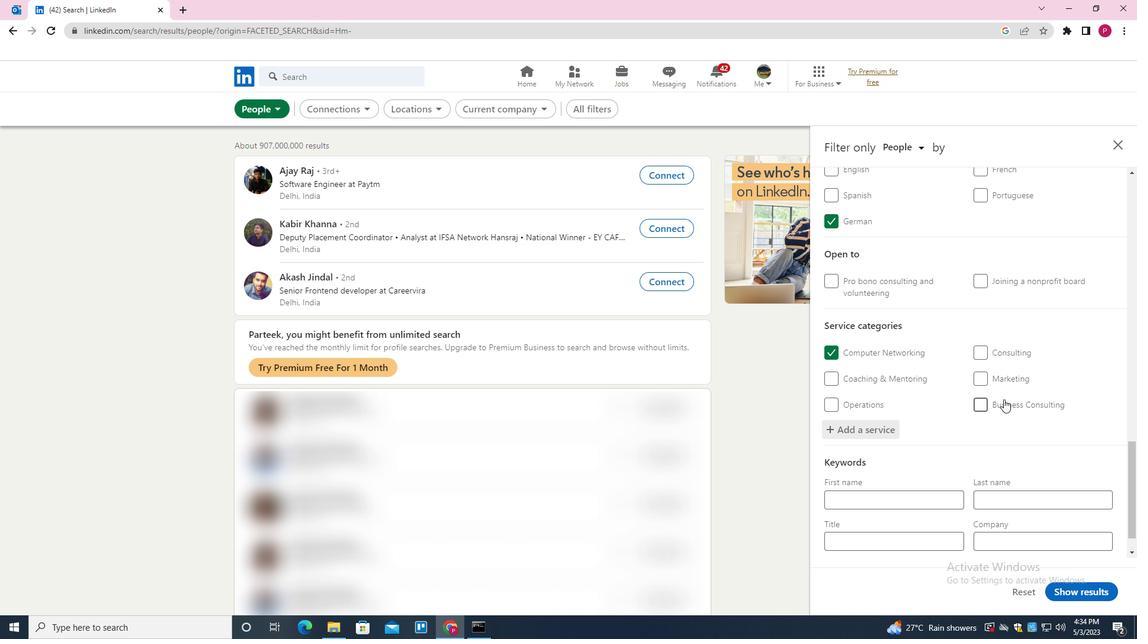 
Action: Mouse moved to (920, 501)
Screenshot: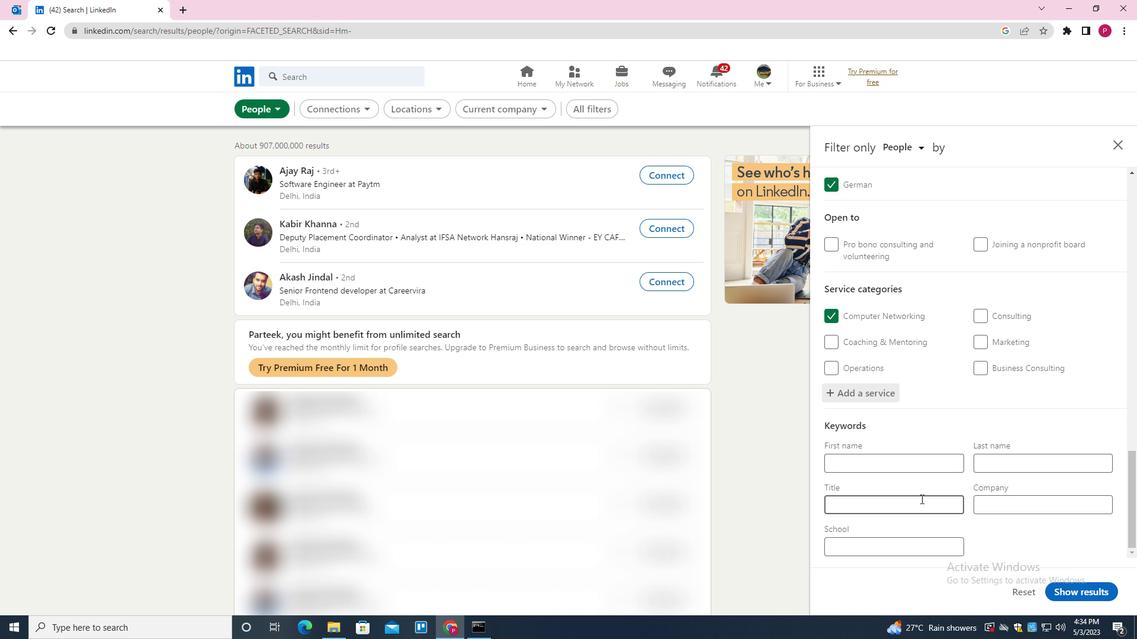 
Action: Mouse pressed left at (920, 501)
Screenshot: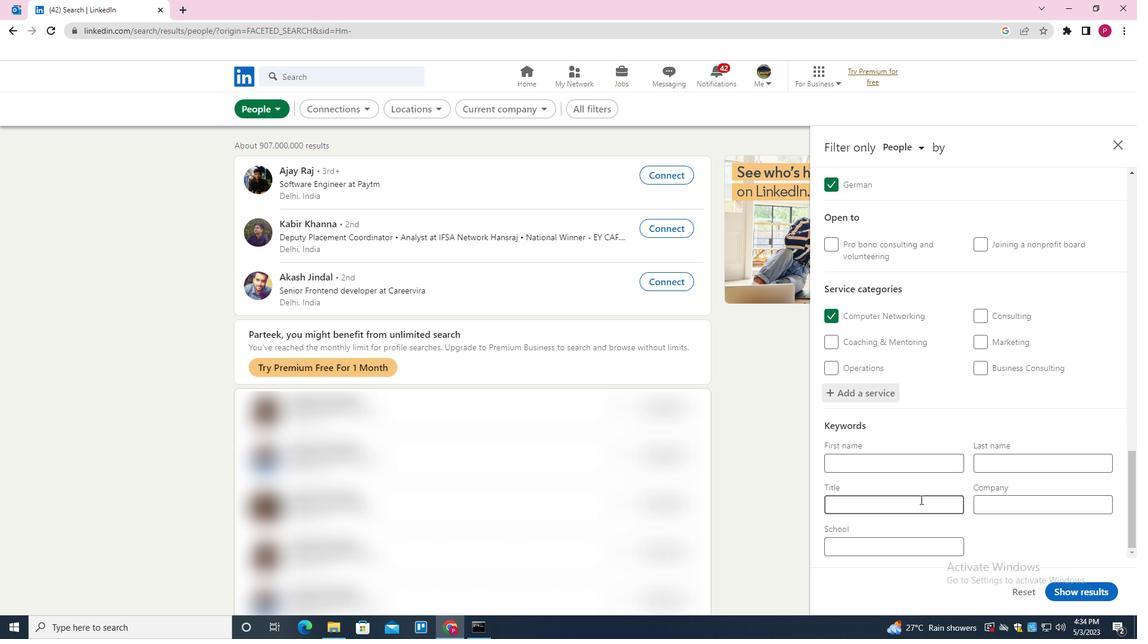 
Action: Key pressed <Key.shift><Key.shift><Key.shift><Key.shift><Key.shift><Key.shift><Key.shift><Key.shift><Key.shift><Key.shift><Key.shift><Key.shift><Key.shift><Key.shift><Key.shift><Key.shift><Key.shift><Key.shift><Key.shift><Key.shift><Key.shift><Key.shift><Key.shift>HEAVY<Key.space><Key.shift>Q<Key.backspace><Key.shift>EQUIPMENT<Key.space><Key.shift>U<Key.backspace>OPERATOR
Screenshot: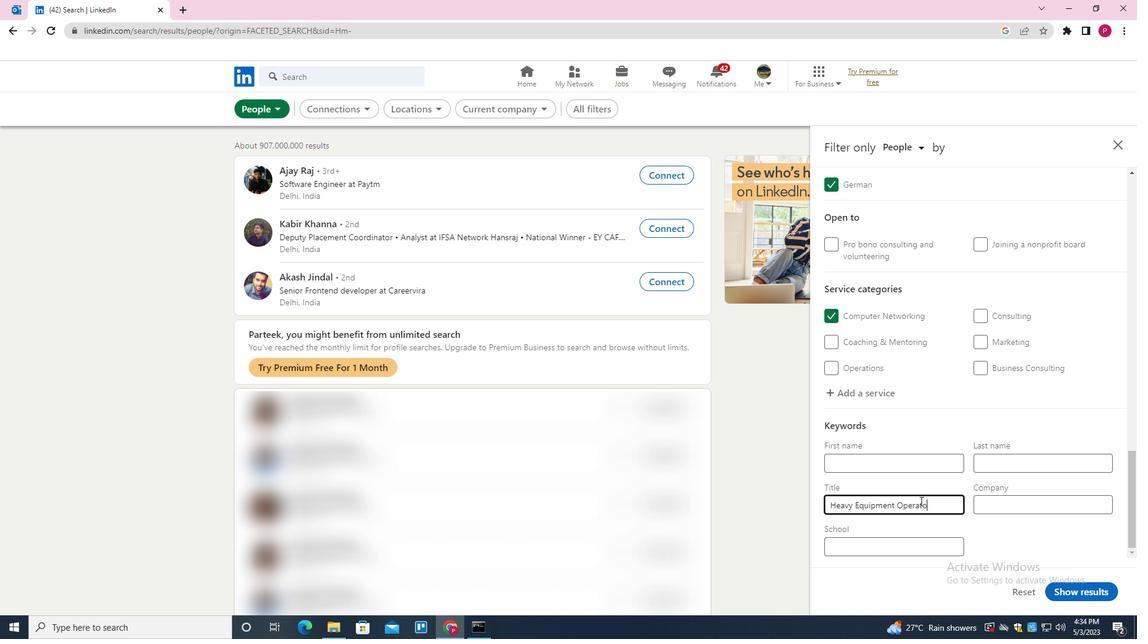
Action: Mouse moved to (1064, 588)
Screenshot: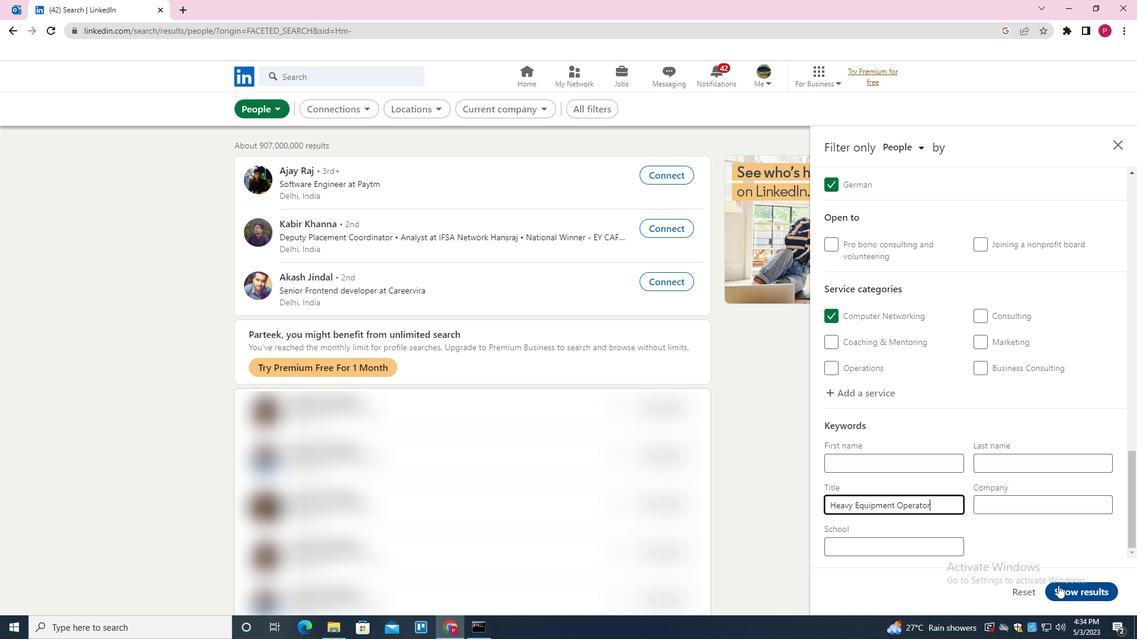
Action: Mouse pressed left at (1064, 588)
Screenshot: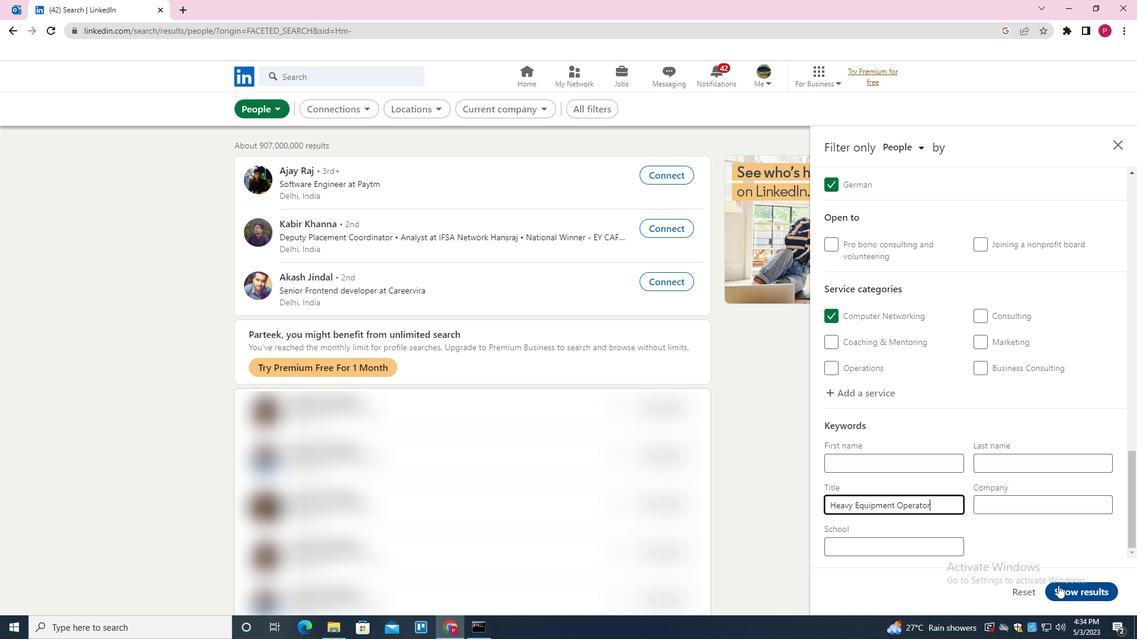 
Action: Mouse moved to (579, 286)
Screenshot: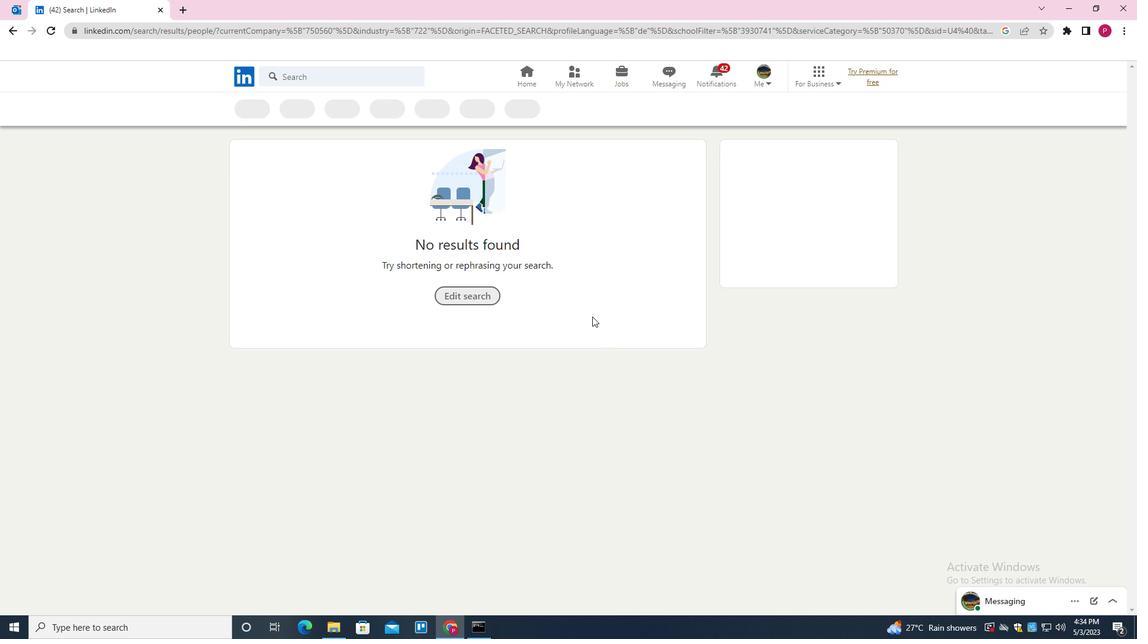 
